 Task: Open a Blog Post Template save the file as bibliographyAdd Heading 'Love' ,with the main content Love is a powerful emotion that connects individuals and shapes relationships. It encompasses affection, compassion, and deep bonds between people. Love can bring joy, happiness, and a sense of fulfillment, making it a fundamental aspect of human existence. ,with the main content Love is a powerful emotion that connects individuals and shapes relationships. It encompasses affection, compassion, and deep bonds between people. Love can bring joy, happiness, and a sense of fulfillment, making it a fundamental aspect of human existence.and font size to the main content 16 Apply Font Style Old English Text MTand font size to the heading 24 Change heading alignment to  Left
Action: Mouse moved to (24, 24)
Screenshot: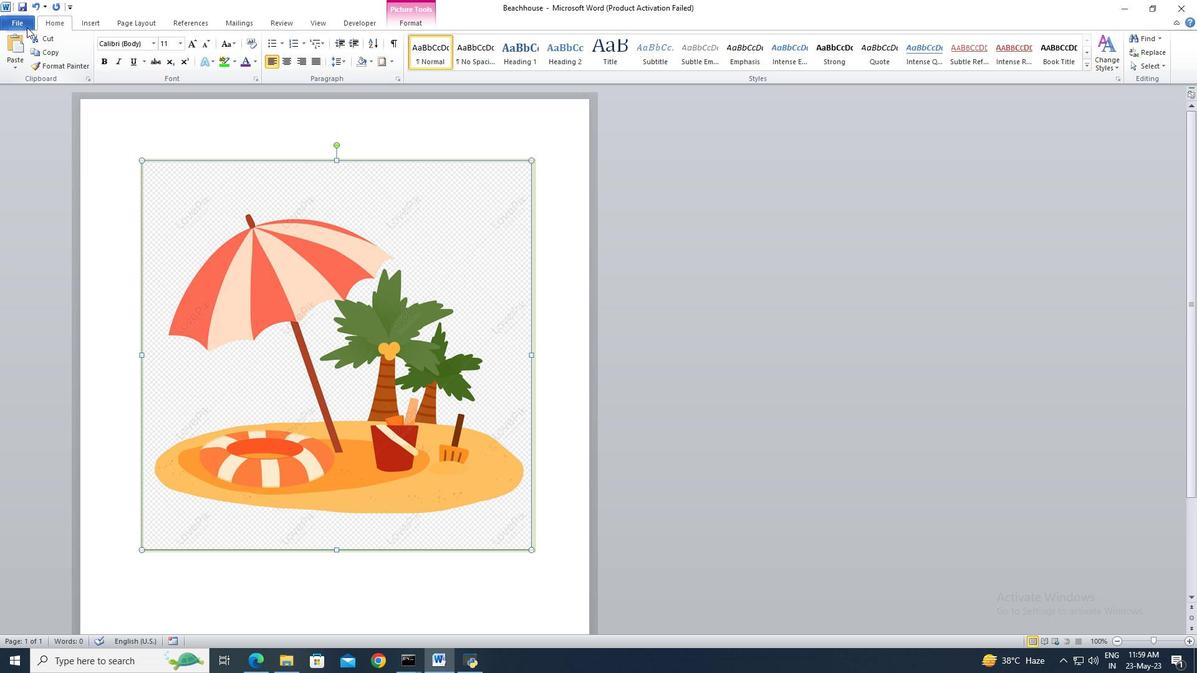 
Action: Mouse pressed left at (24, 24)
Screenshot: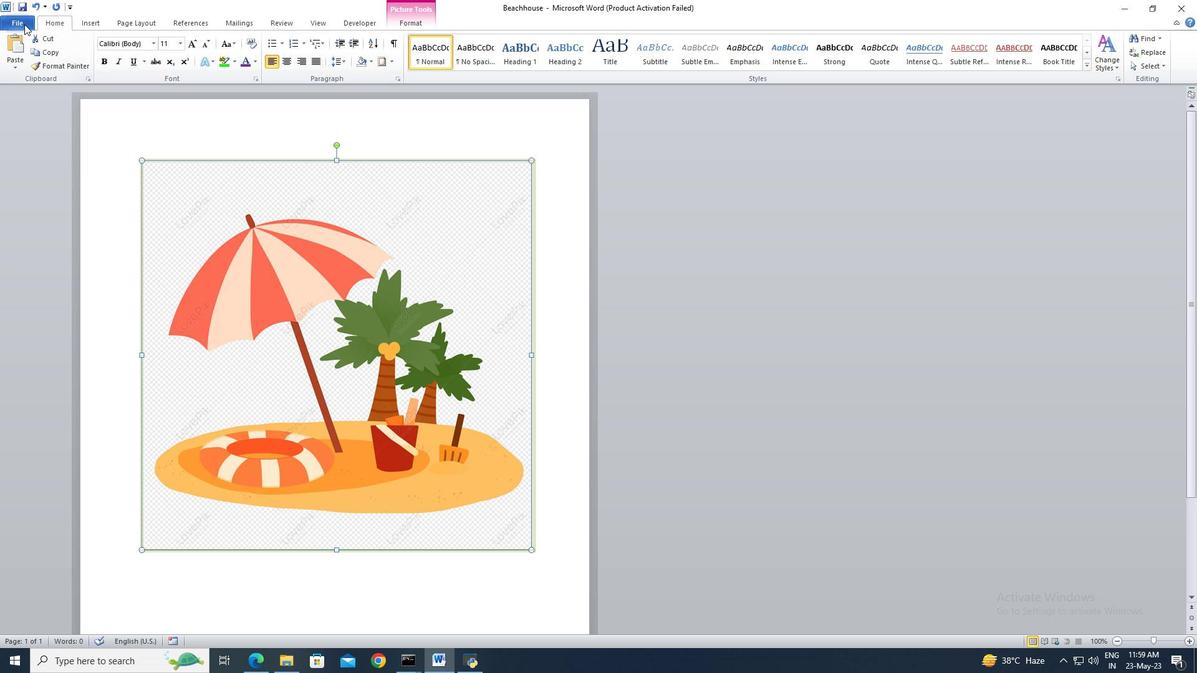 
Action: Mouse moved to (23, 162)
Screenshot: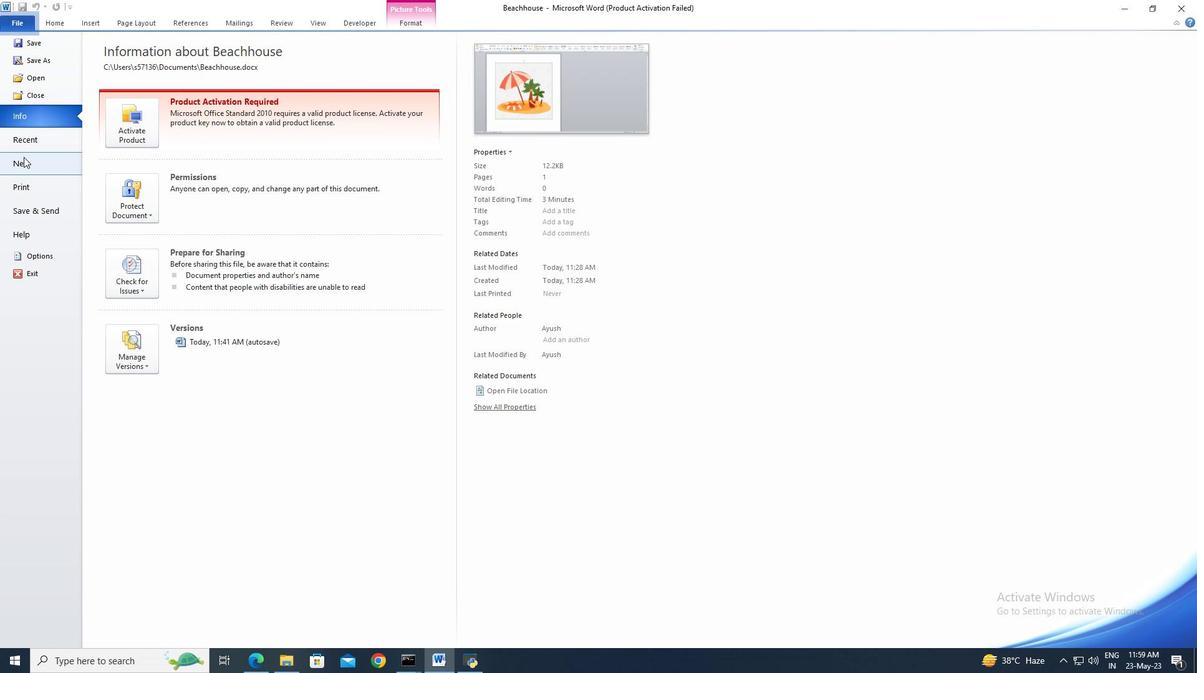 
Action: Mouse pressed left at (23, 162)
Screenshot: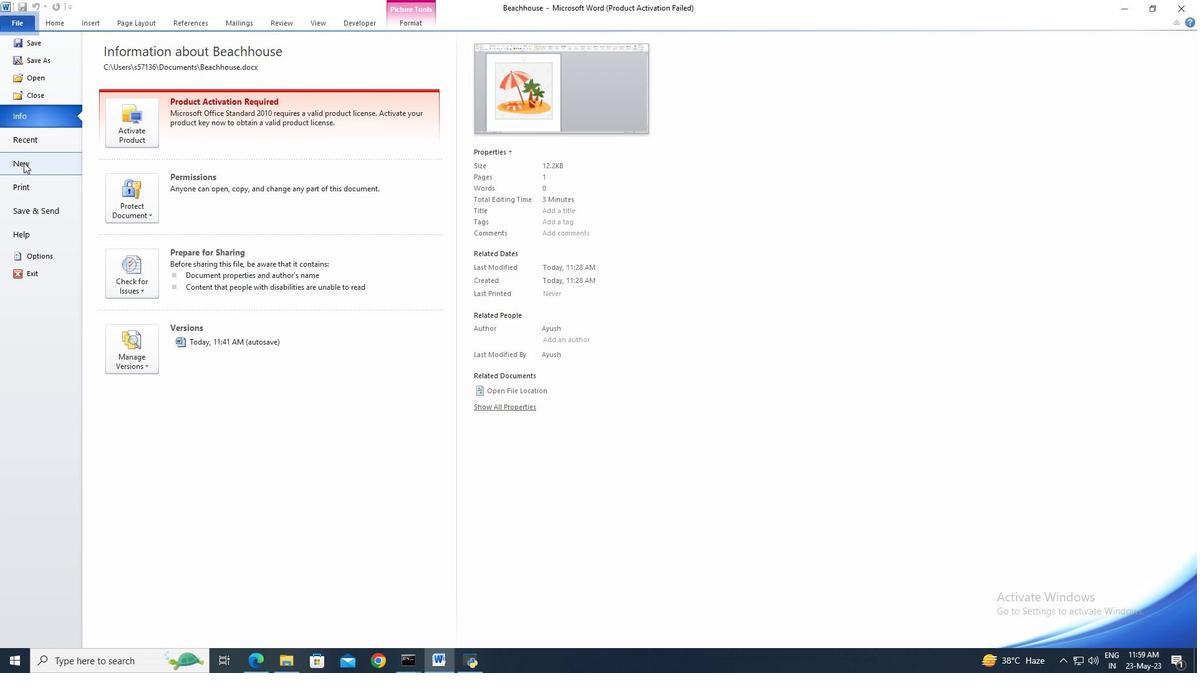 
Action: Mouse moved to (159, 132)
Screenshot: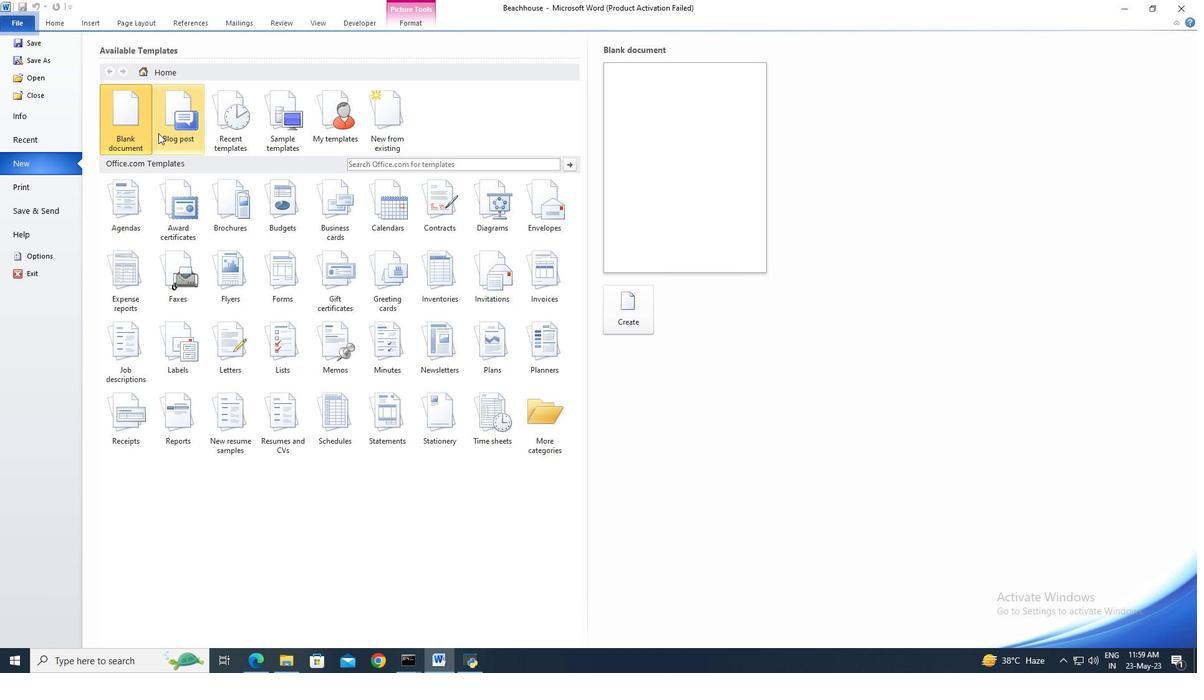
Action: Mouse pressed left at (159, 132)
Screenshot: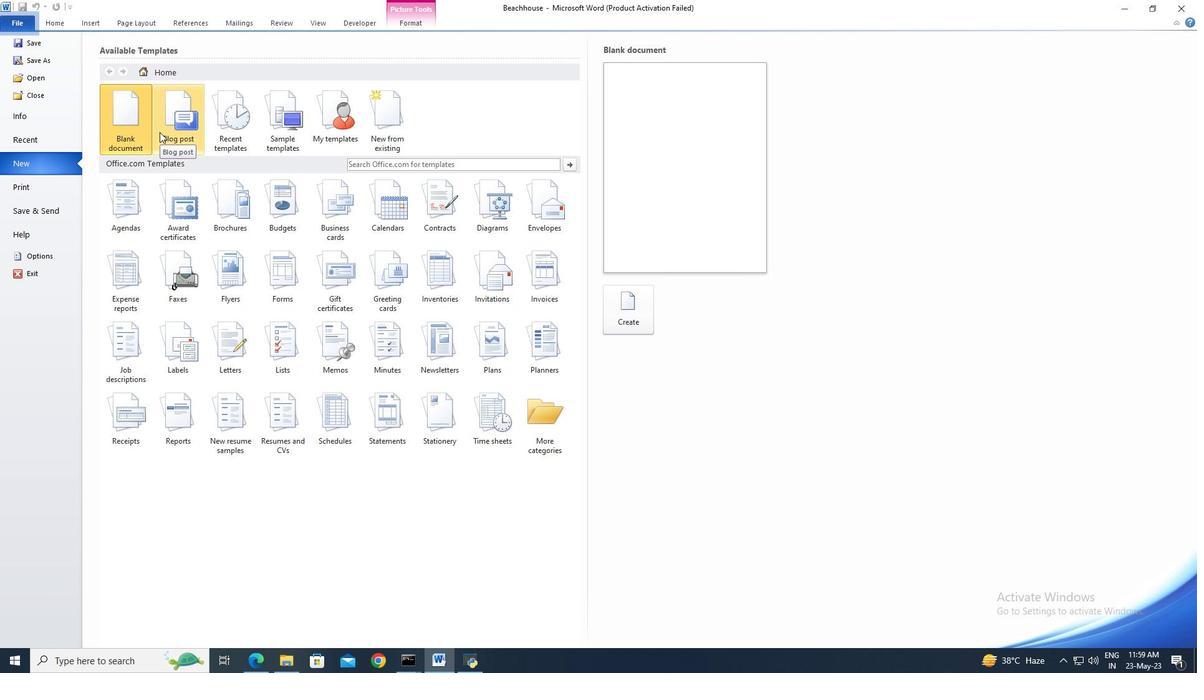 
Action: Mouse moved to (619, 294)
Screenshot: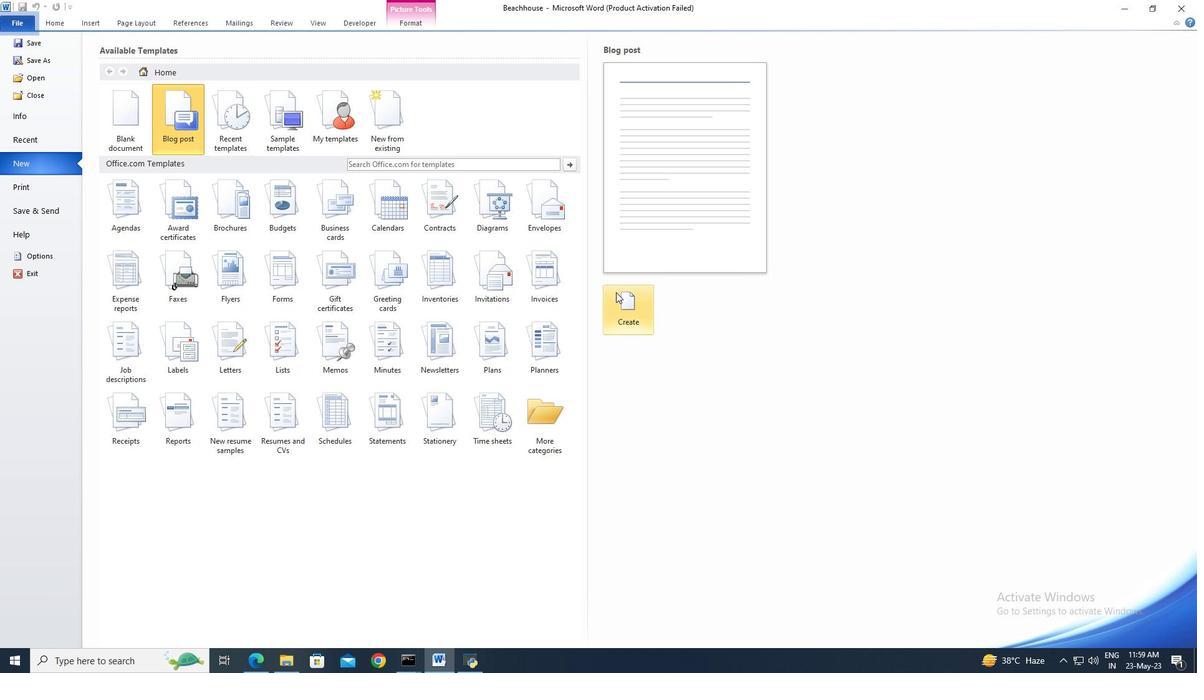 
Action: Mouse pressed left at (619, 294)
Screenshot: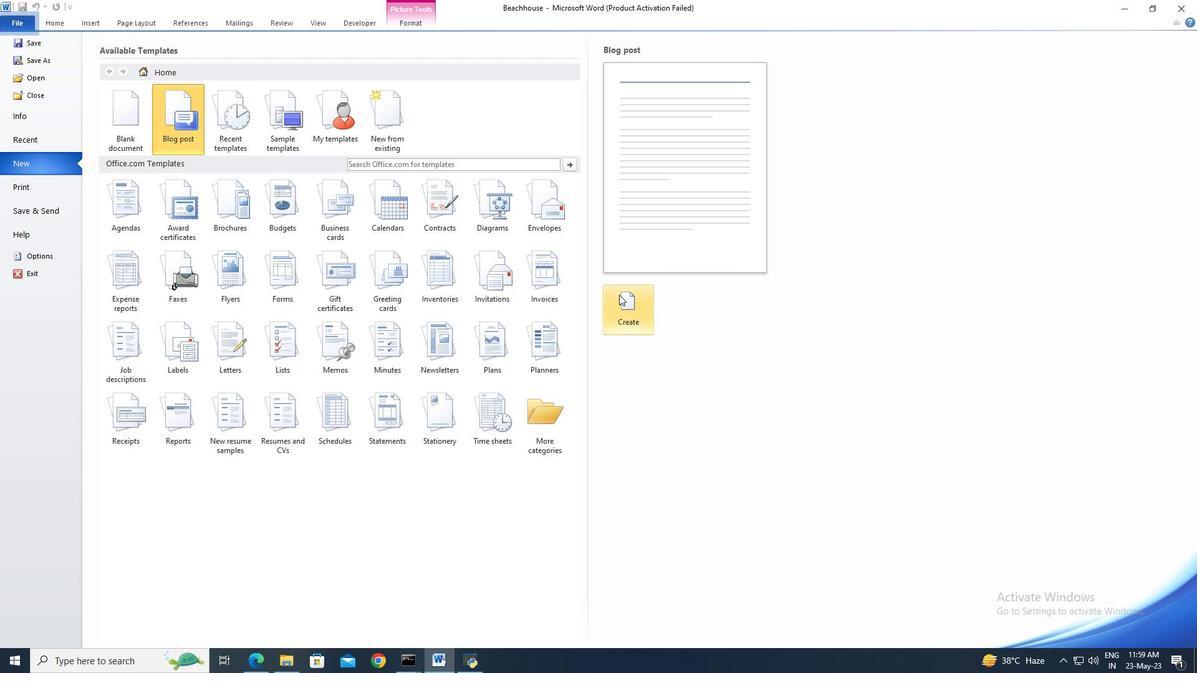 
Action: Mouse moved to (670, 354)
Screenshot: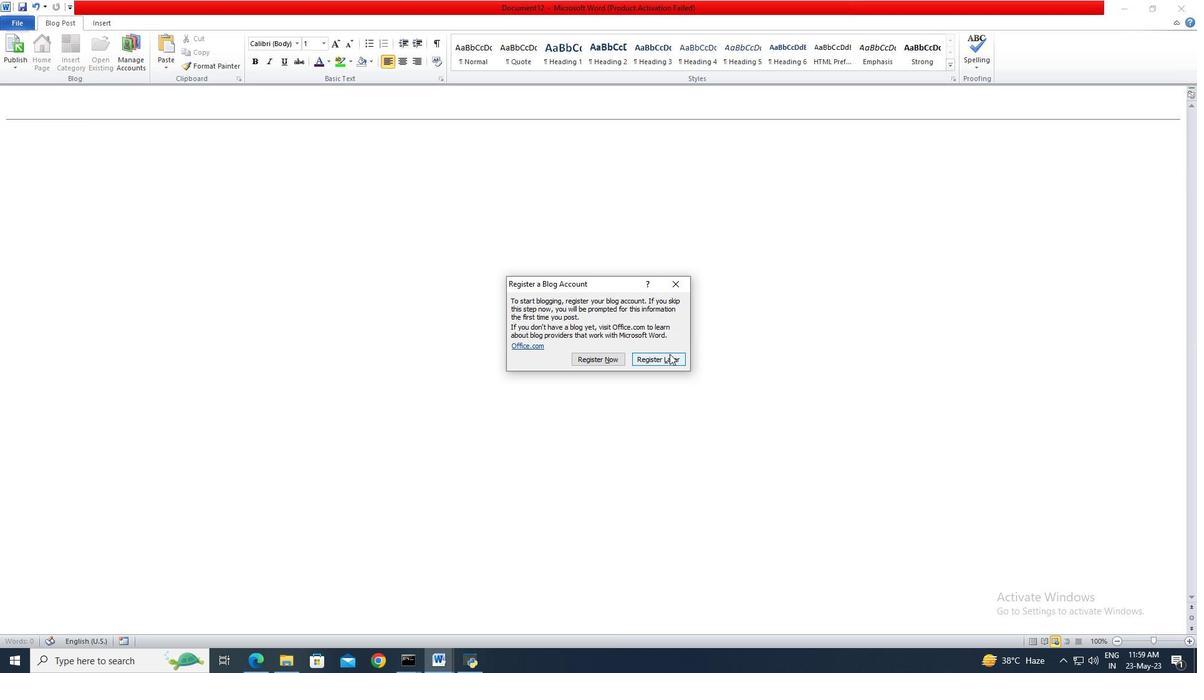 
Action: Mouse pressed left at (670, 354)
Screenshot: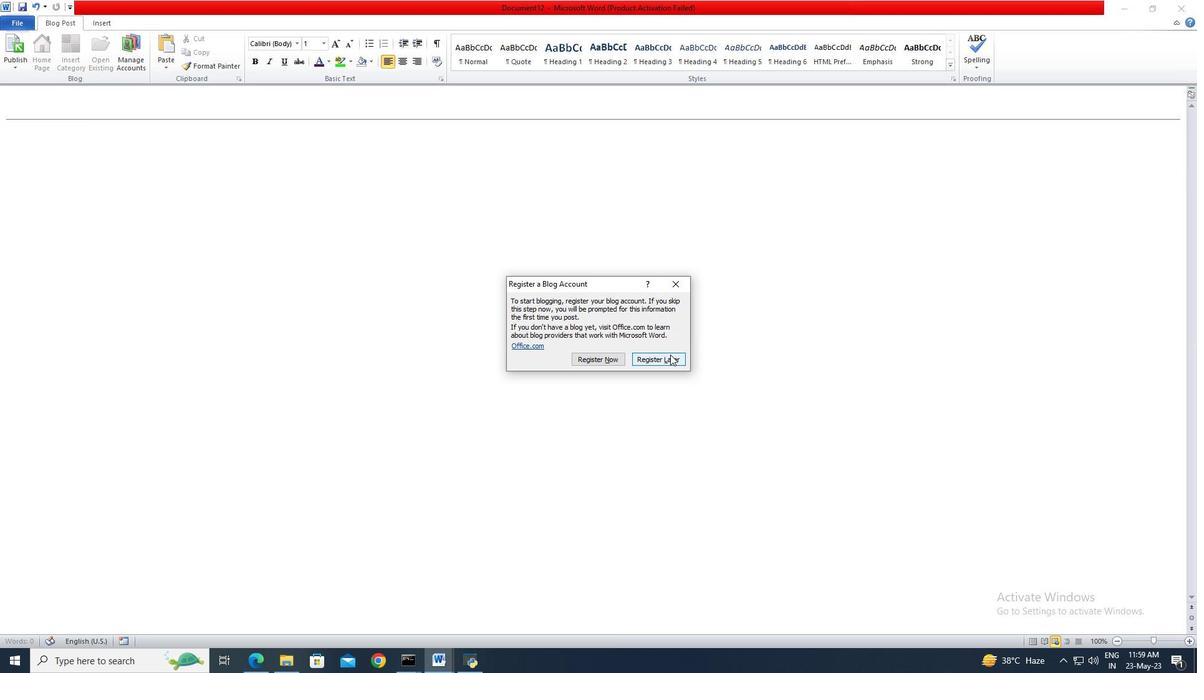 
Action: Mouse moved to (24, 25)
Screenshot: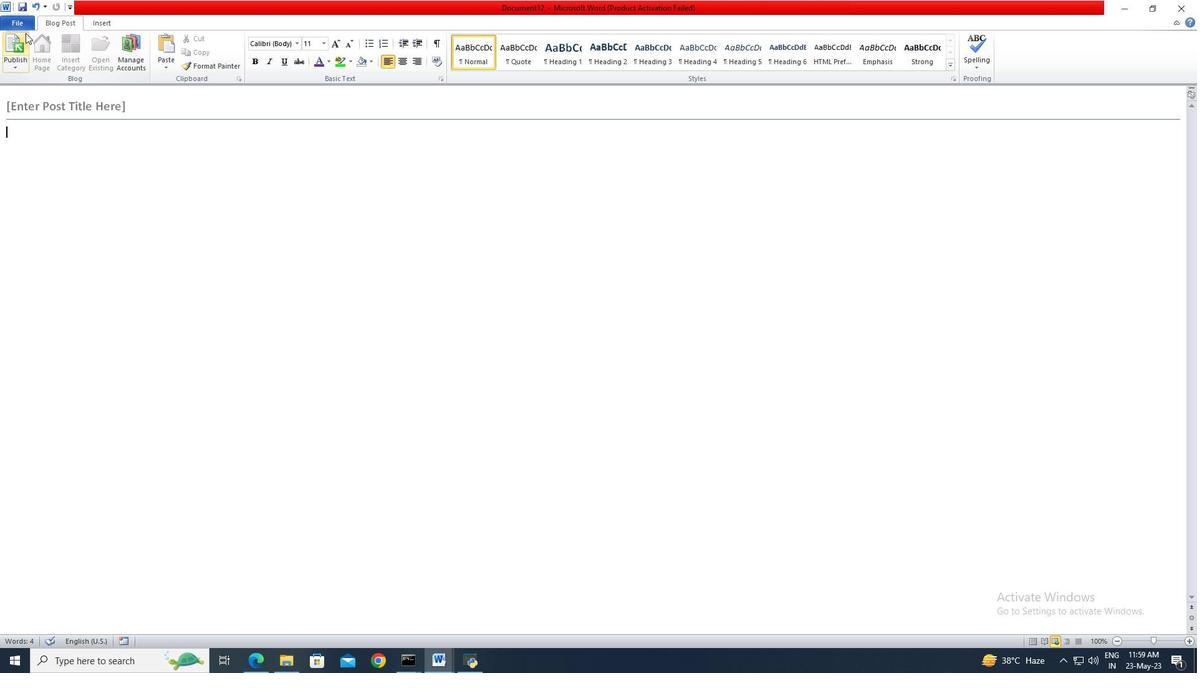
Action: Mouse pressed left at (24, 25)
Screenshot: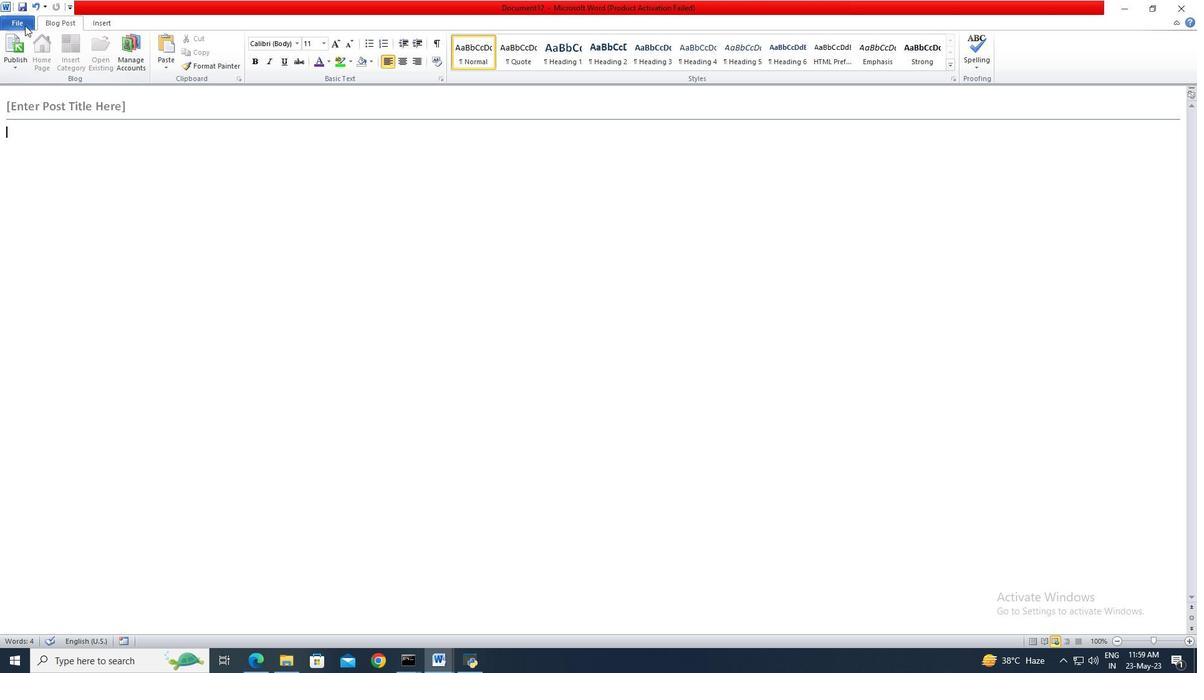 
Action: Mouse moved to (24, 59)
Screenshot: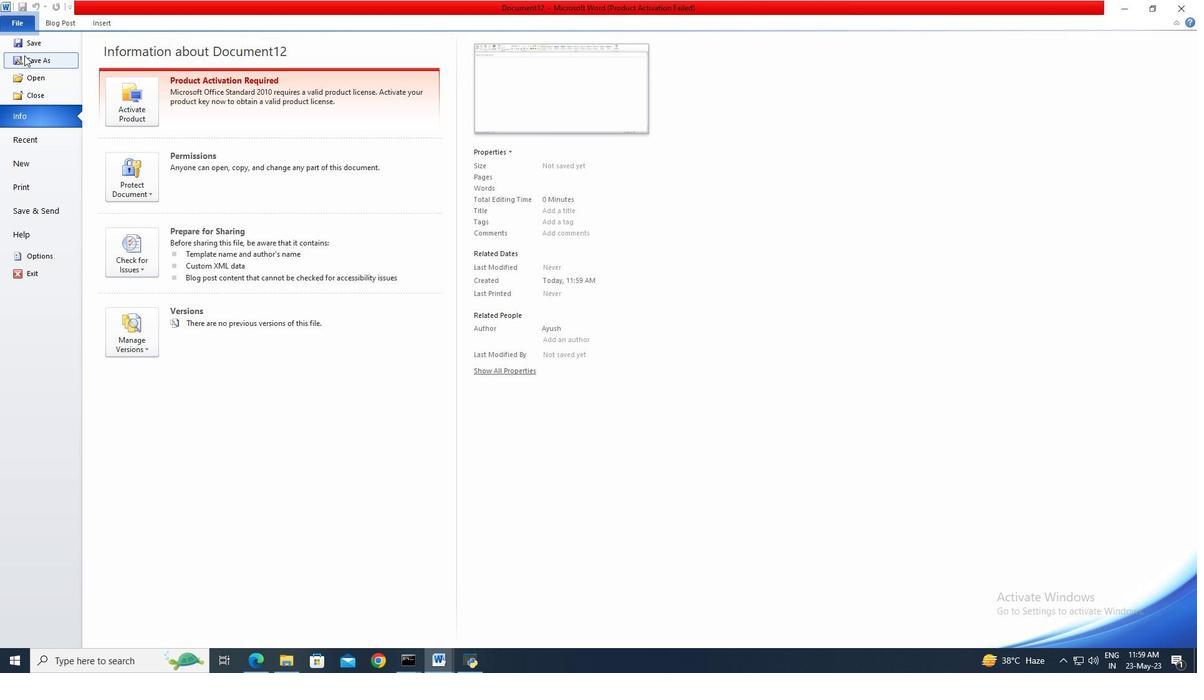 
Action: Mouse pressed left at (24, 59)
Screenshot: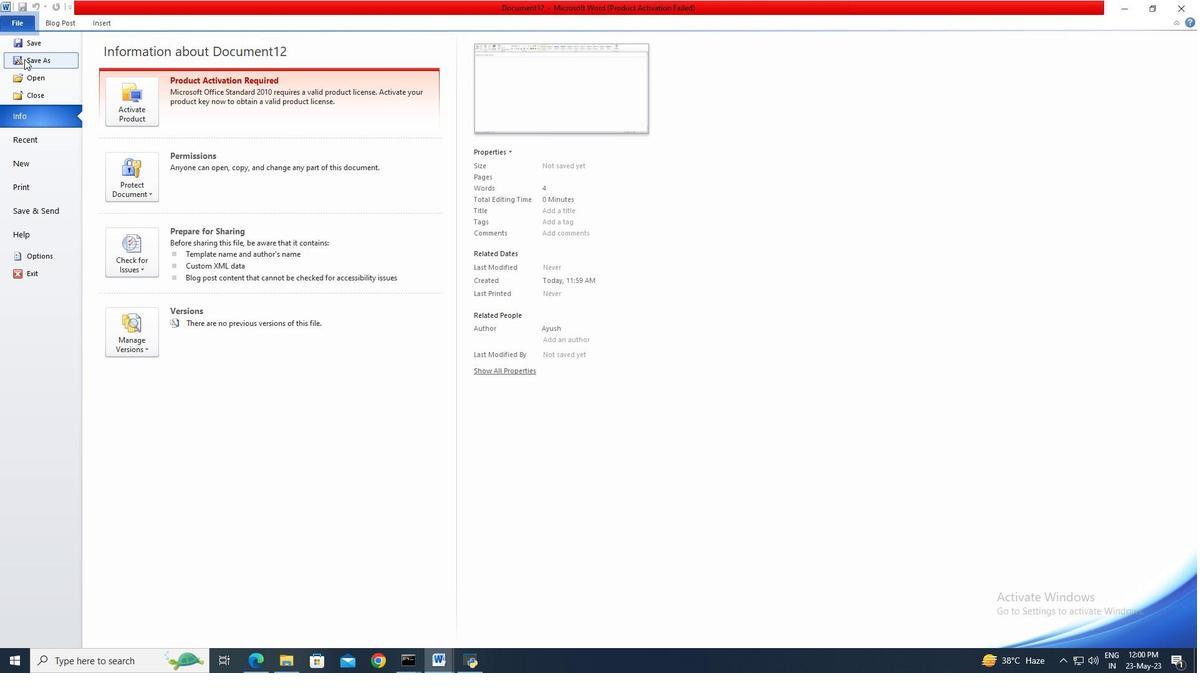 
Action: Key pressed bibliography
Screenshot: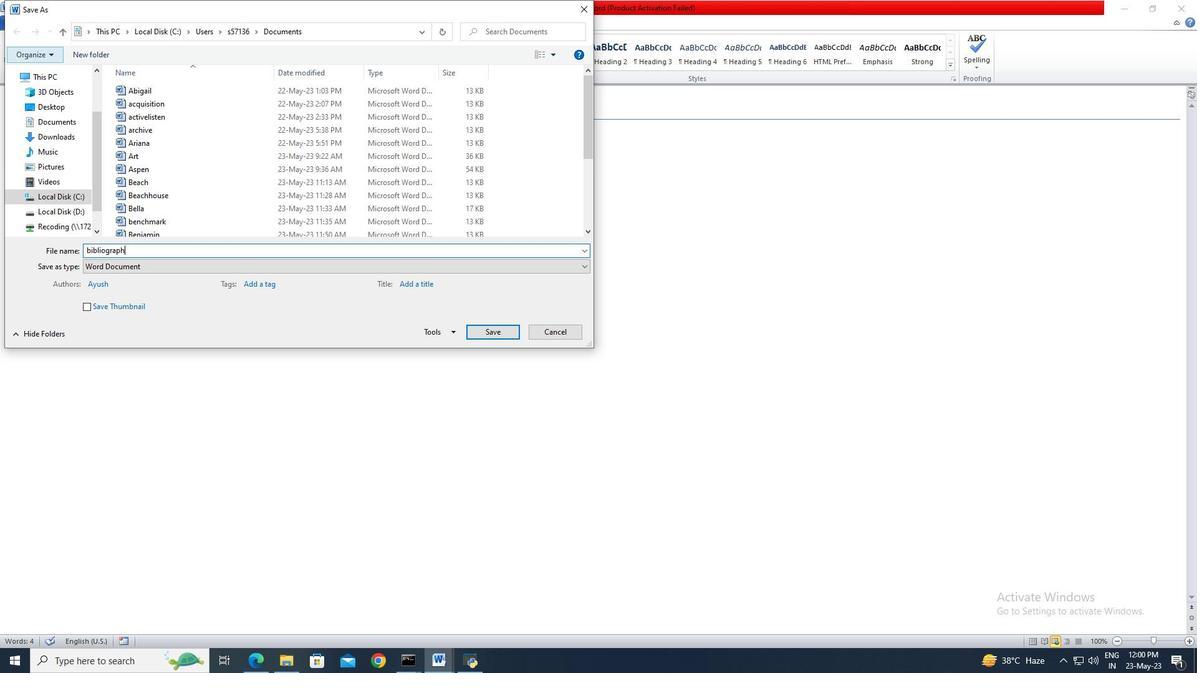 
Action: Mouse moved to (472, 333)
Screenshot: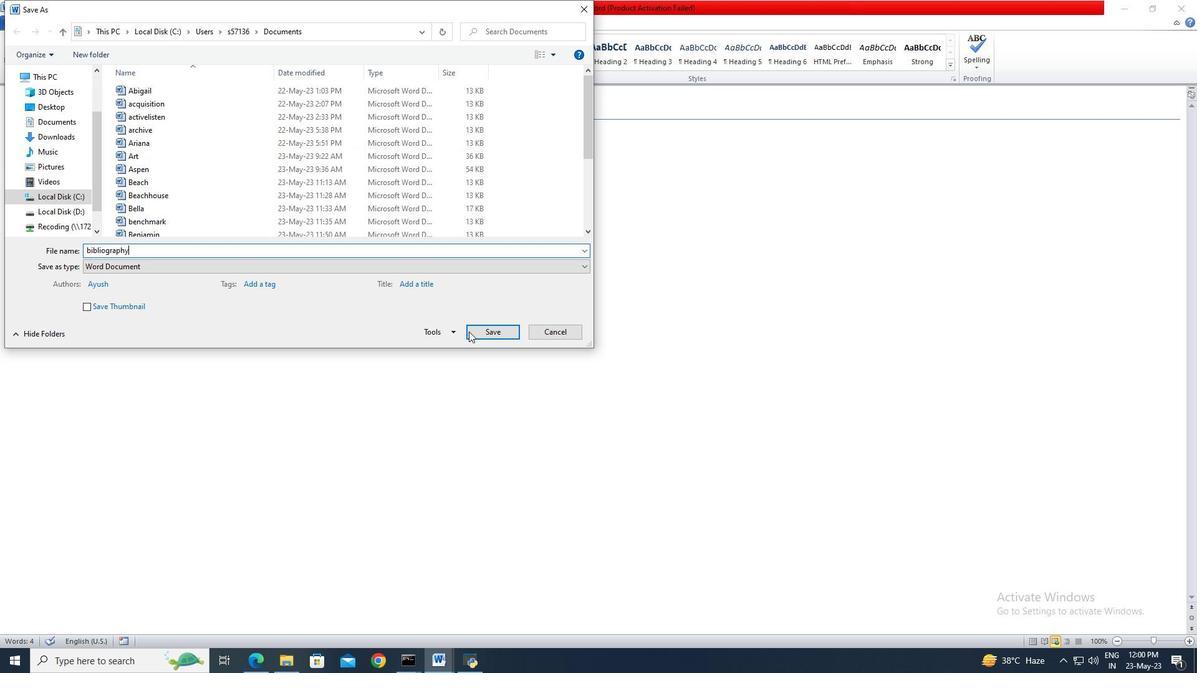 
Action: Mouse pressed left at (472, 333)
Screenshot: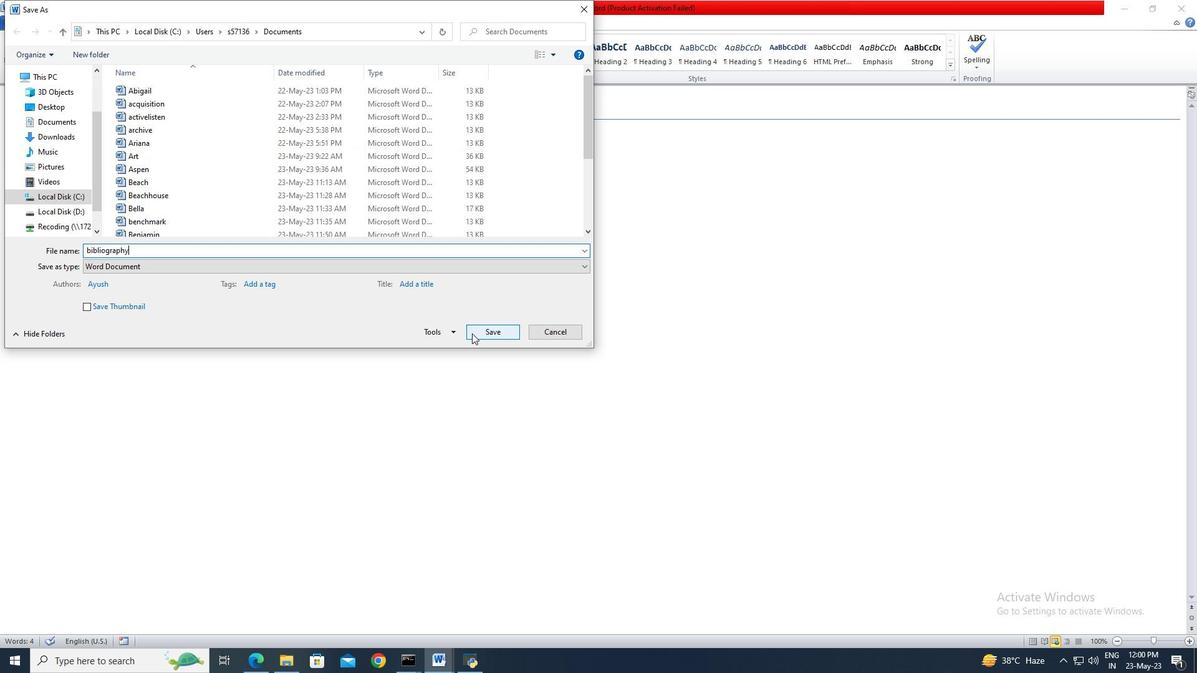 
Action: Mouse moved to (130, 106)
Screenshot: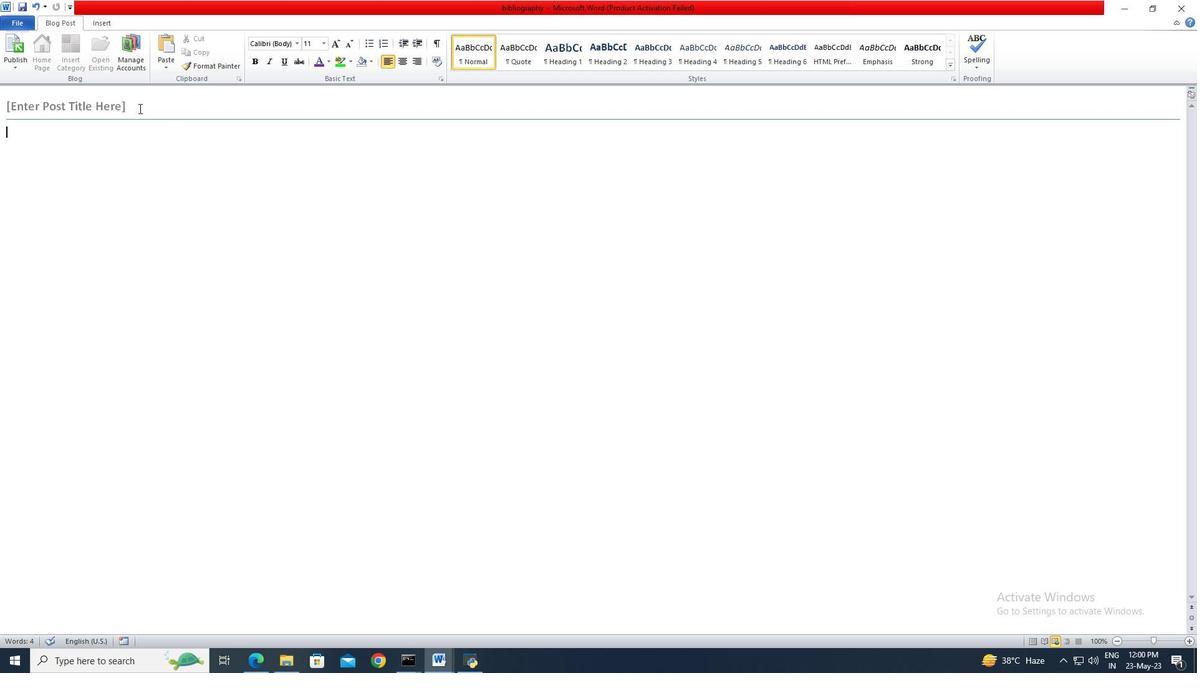 
Action: Mouse pressed left at (130, 106)
Screenshot: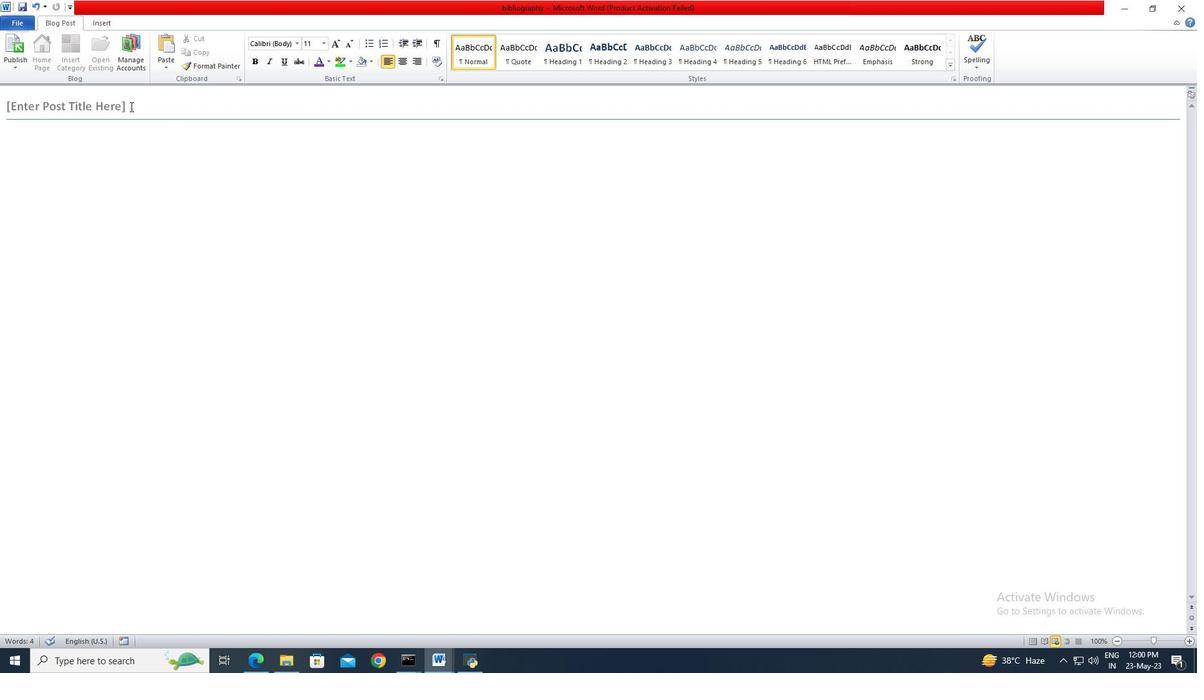 
Action: Key pressed <Key.shift>Love
Screenshot: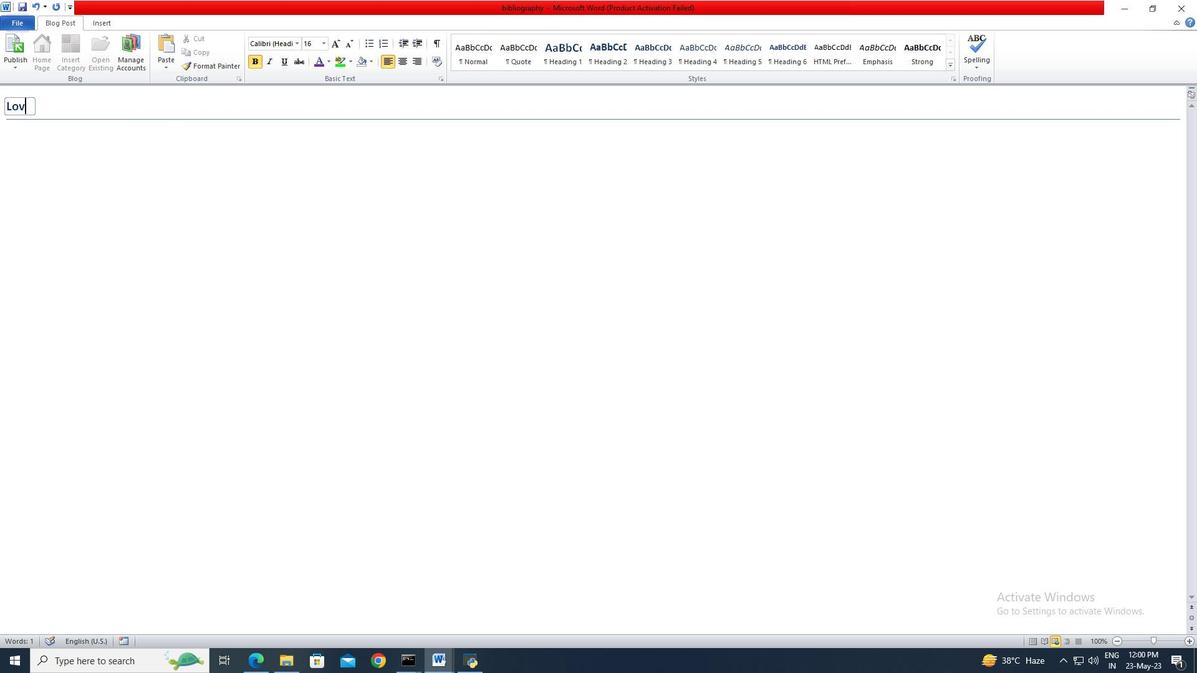 
Action: Mouse moved to (111, 135)
Screenshot: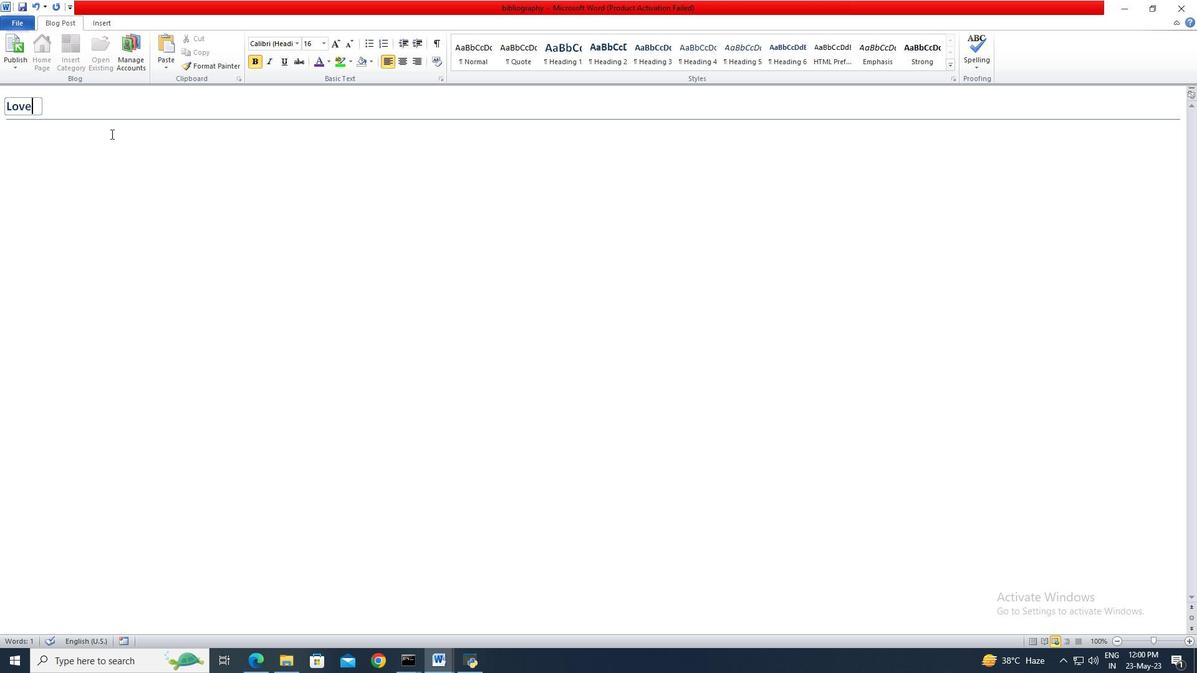 
Action: Mouse pressed left at (111, 135)
Screenshot: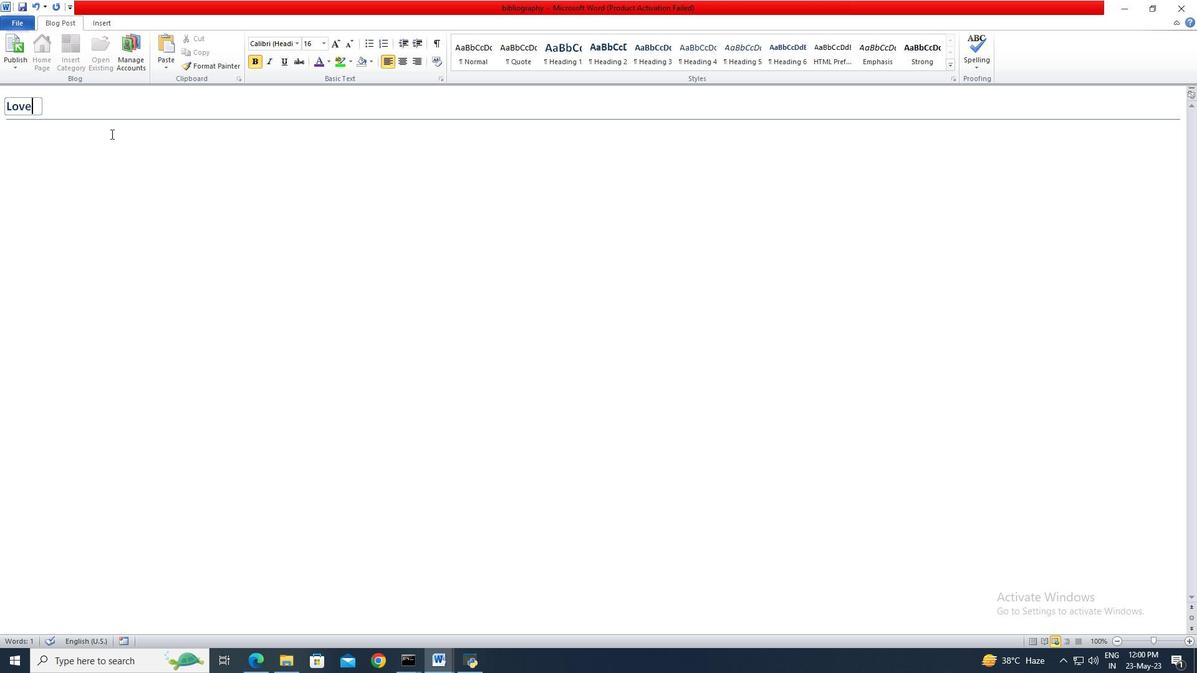 
Action: Key pressed <Key.shift>:<Key.backspace><Key.shift>Love<Key.space>is<Key.space>a<Key.space>powerful<Key.space>emotion<Key.space>that<Key.space>connects<Key.space>individuals<Key.space>and<Key.space>shapes<Key.space>relationships.<Key.space><Key.shift>It<Key.space>encompasses<Key.space>affection,<Key.space>compassion,<Key.space>and<Key.space>deep<Key.space>bonds<Key.space>between<Key.space>people.<Key.space><Key.shift>Love<Key.space>can<Key.space>bring<Key.space>joy,<Key.space>happiness,<Key.space>and<Key.space>a<Key.space>sense<Key.space>of<Key.space>fulfillment,<Key.space>making<Key.space>it<Key.space>a<Key.space>fundamental<Key.space>aspect<Key.space>of<Key.space>human<Key.space>existence.
Screenshot: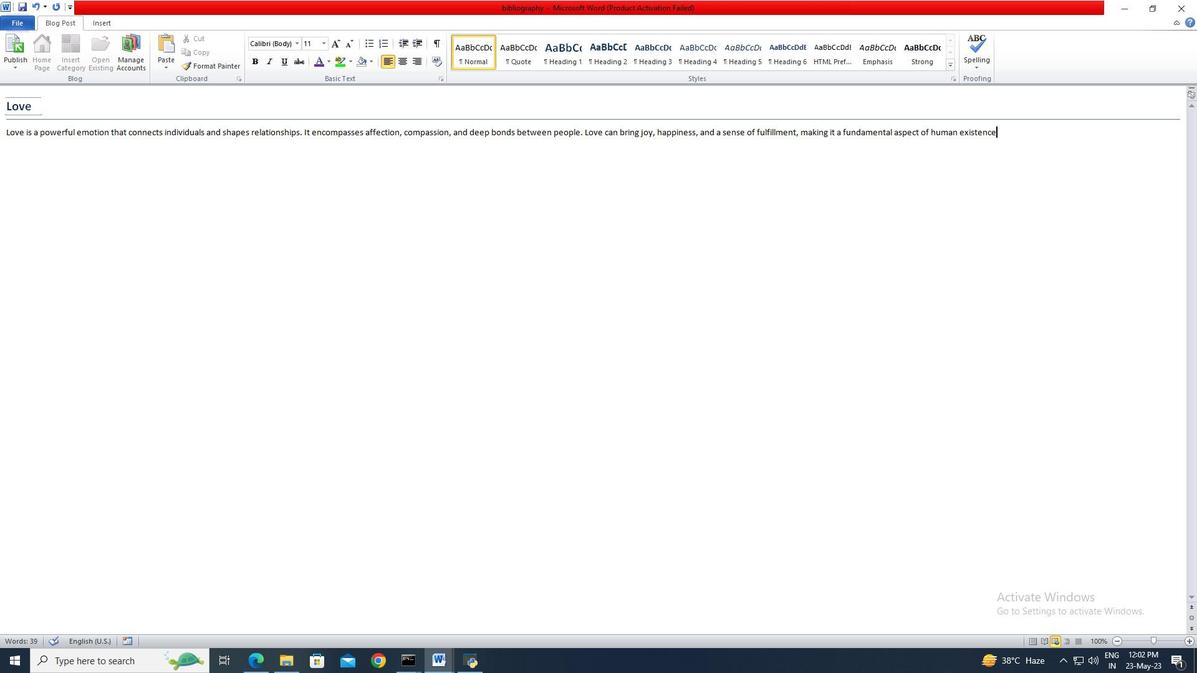 
Action: Mouse moved to (8, 134)
Screenshot: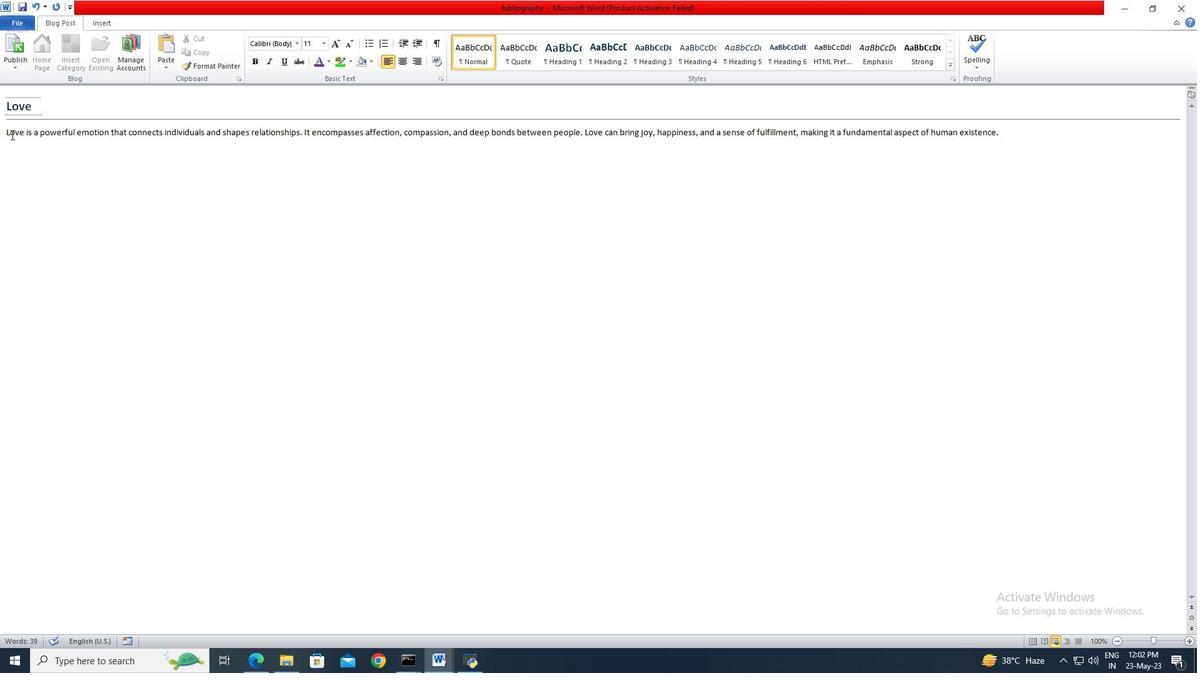 
Action: Key pressed <Key.shift>
Screenshot: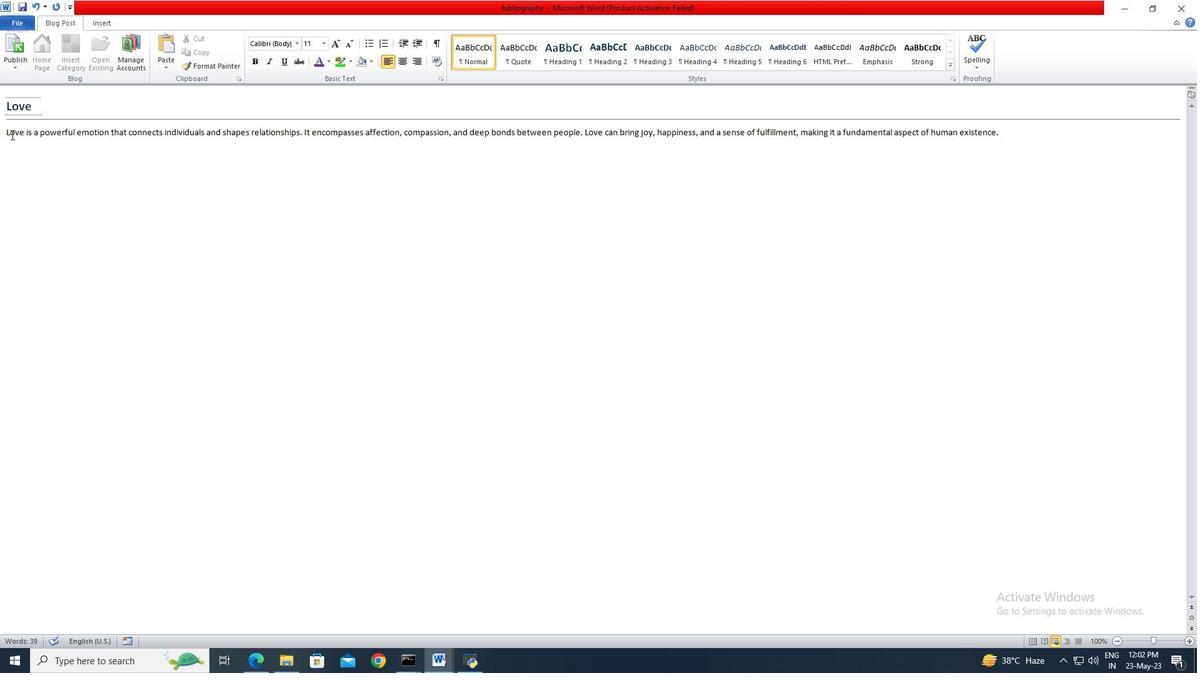 
Action: Mouse moved to (3, 132)
Screenshot: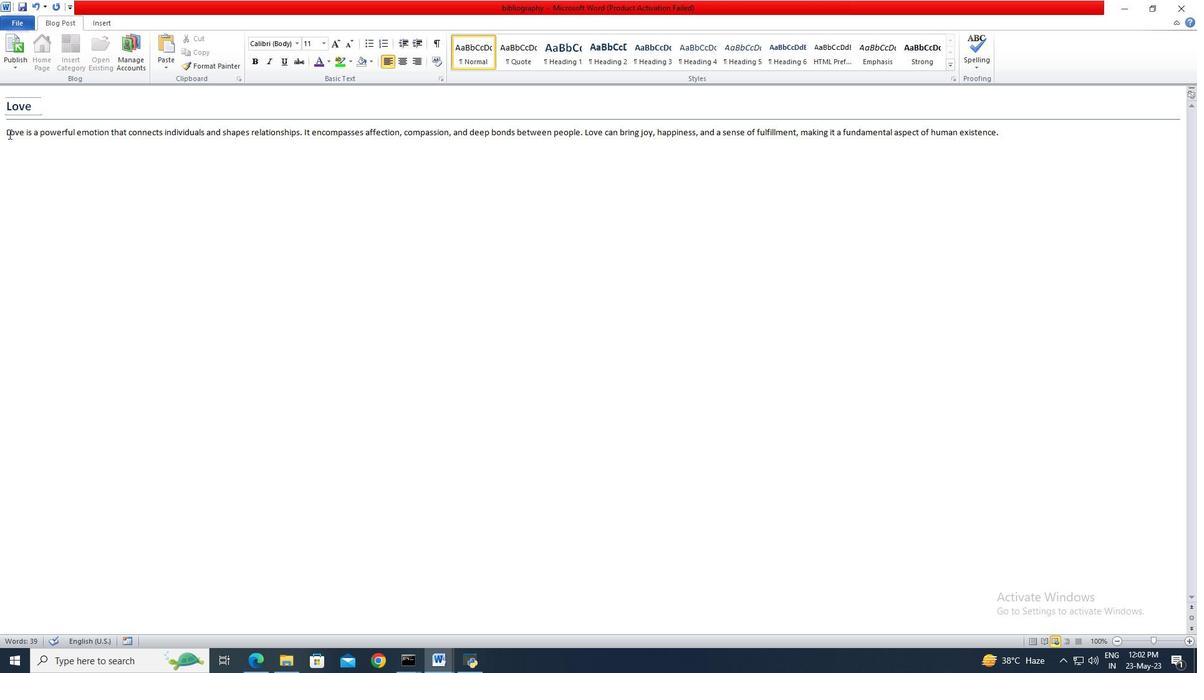
Action: Mouse pressed left at (3, 132)
Screenshot: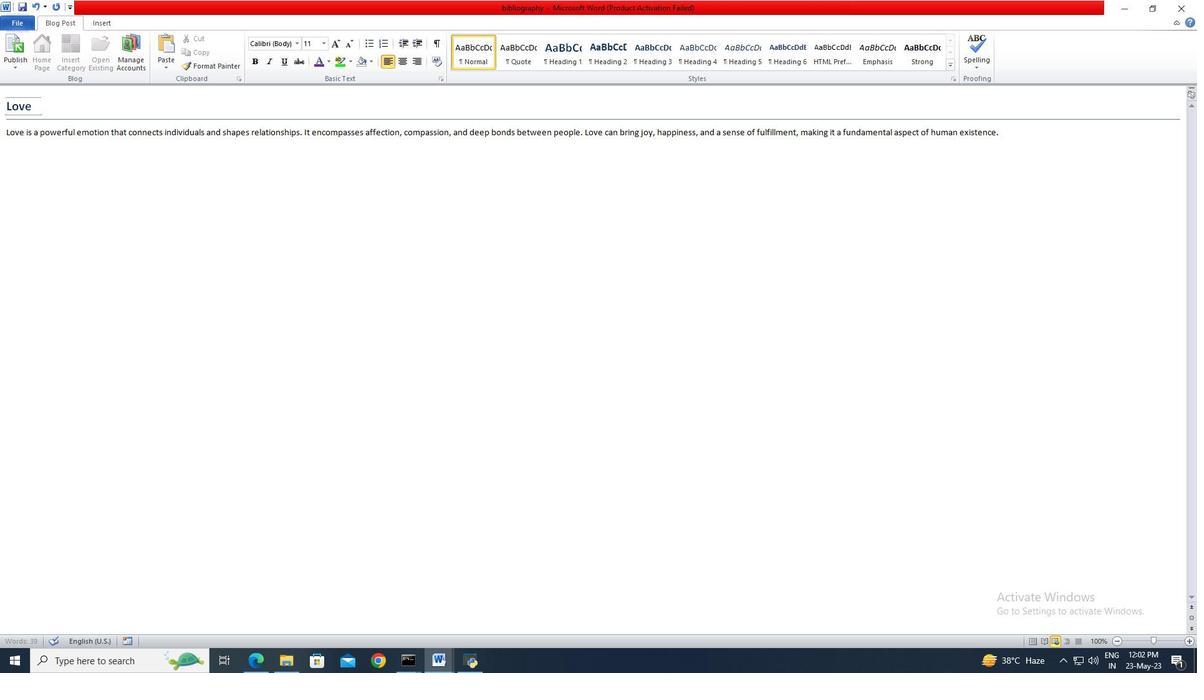 
Action: Mouse moved to (322, 44)
Screenshot: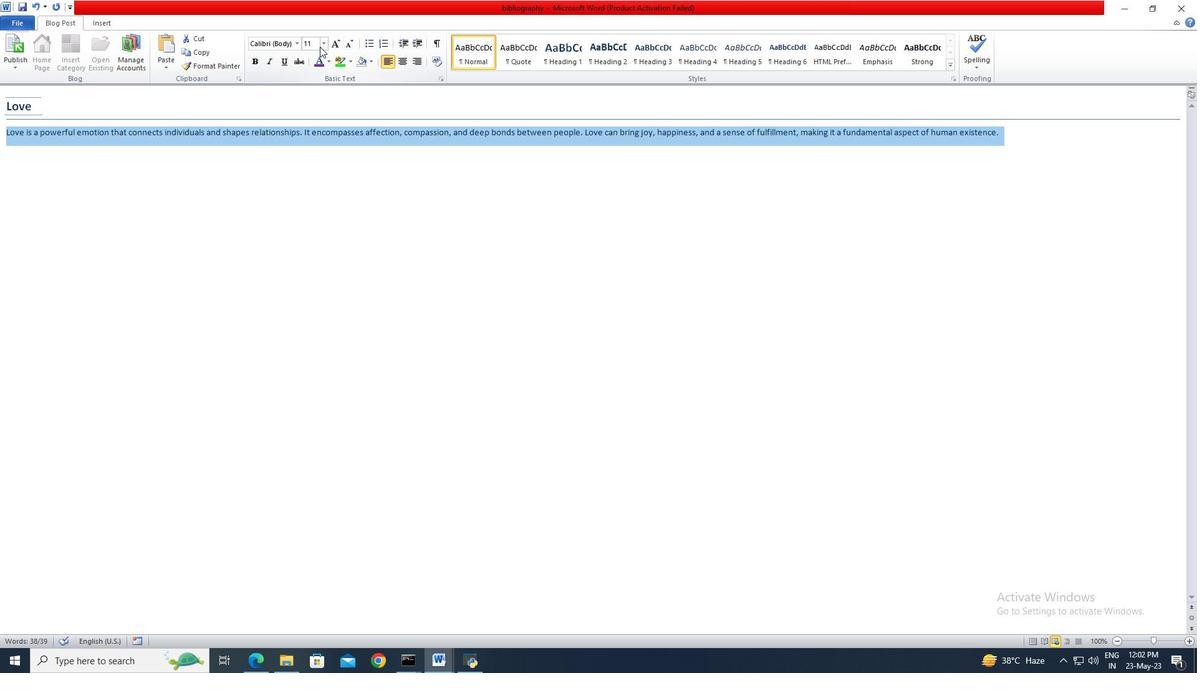 
Action: Mouse pressed left at (322, 44)
Screenshot: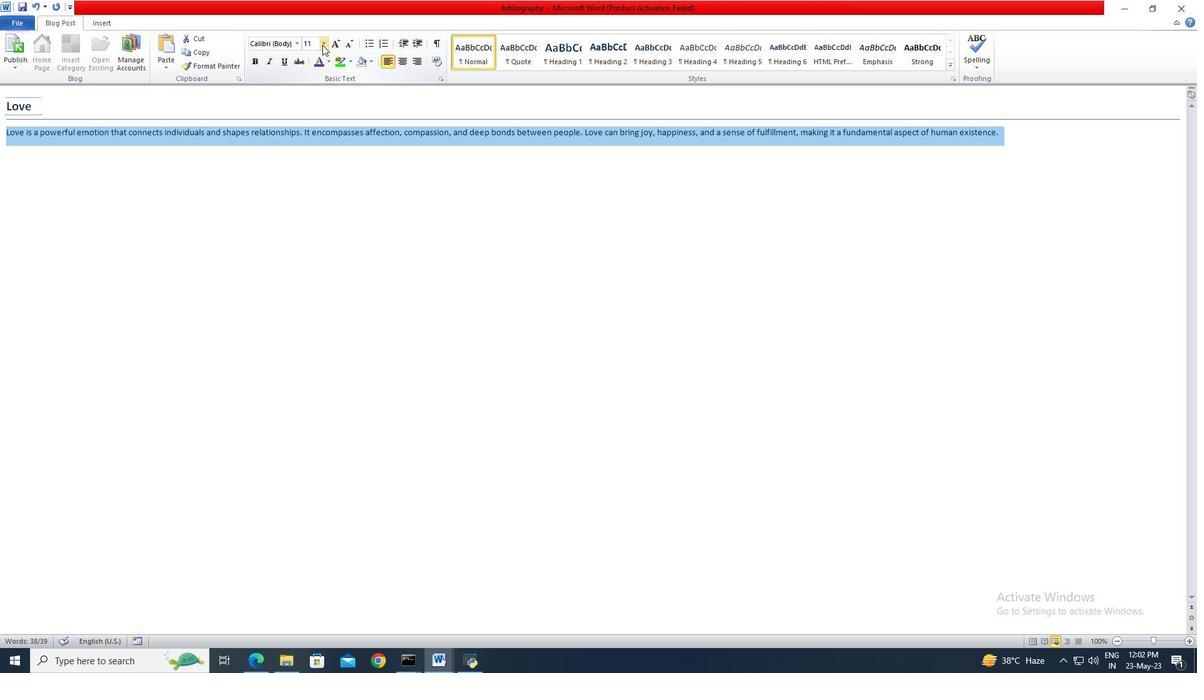 
Action: Mouse moved to (308, 119)
Screenshot: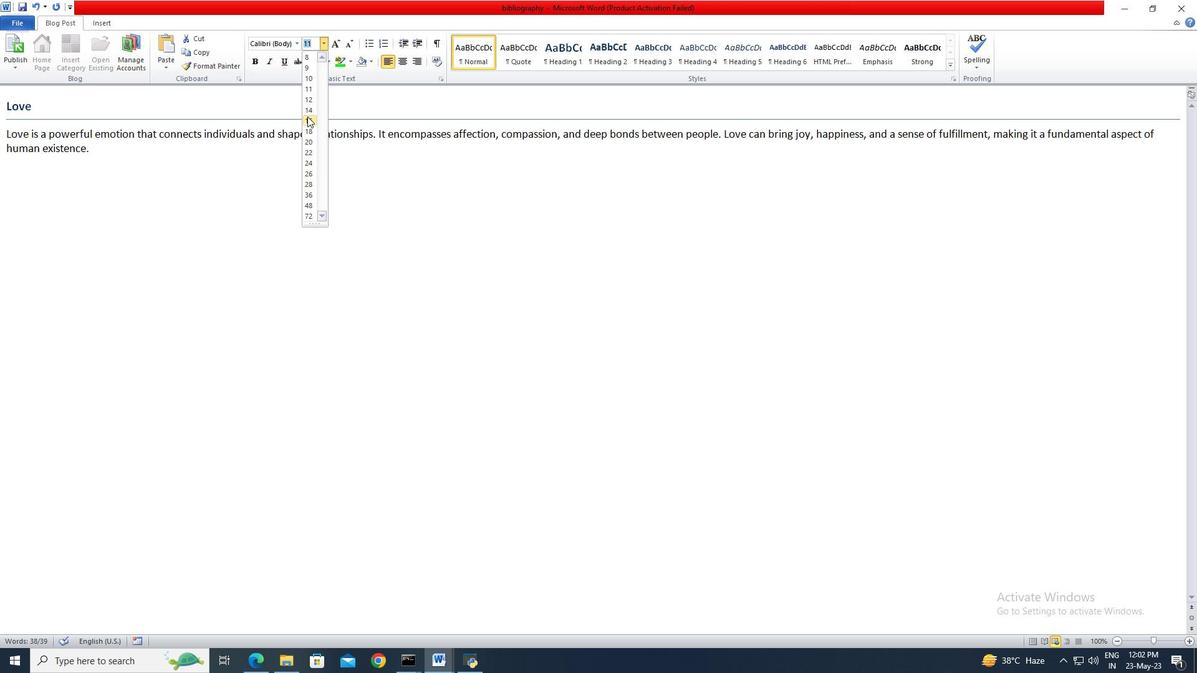
Action: Mouse pressed left at (308, 119)
Screenshot: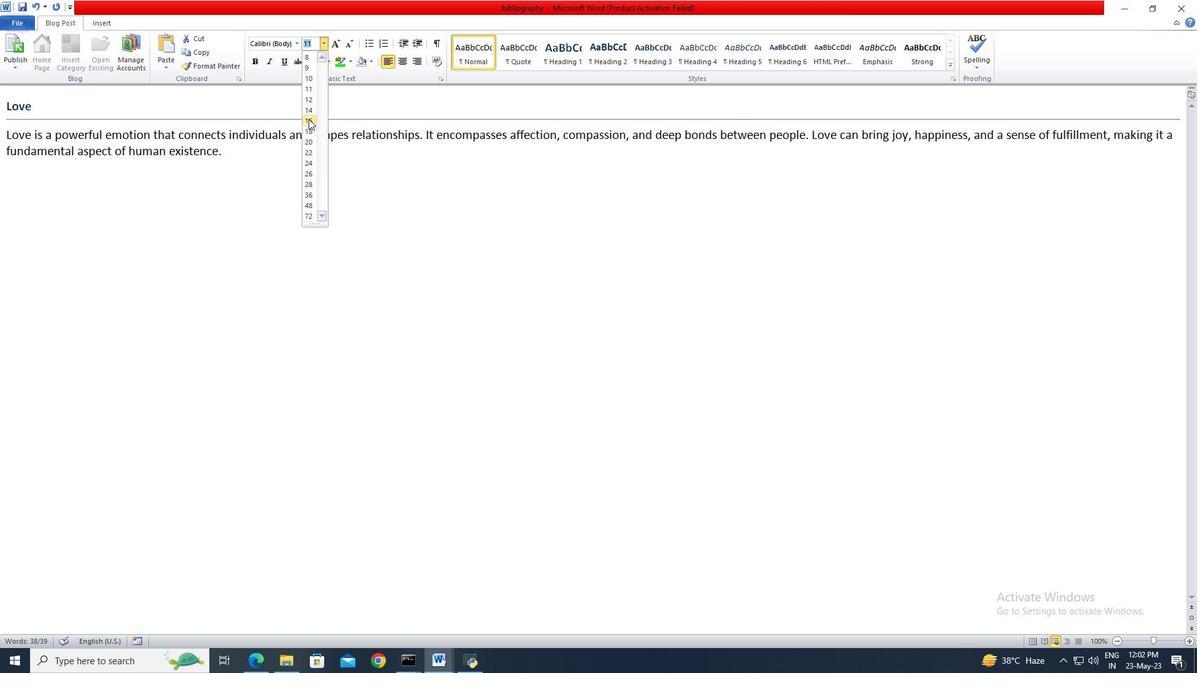 
Action: Mouse moved to (296, 46)
Screenshot: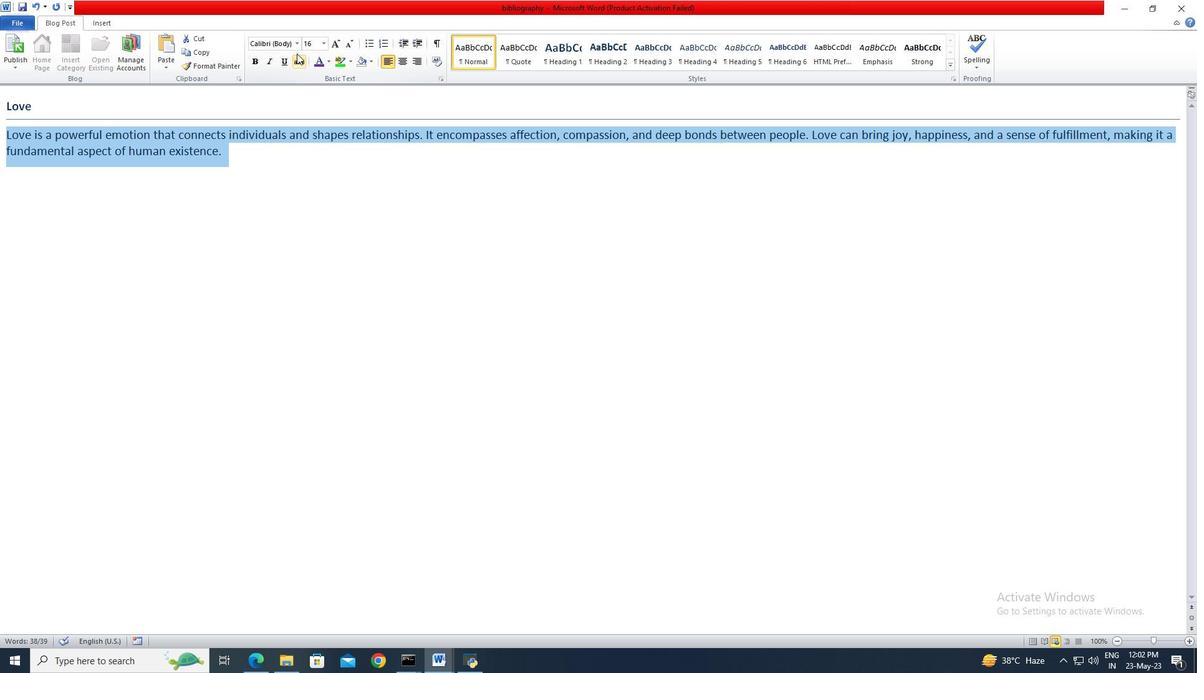 
Action: Mouse pressed left at (296, 46)
Screenshot: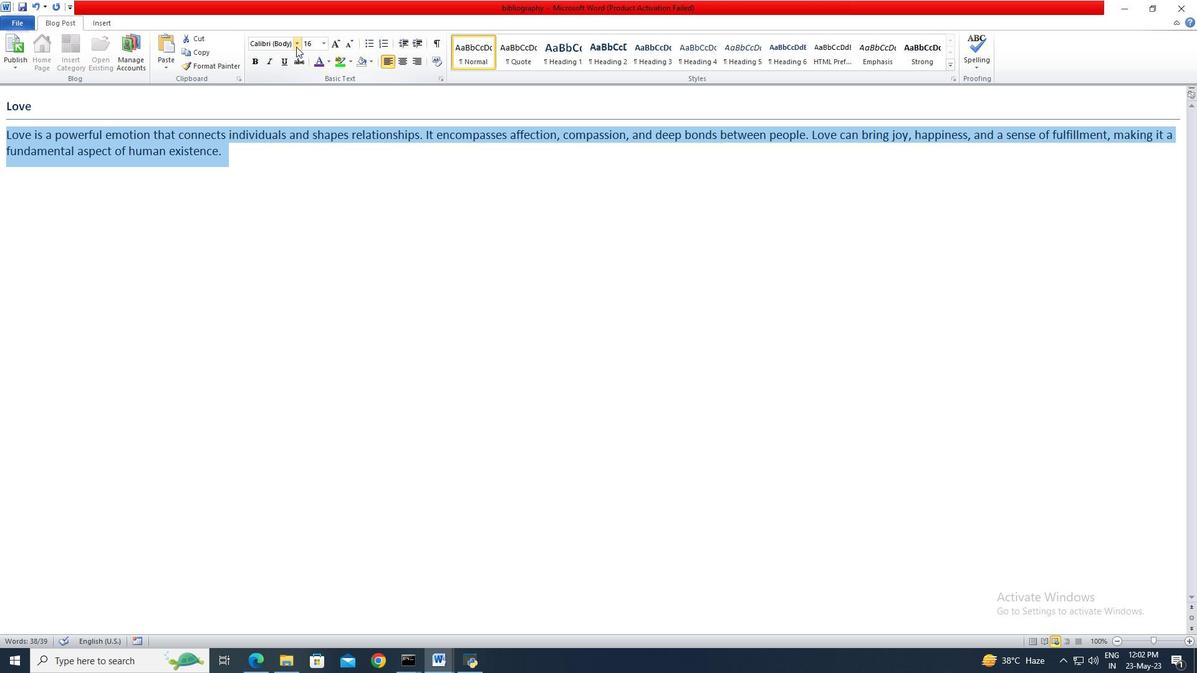 
Action: Mouse moved to (306, 310)
Screenshot: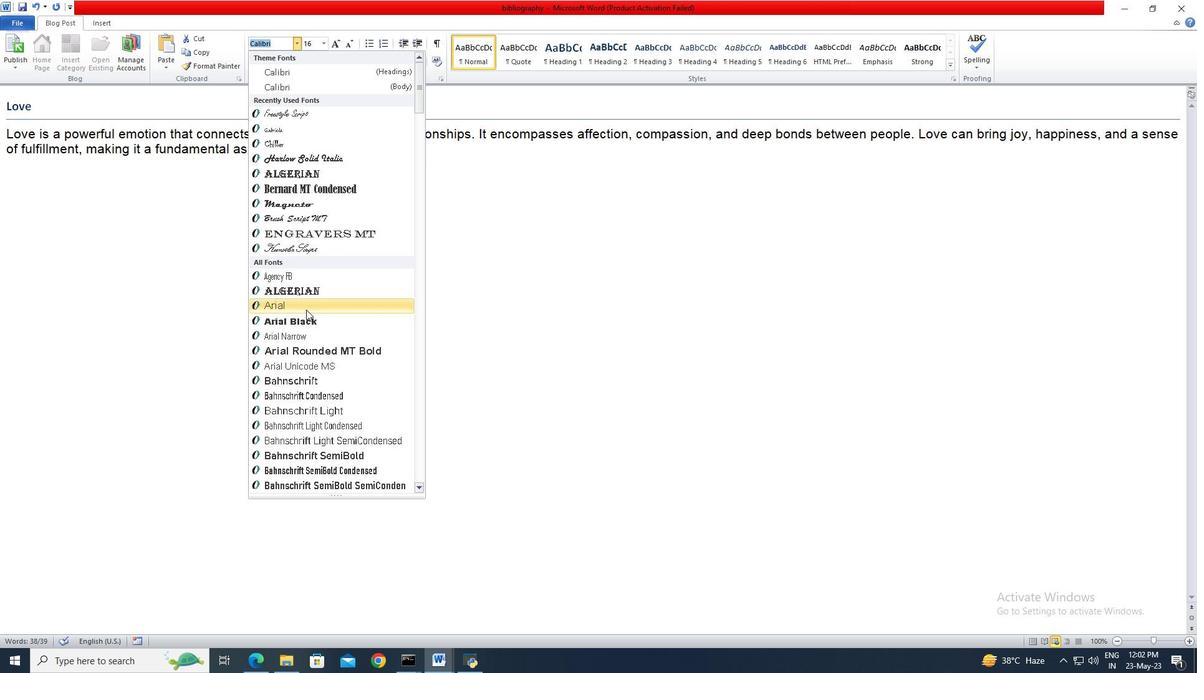 
Action: Mouse scrolled (306, 309) with delta (0, 0)
Screenshot: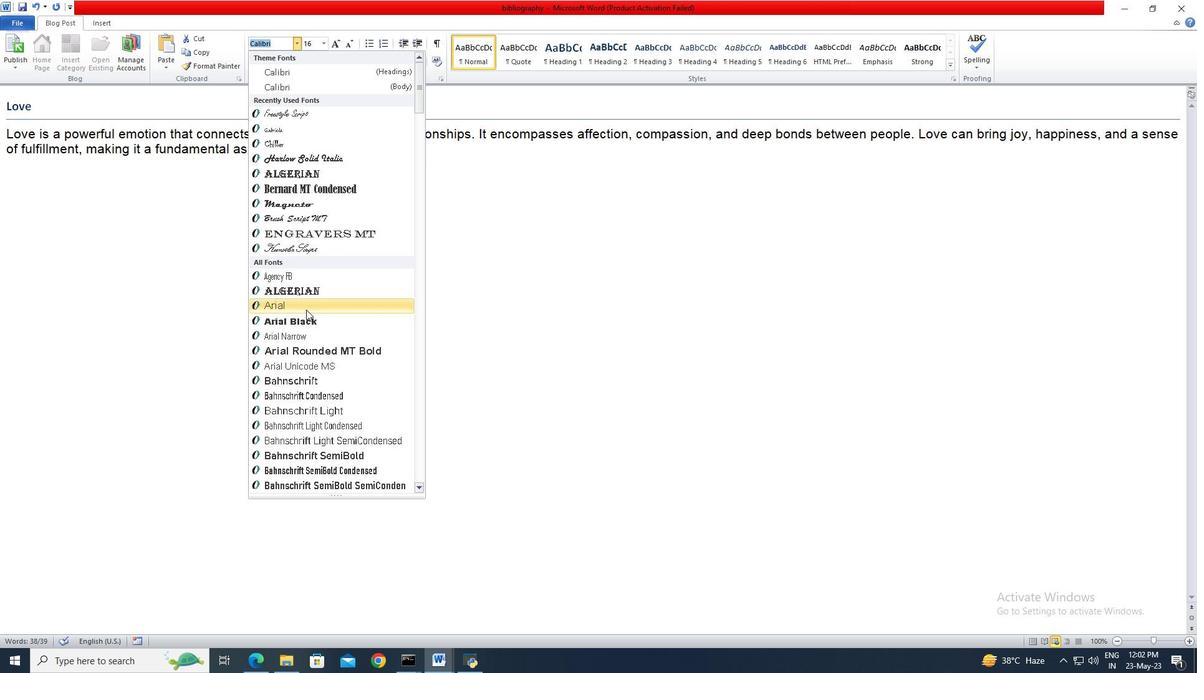 
Action: Mouse scrolled (306, 309) with delta (0, 0)
Screenshot: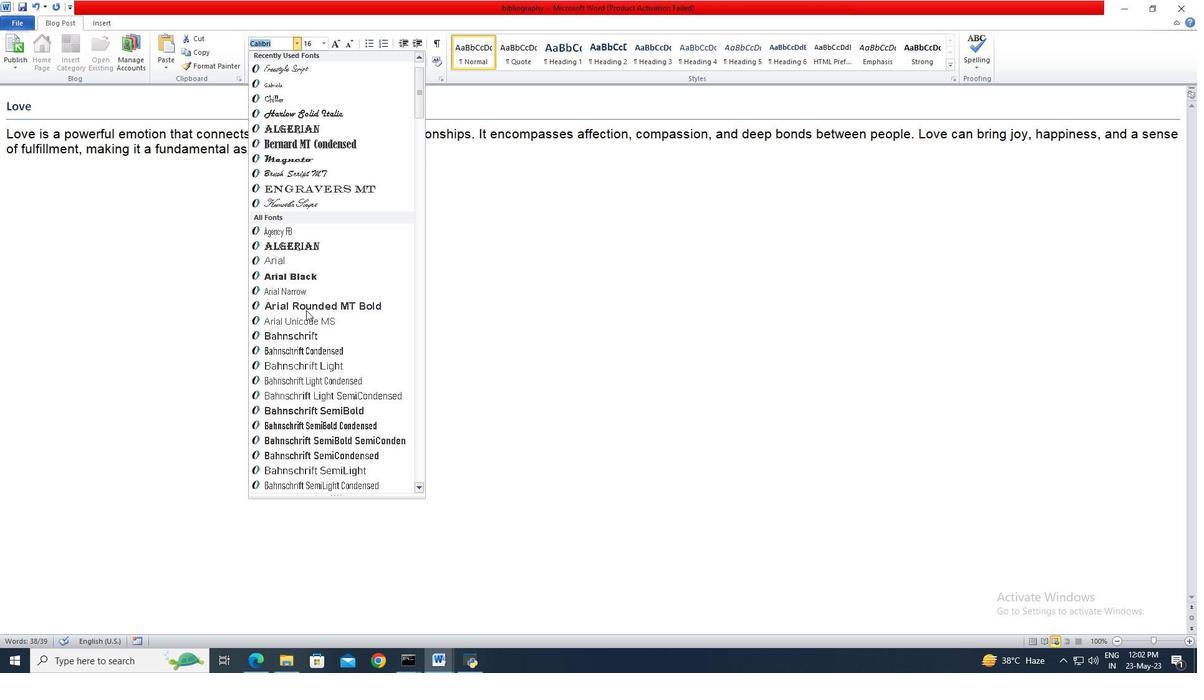 
Action: Mouse scrolled (306, 309) with delta (0, 0)
Screenshot: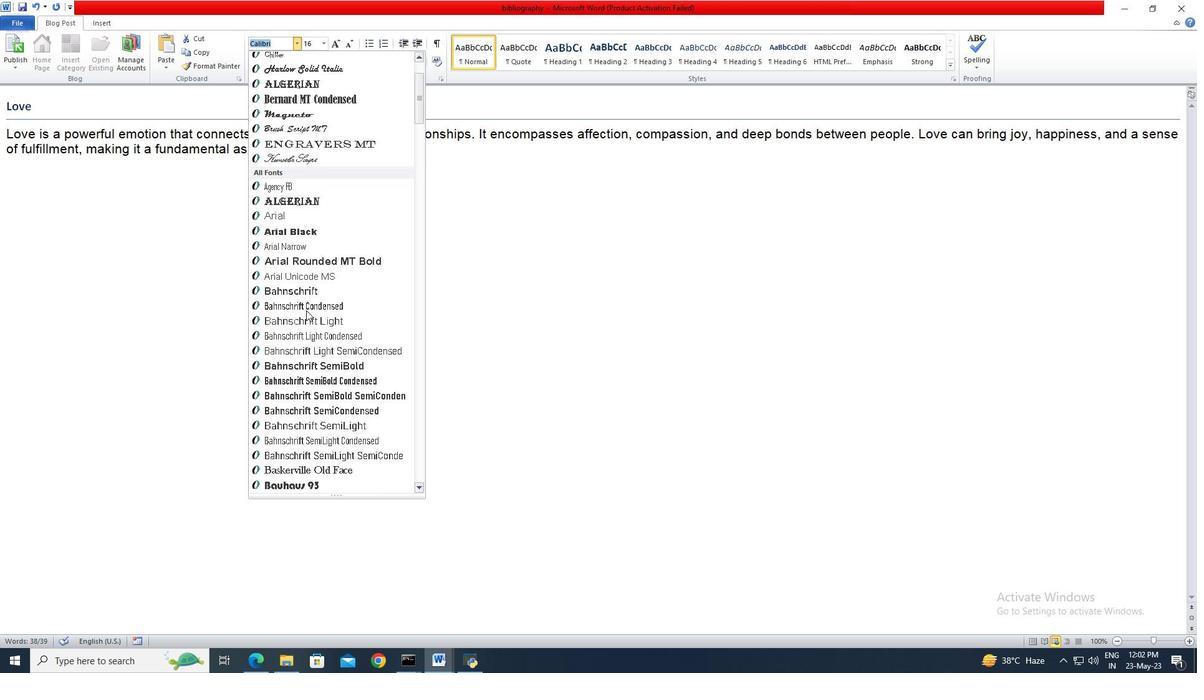 
Action: Mouse scrolled (306, 309) with delta (0, 0)
Screenshot: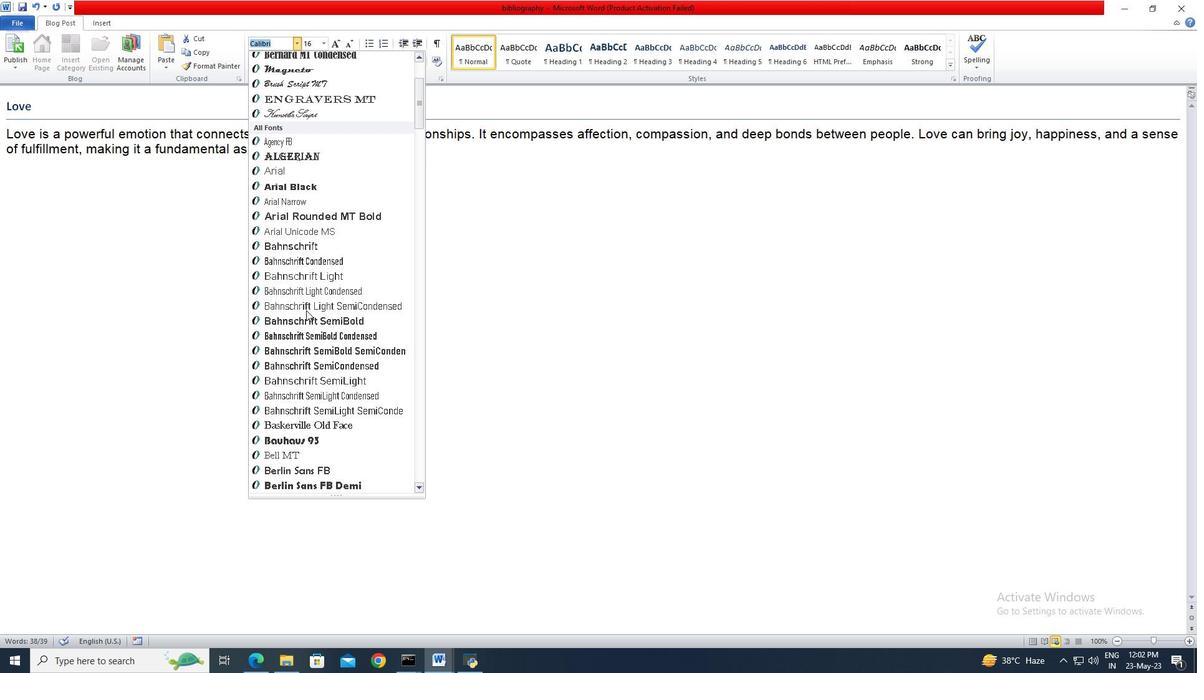 
Action: Mouse scrolled (306, 309) with delta (0, 0)
Screenshot: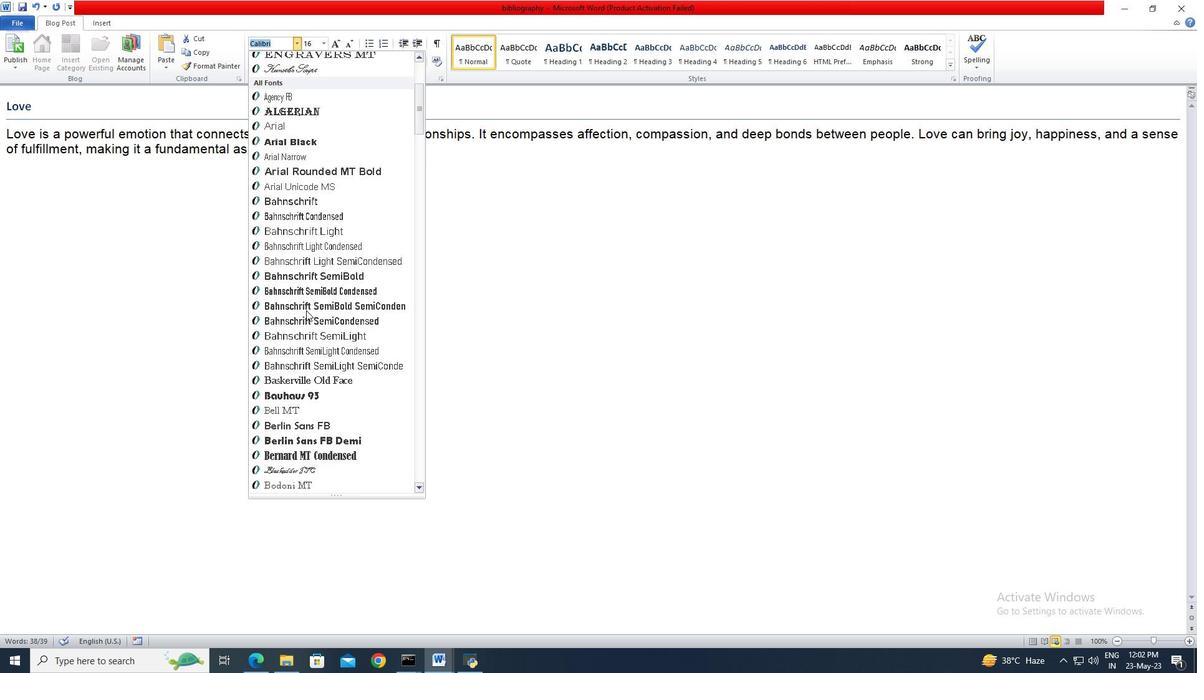 
Action: Mouse scrolled (306, 309) with delta (0, 0)
Screenshot: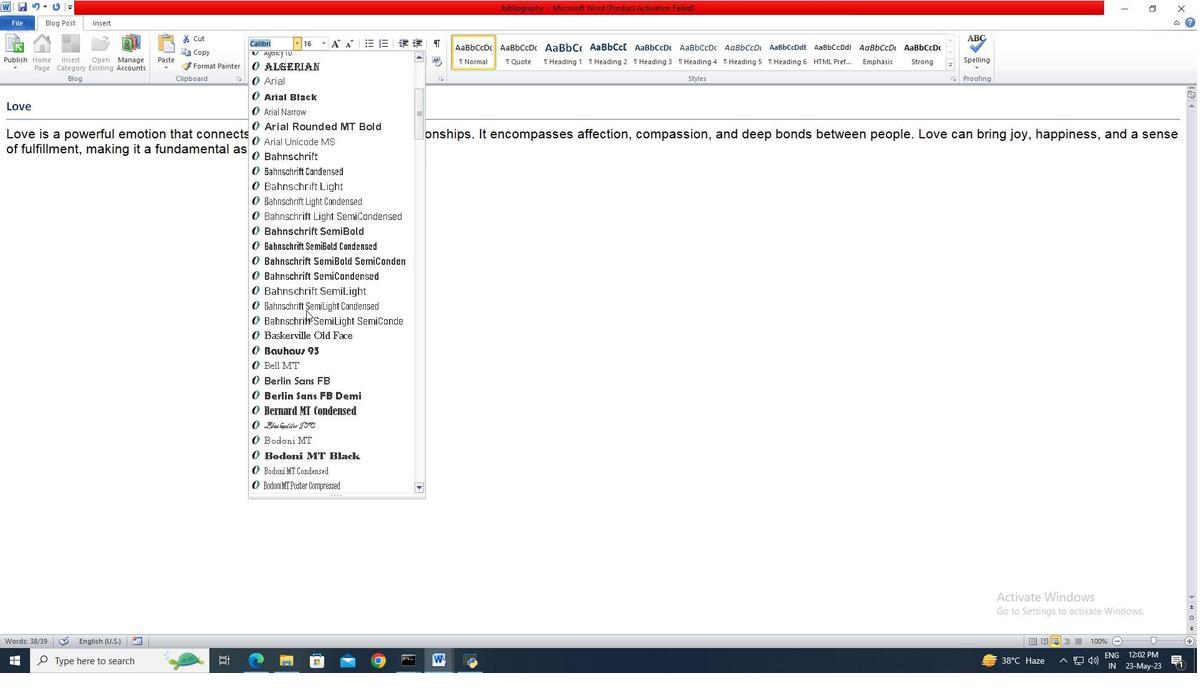 
Action: Mouse scrolled (306, 309) with delta (0, 0)
Screenshot: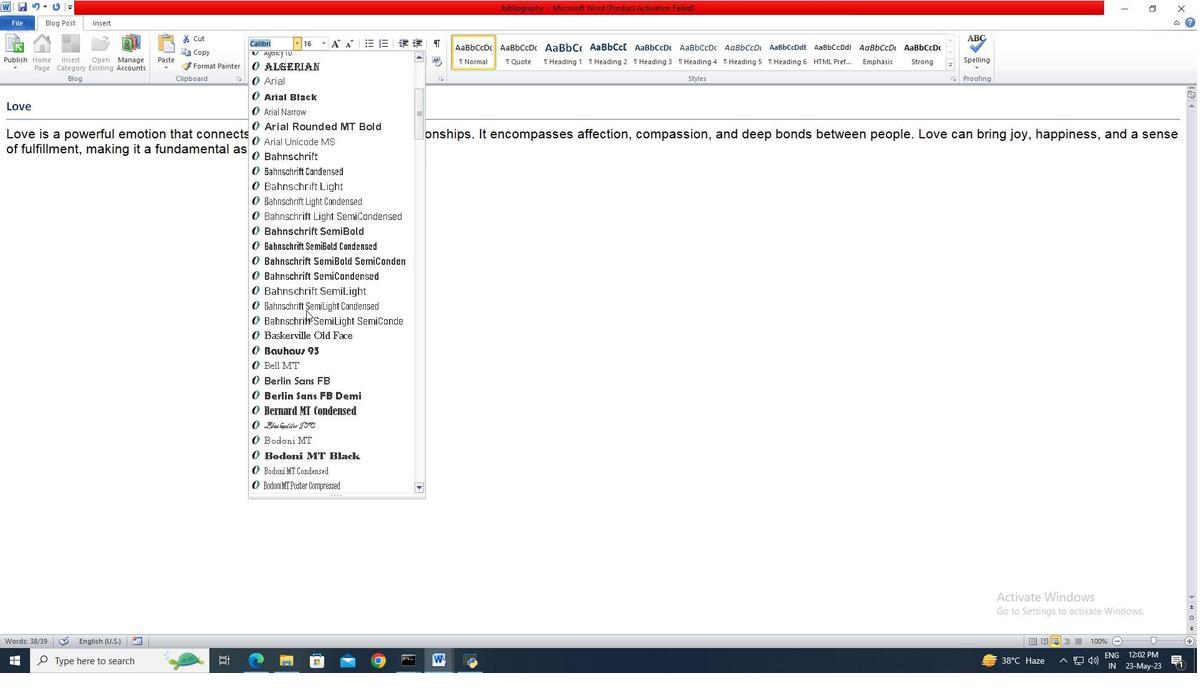 
Action: Mouse scrolled (306, 309) with delta (0, 0)
Screenshot: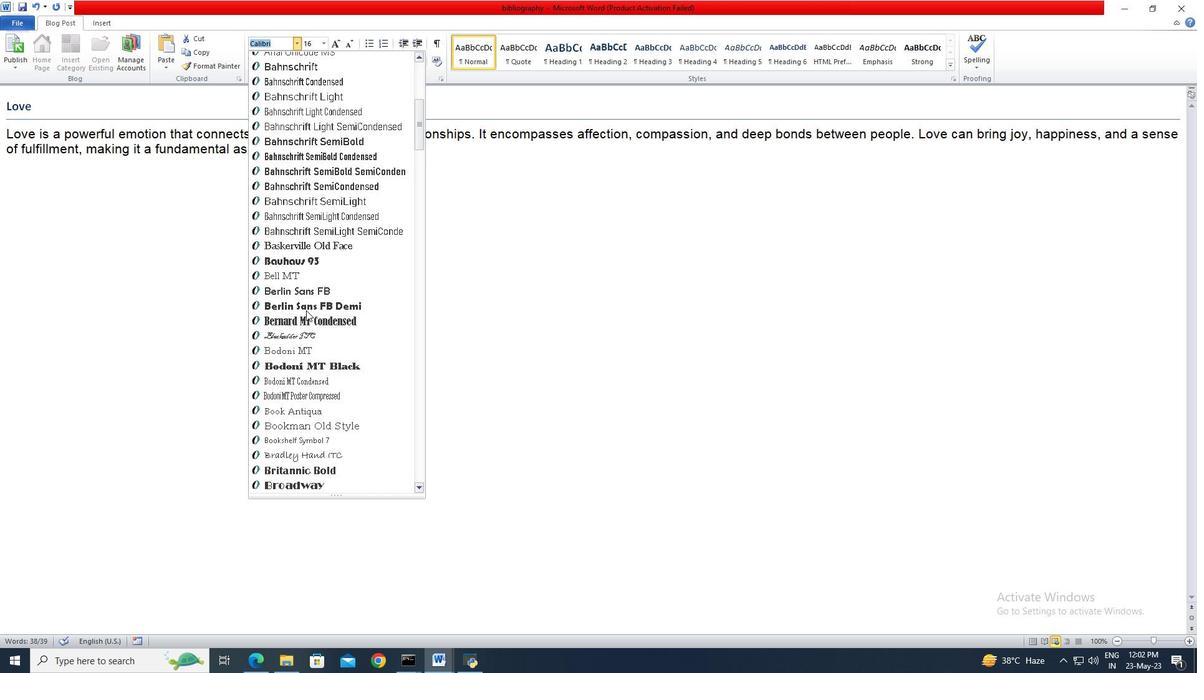 
Action: Mouse scrolled (306, 309) with delta (0, 0)
Screenshot: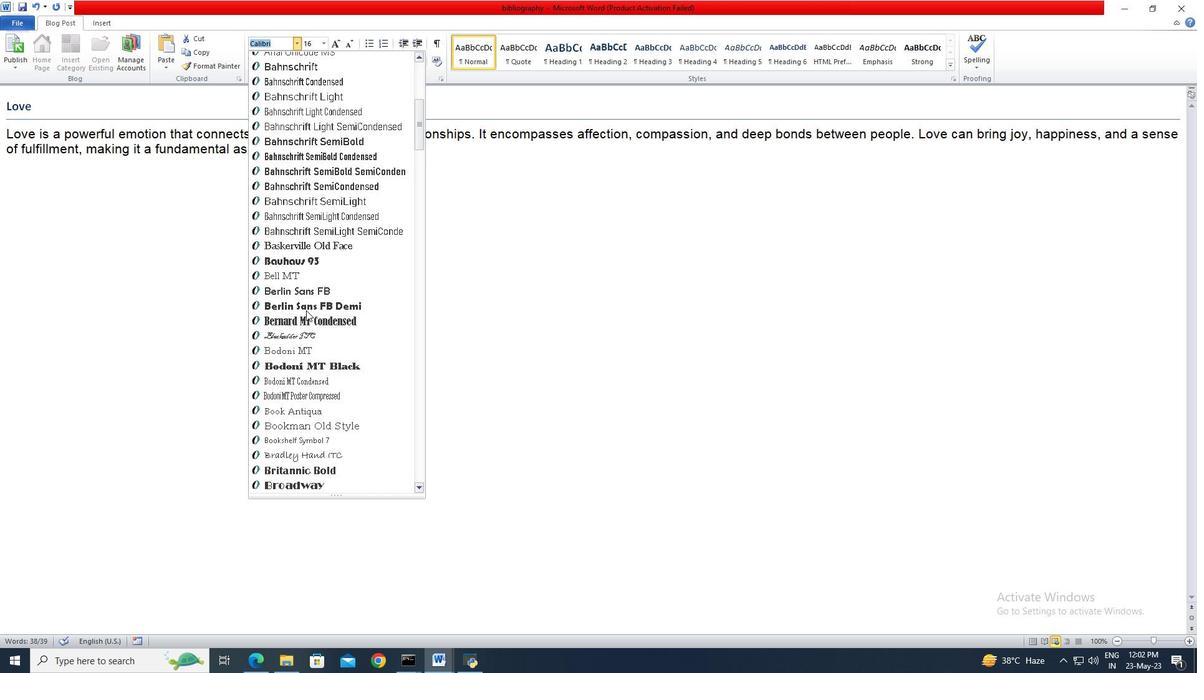 
Action: Mouse scrolled (306, 309) with delta (0, 0)
Screenshot: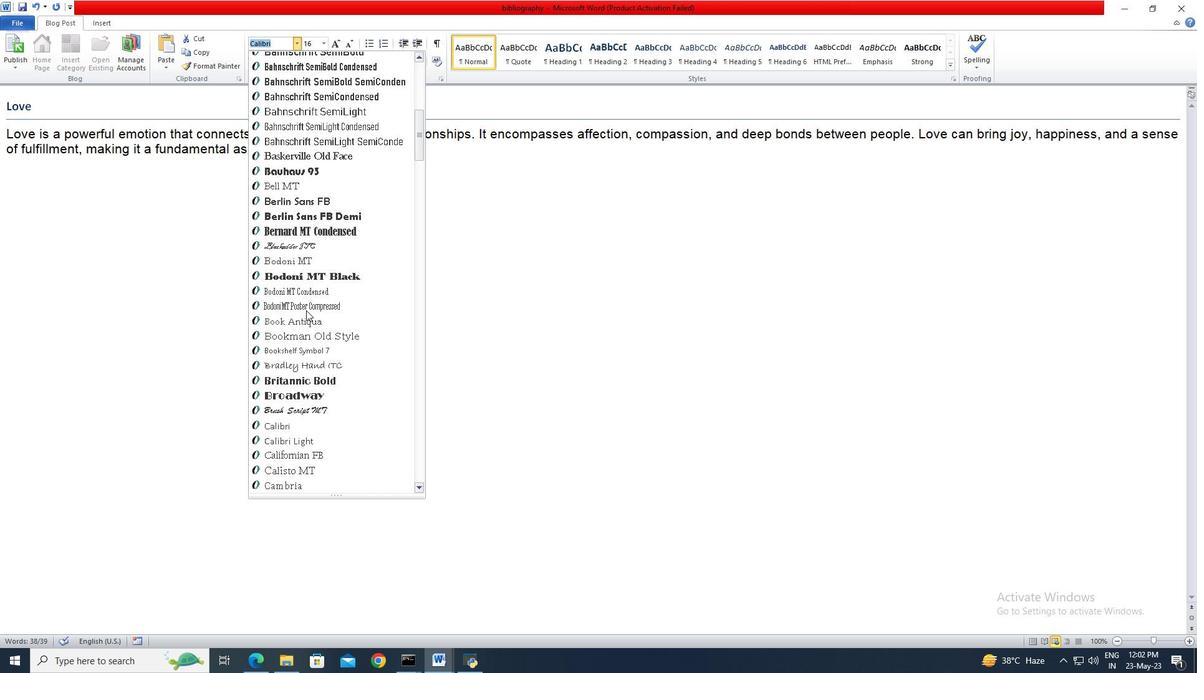 
Action: Mouse scrolled (306, 309) with delta (0, 0)
Screenshot: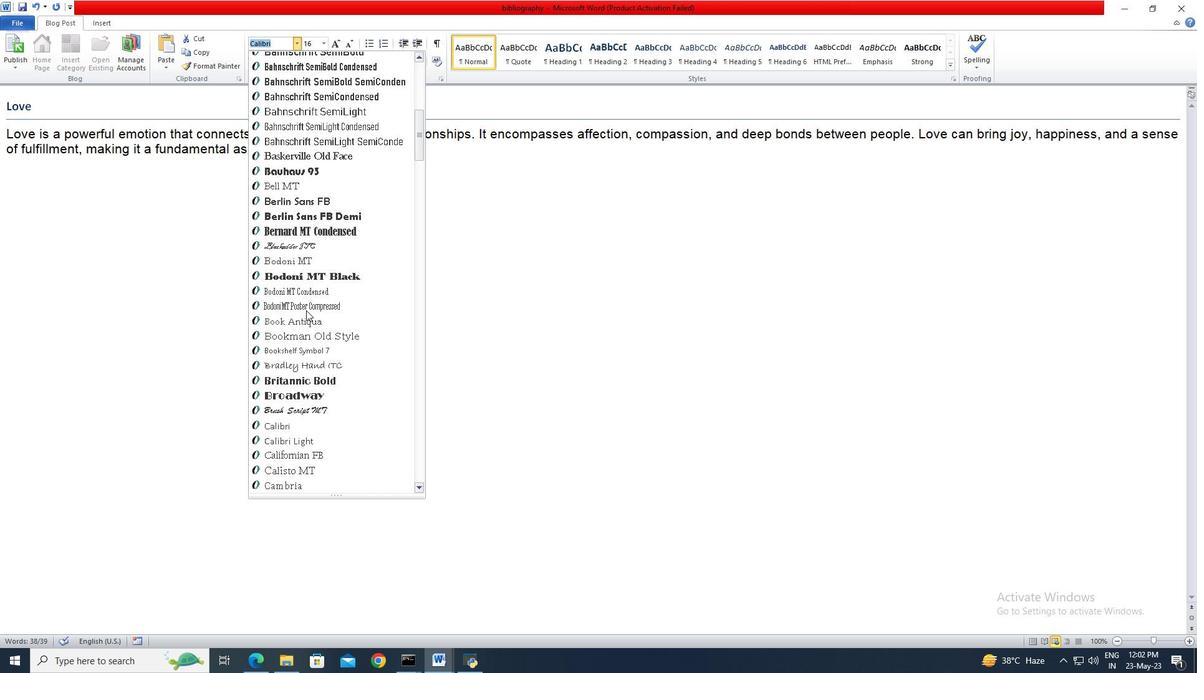 
Action: Mouse scrolled (306, 309) with delta (0, 0)
Screenshot: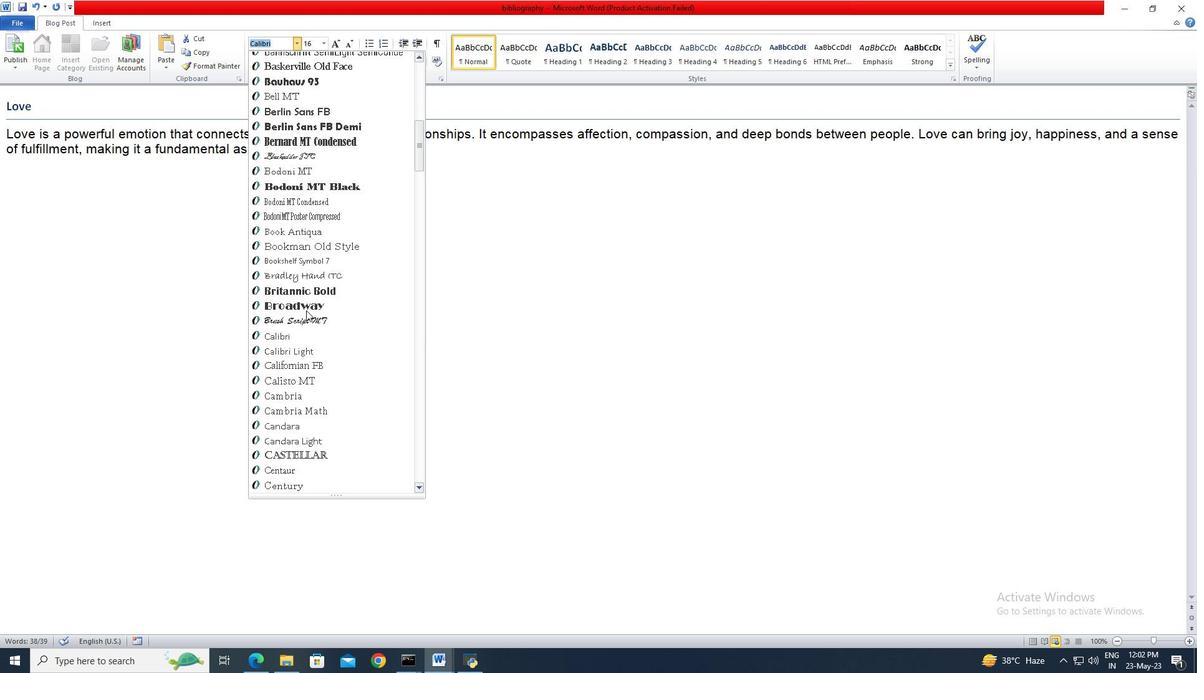 
Action: Mouse scrolled (306, 309) with delta (0, 0)
Screenshot: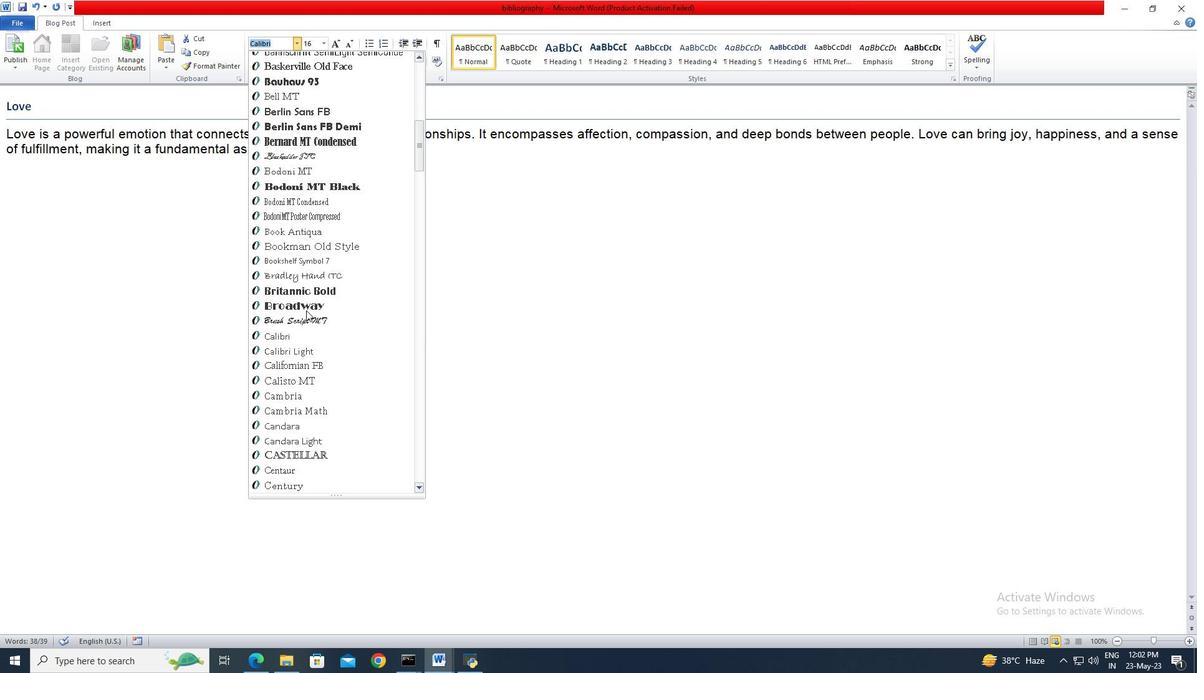 
Action: Mouse scrolled (306, 309) with delta (0, 0)
Screenshot: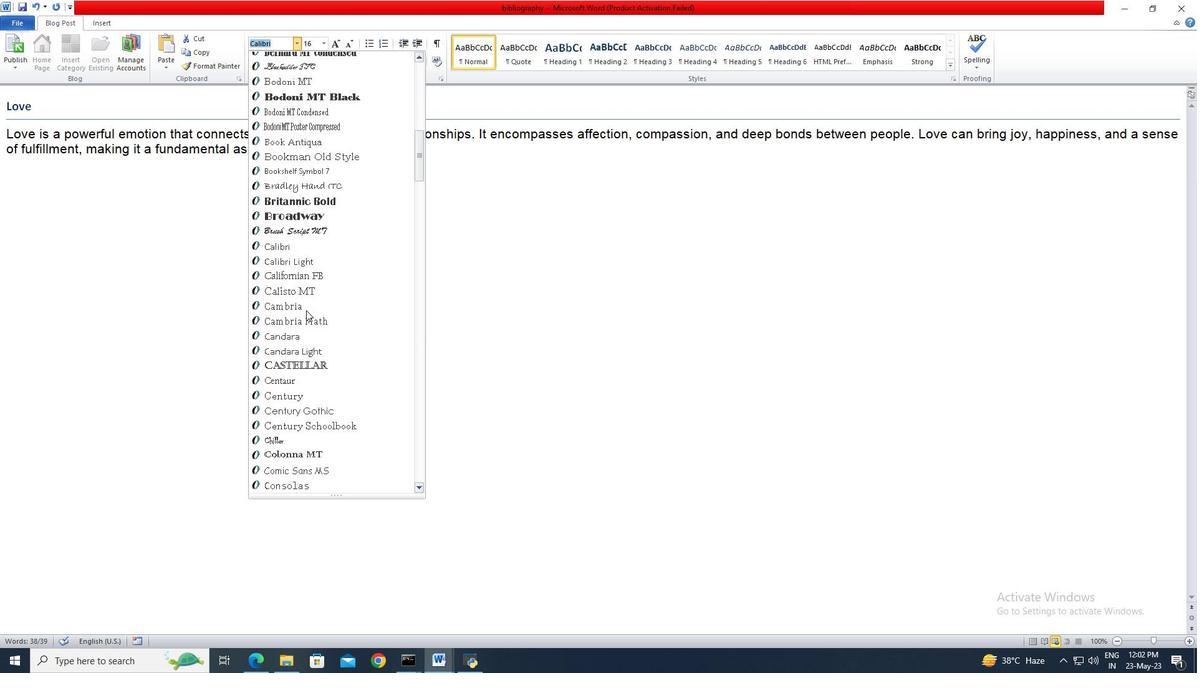 
Action: Mouse scrolled (306, 309) with delta (0, 0)
Screenshot: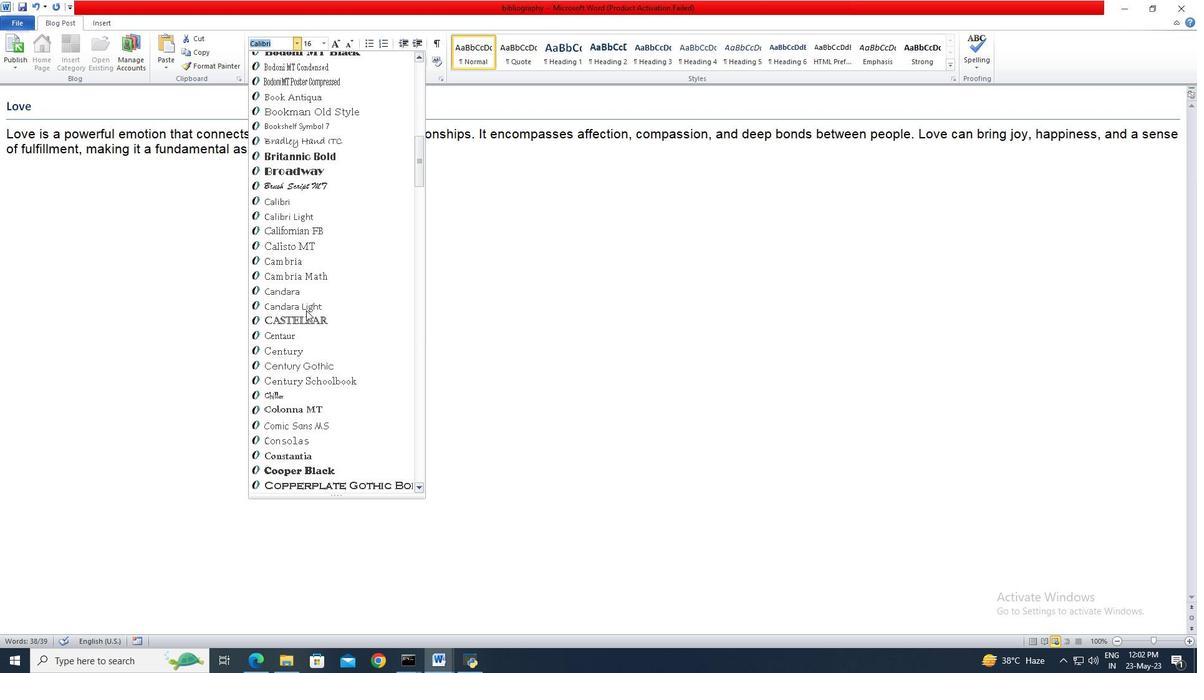 
Action: Mouse scrolled (306, 309) with delta (0, 0)
Screenshot: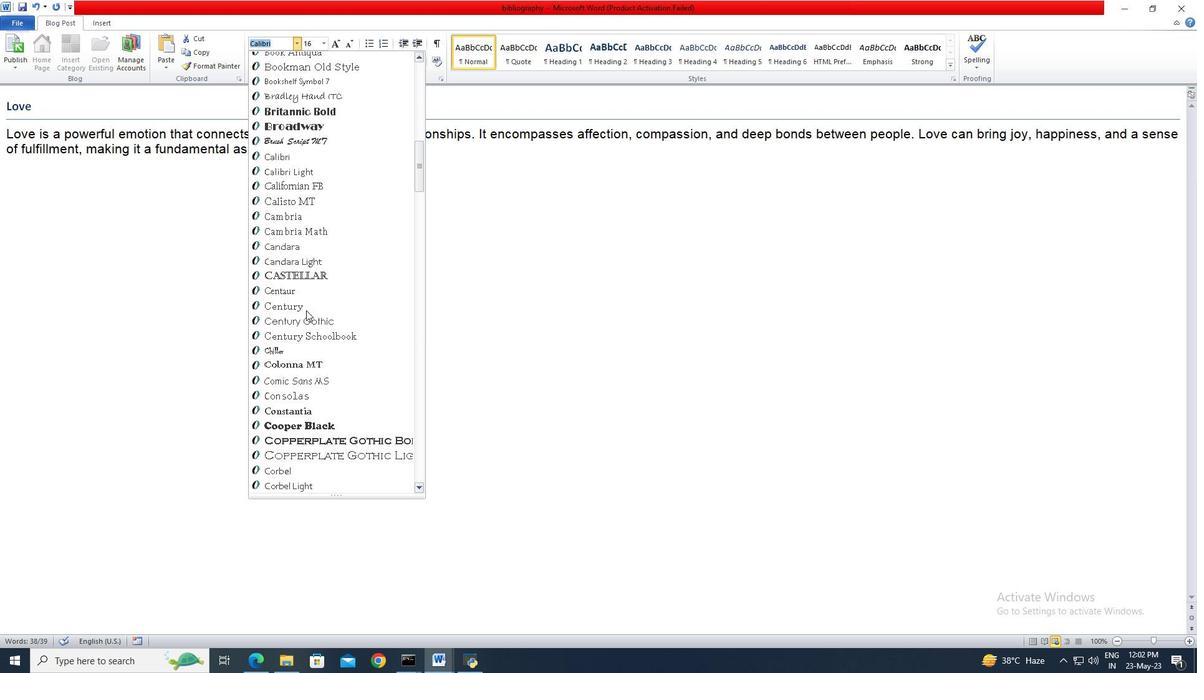 
Action: Mouse scrolled (306, 309) with delta (0, 0)
Screenshot: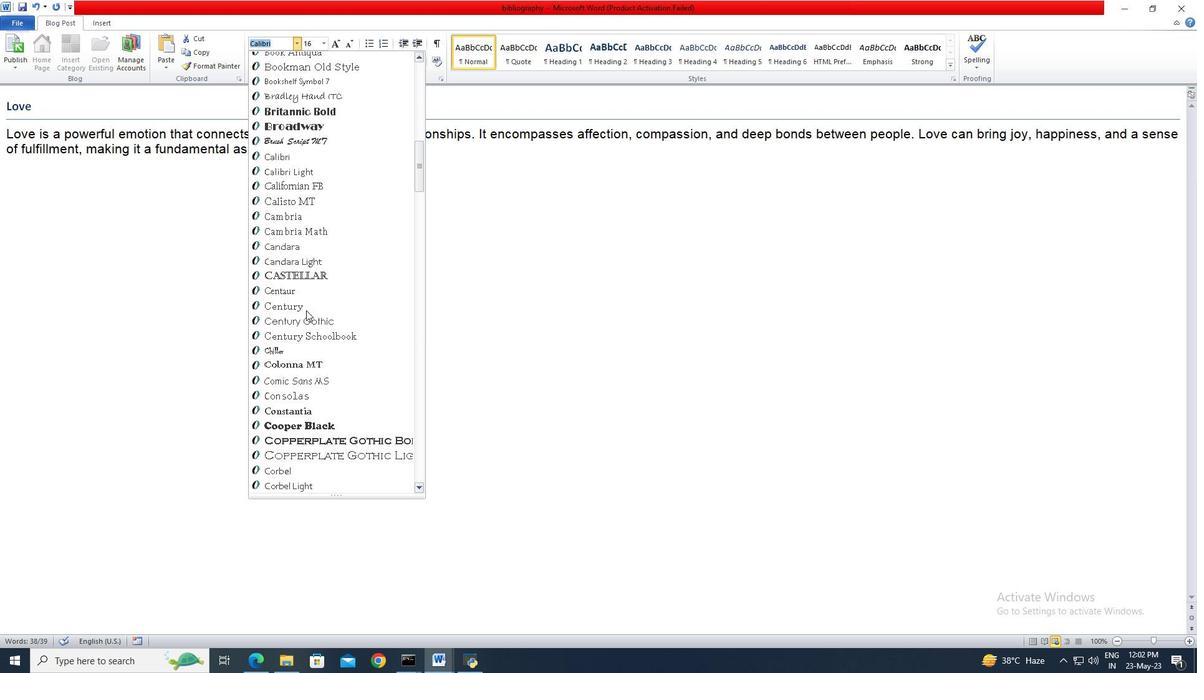 
Action: Mouse scrolled (306, 309) with delta (0, 0)
Screenshot: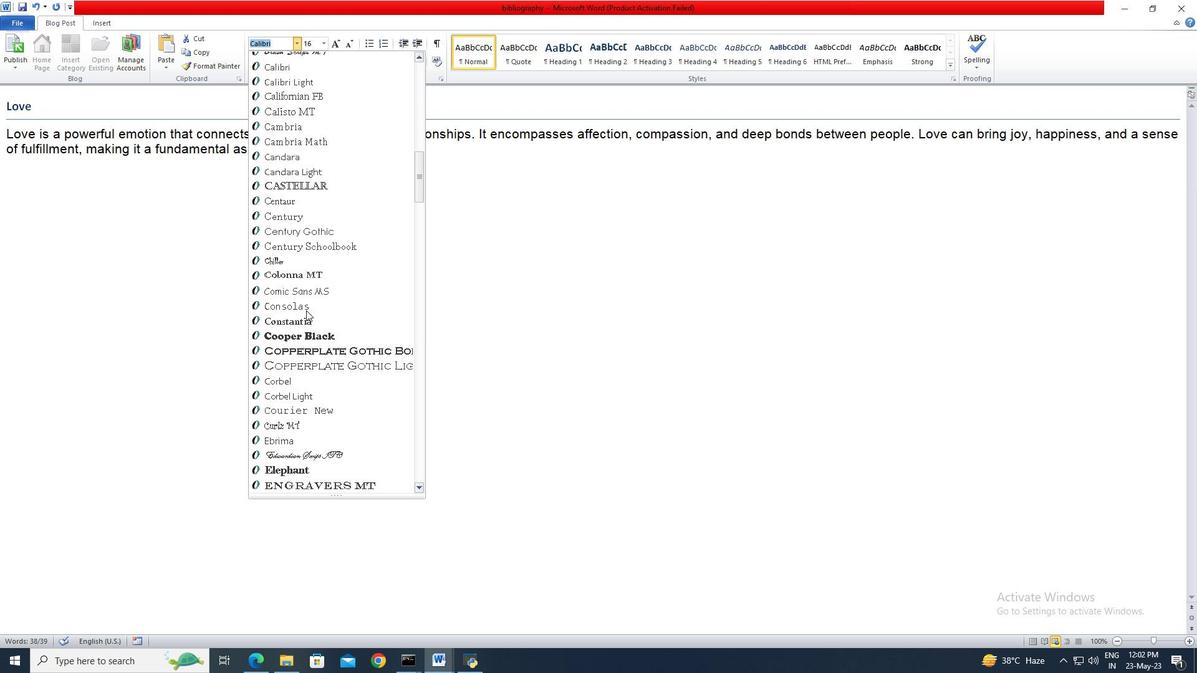 
Action: Mouse scrolled (306, 309) with delta (0, 0)
Screenshot: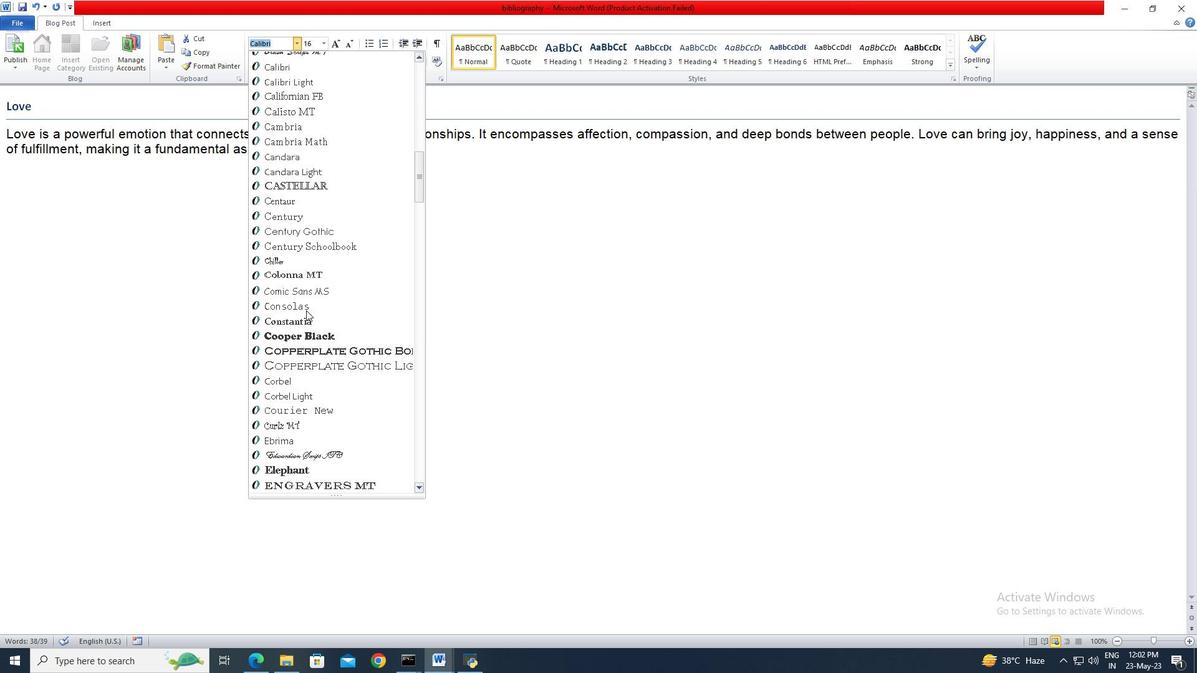 
Action: Mouse scrolled (306, 309) with delta (0, 0)
Screenshot: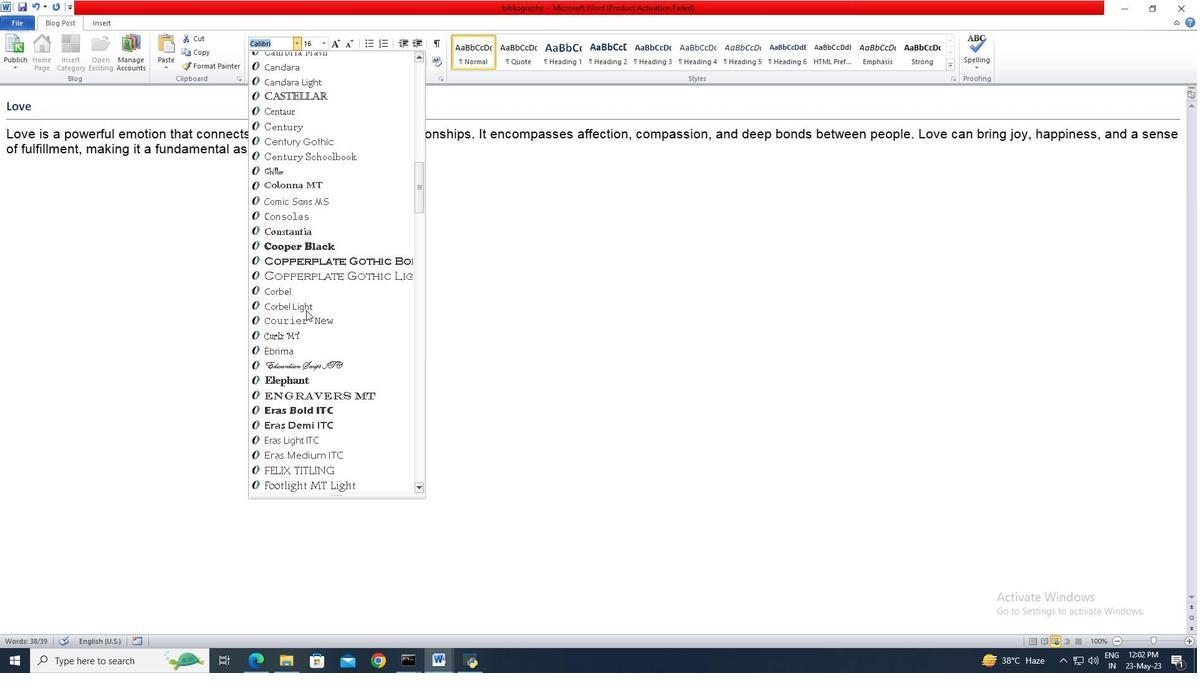 
Action: Mouse scrolled (306, 309) with delta (0, 0)
Screenshot: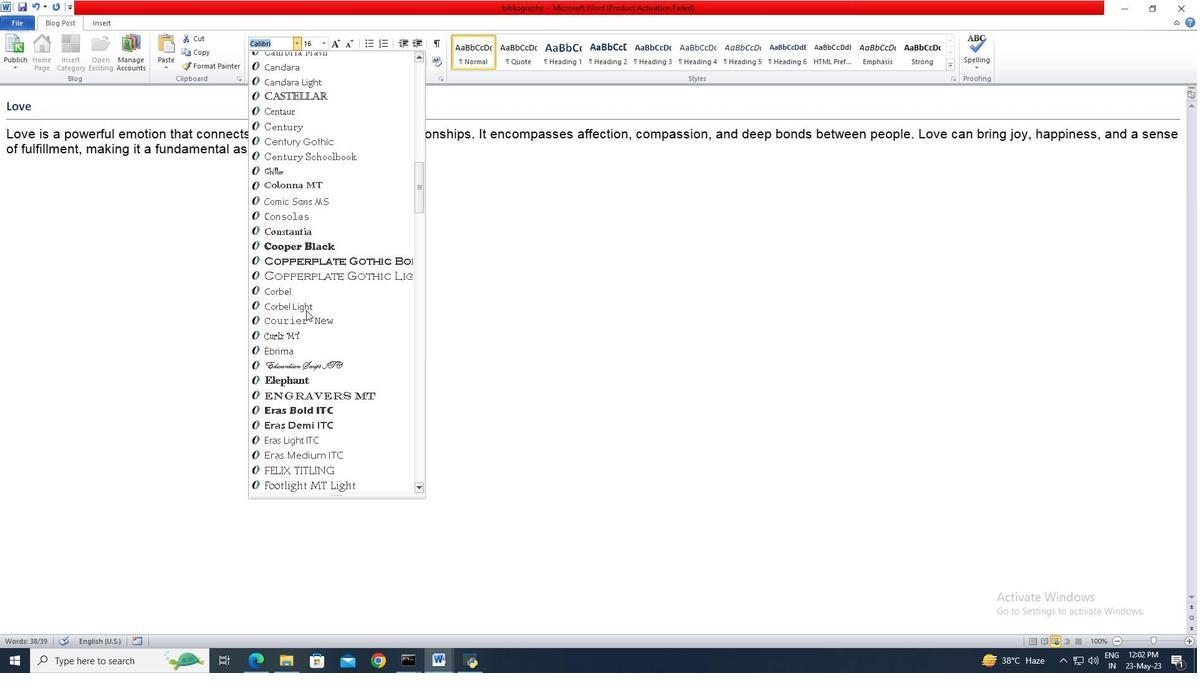 
Action: Mouse scrolled (306, 309) with delta (0, 0)
Screenshot: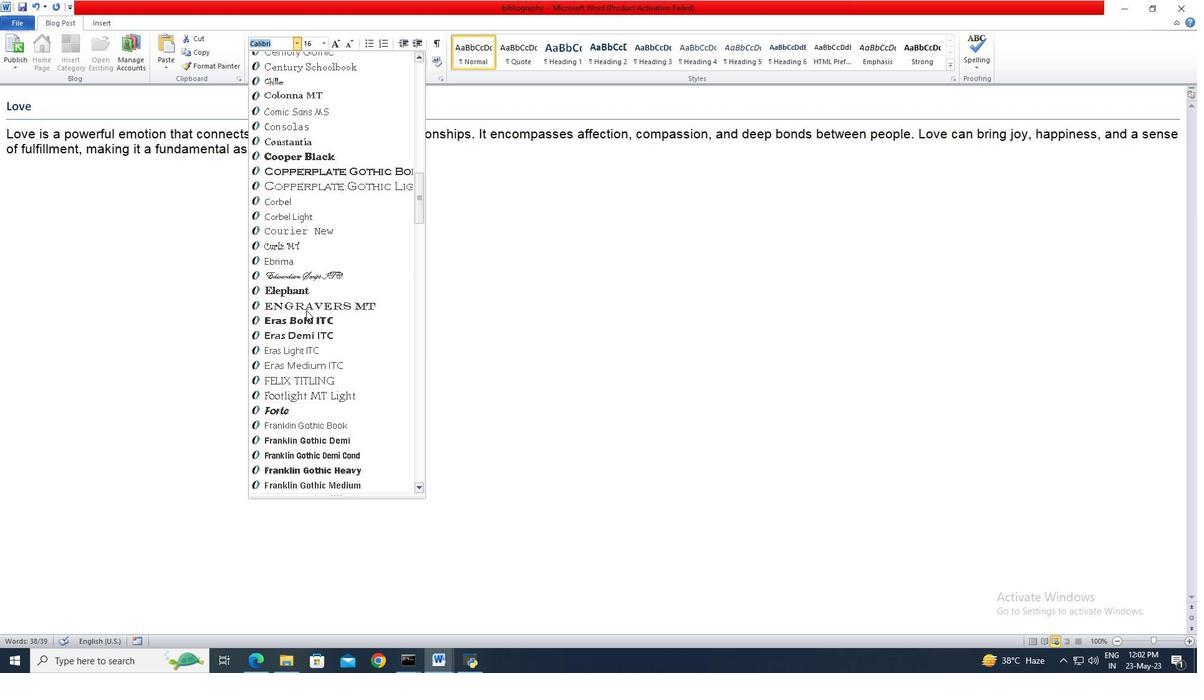 
Action: Mouse scrolled (306, 309) with delta (0, 0)
Screenshot: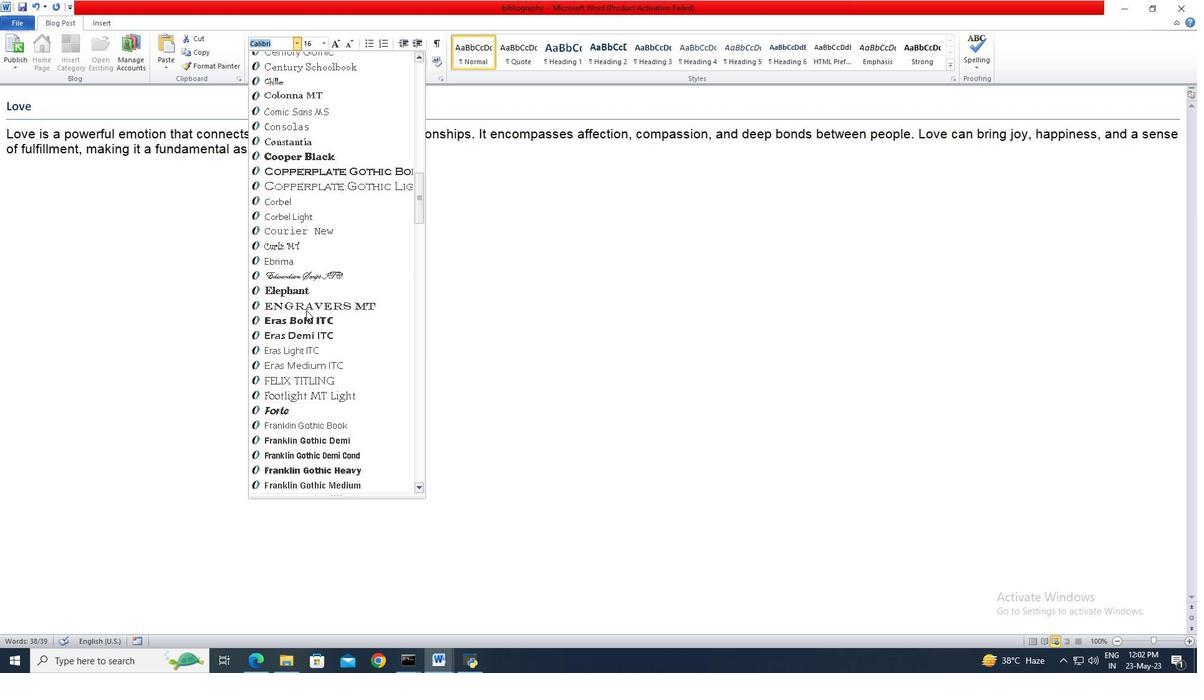 
Action: Mouse scrolled (306, 309) with delta (0, 0)
Screenshot: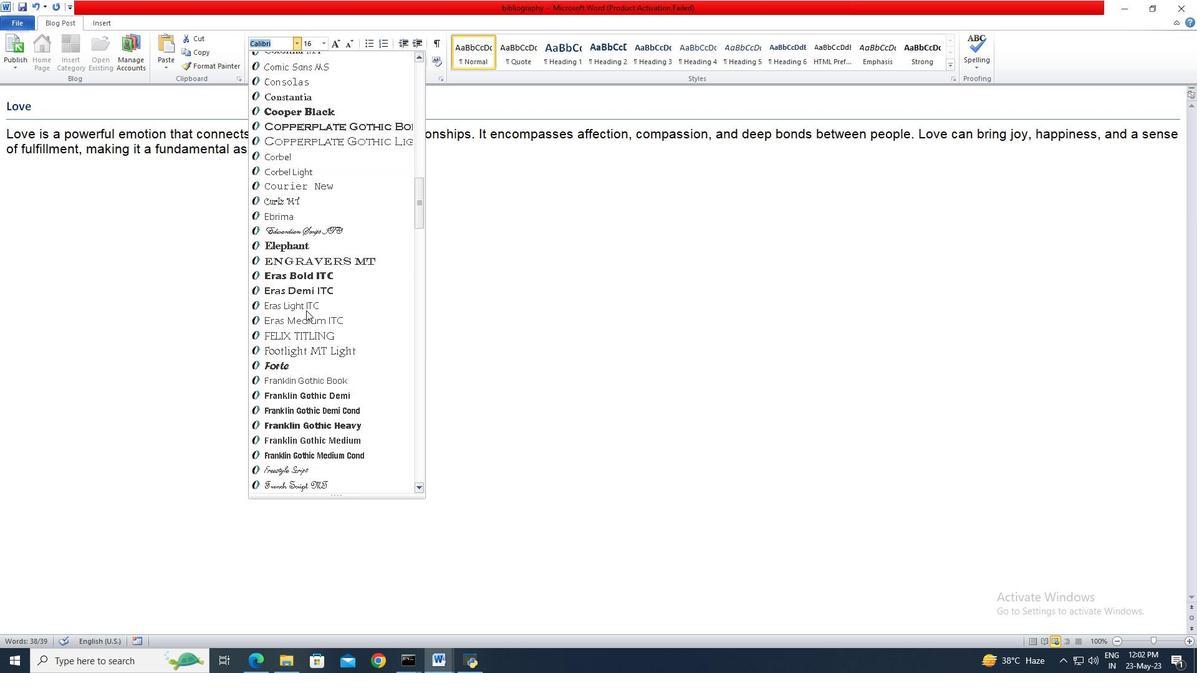 
Action: Mouse scrolled (306, 309) with delta (0, 0)
Screenshot: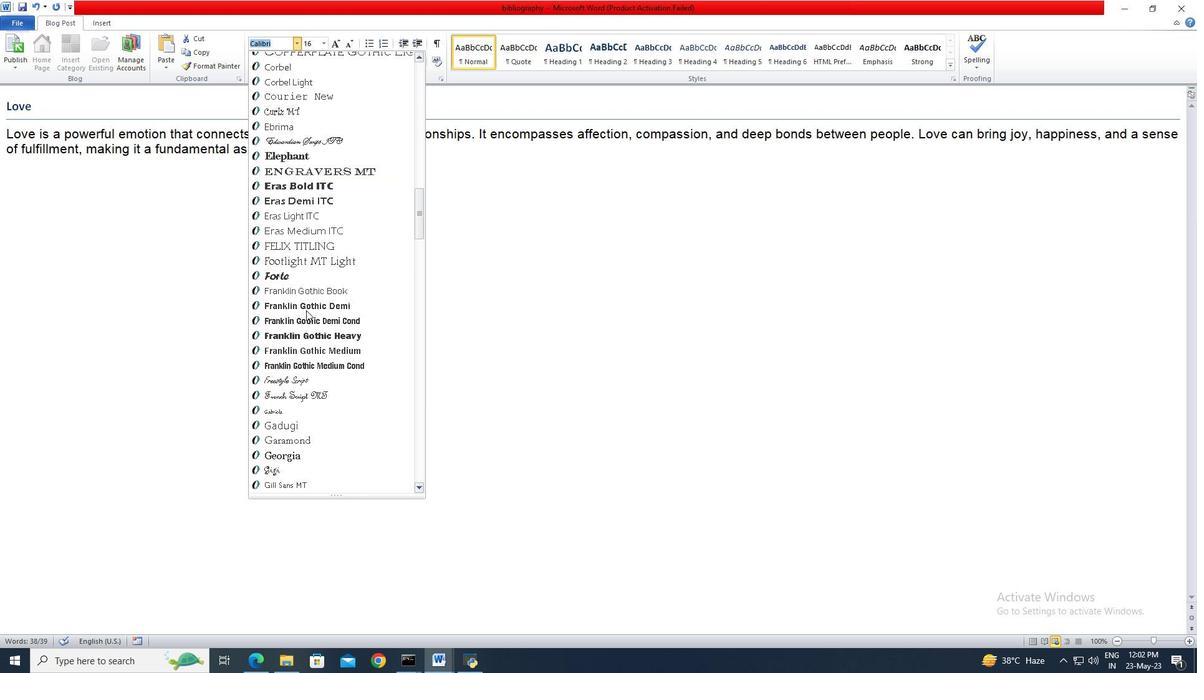 
Action: Mouse scrolled (306, 309) with delta (0, 0)
Screenshot: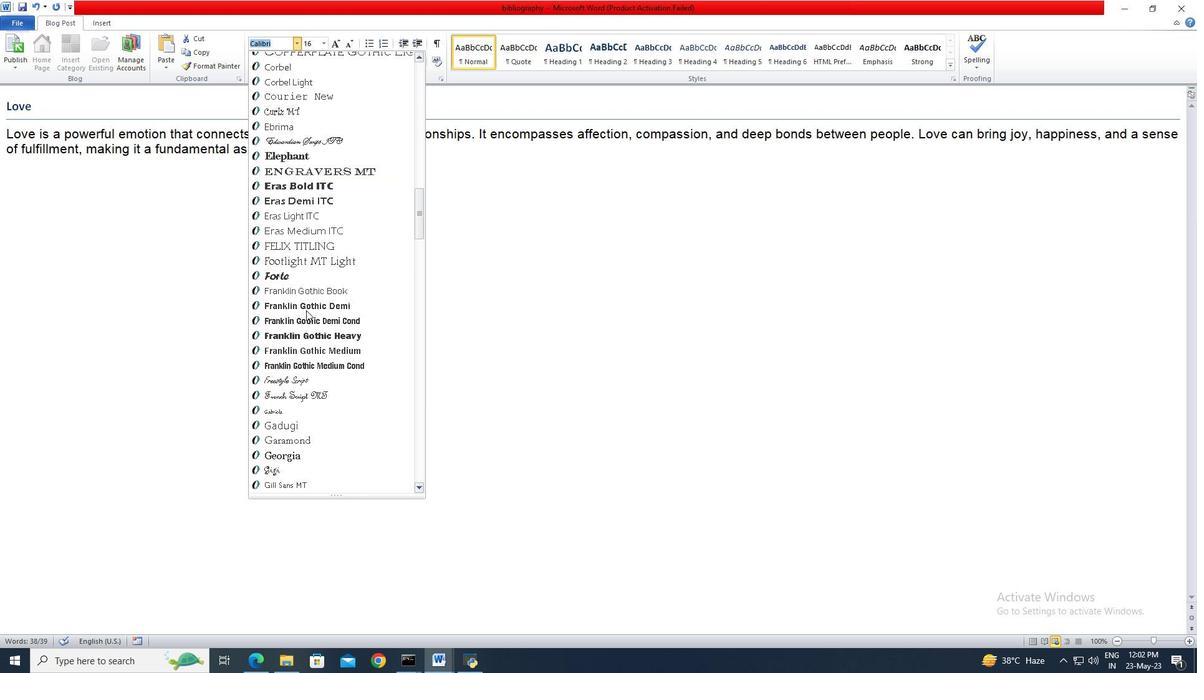 
Action: Mouse scrolled (306, 309) with delta (0, 0)
Screenshot: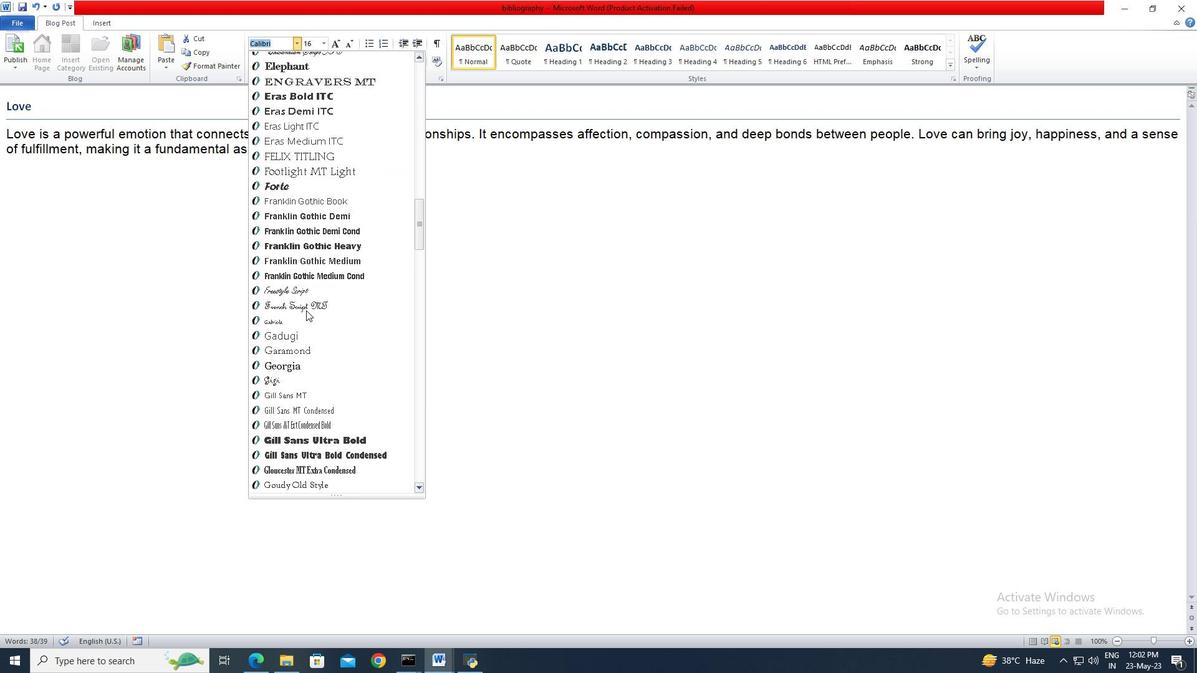 
Action: Mouse scrolled (306, 309) with delta (0, 0)
Screenshot: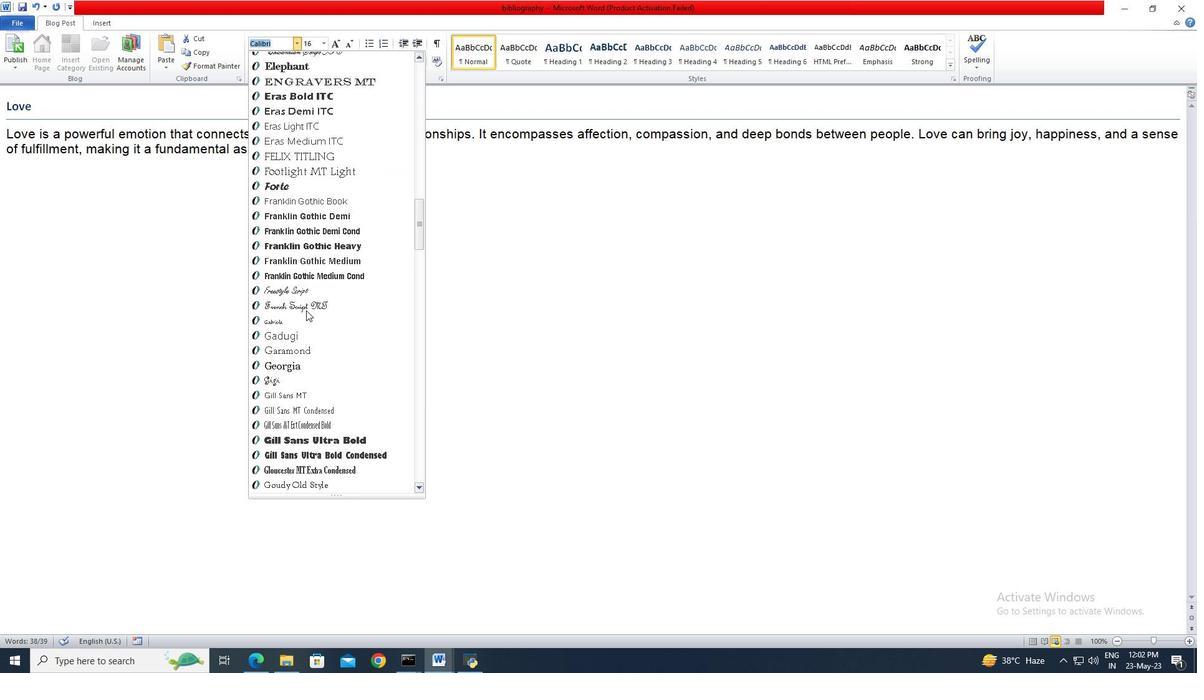 
Action: Mouse scrolled (306, 309) with delta (0, 0)
Screenshot: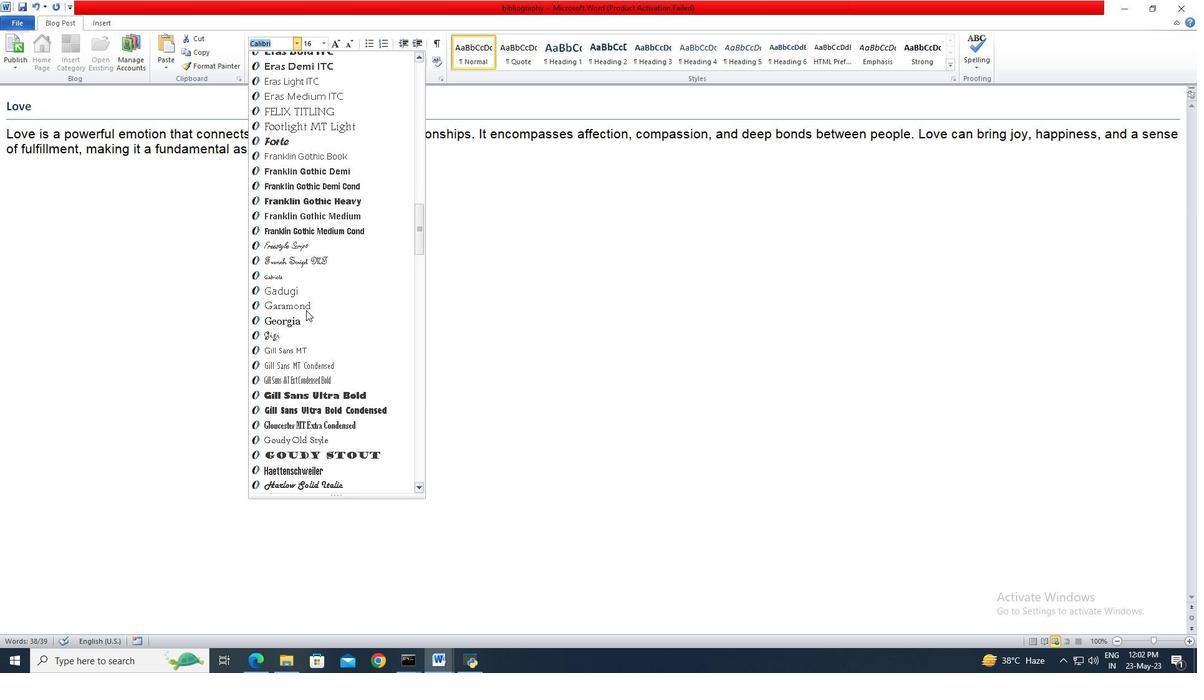 
Action: Mouse scrolled (306, 309) with delta (0, 0)
Screenshot: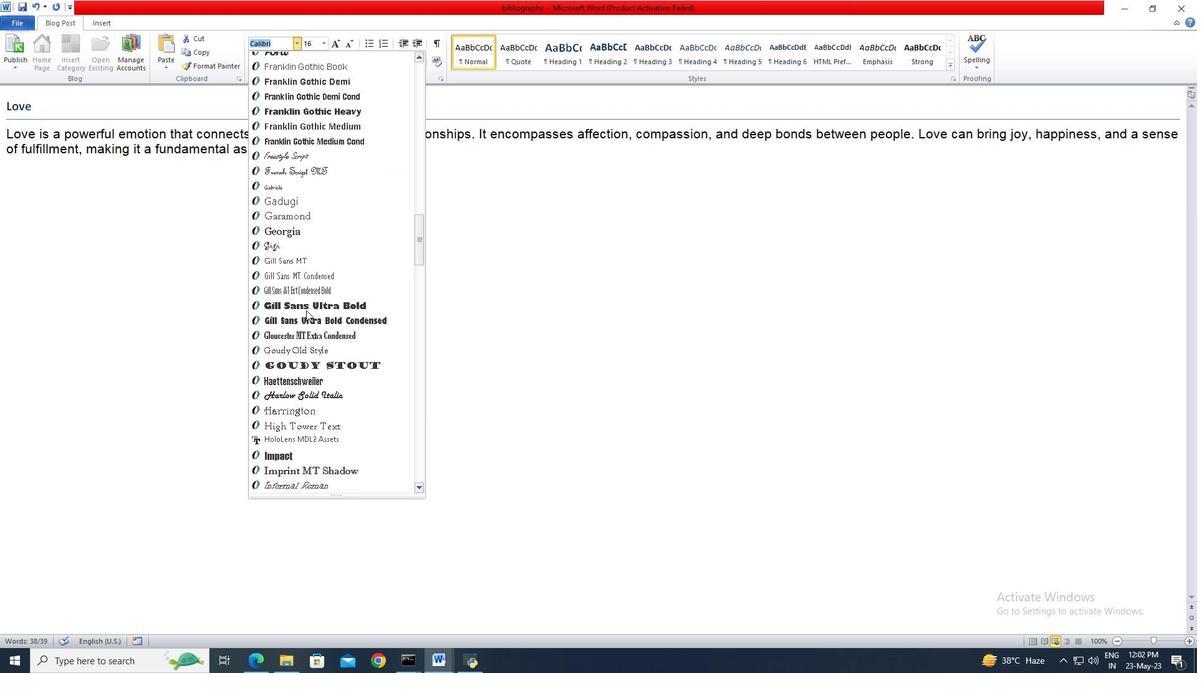 
Action: Mouse scrolled (306, 309) with delta (0, 0)
Screenshot: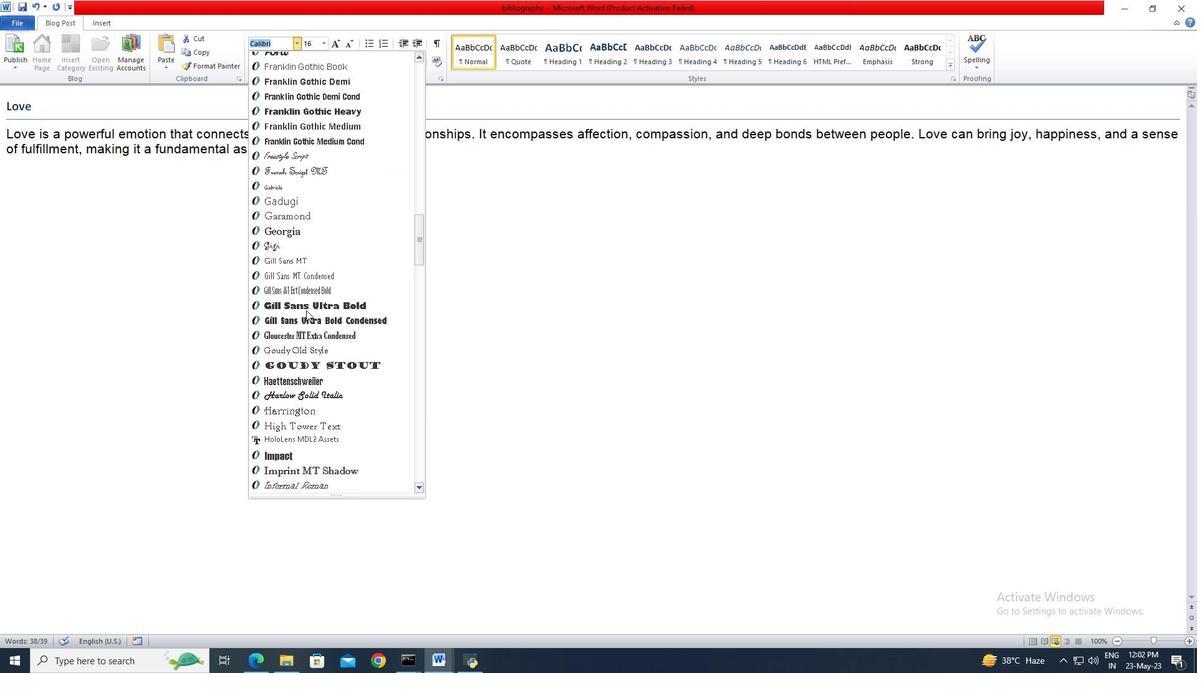 
Action: Mouse scrolled (306, 309) with delta (0, 0)
Screenshot: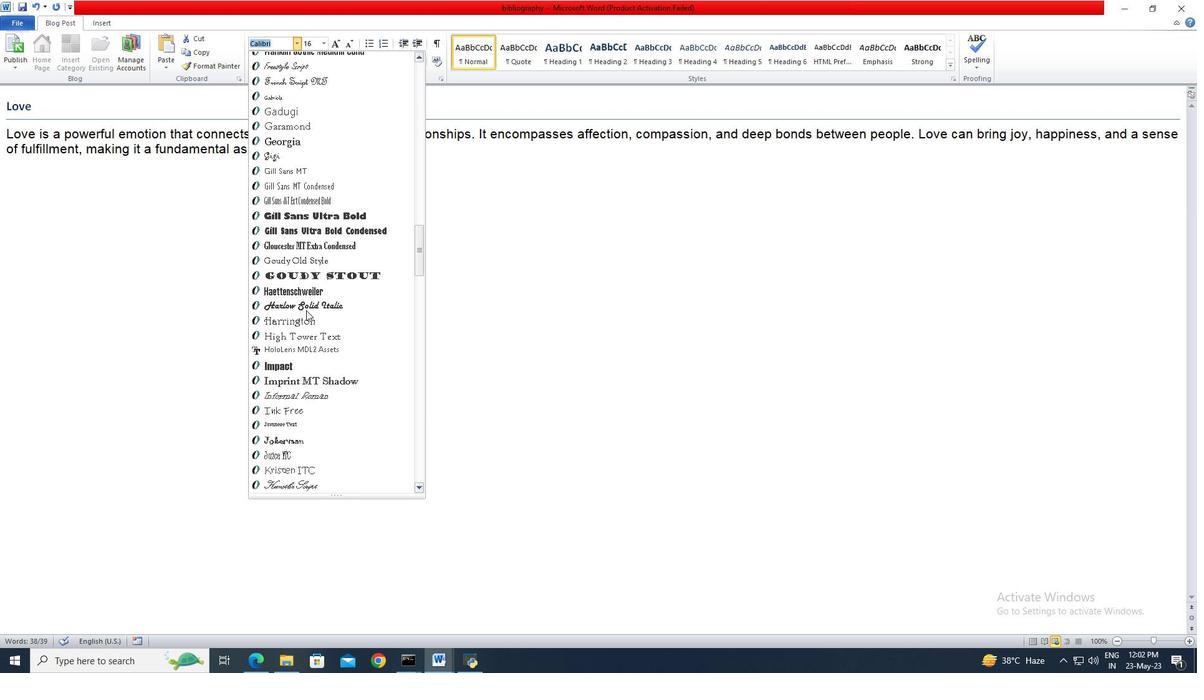 
Action: Mouse scrolled (306, 309) with delta (0, 0)
Screenshot: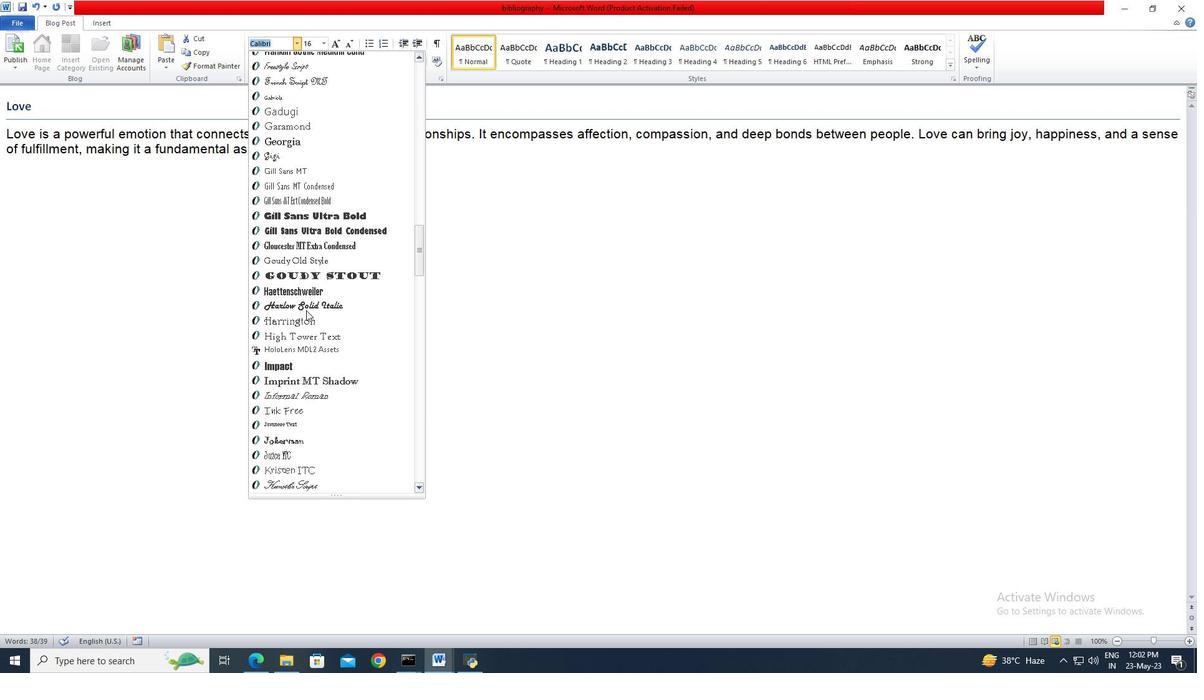 
Action: Mouse scrolled (306, 309) with delta (0, 0)
Screenshot: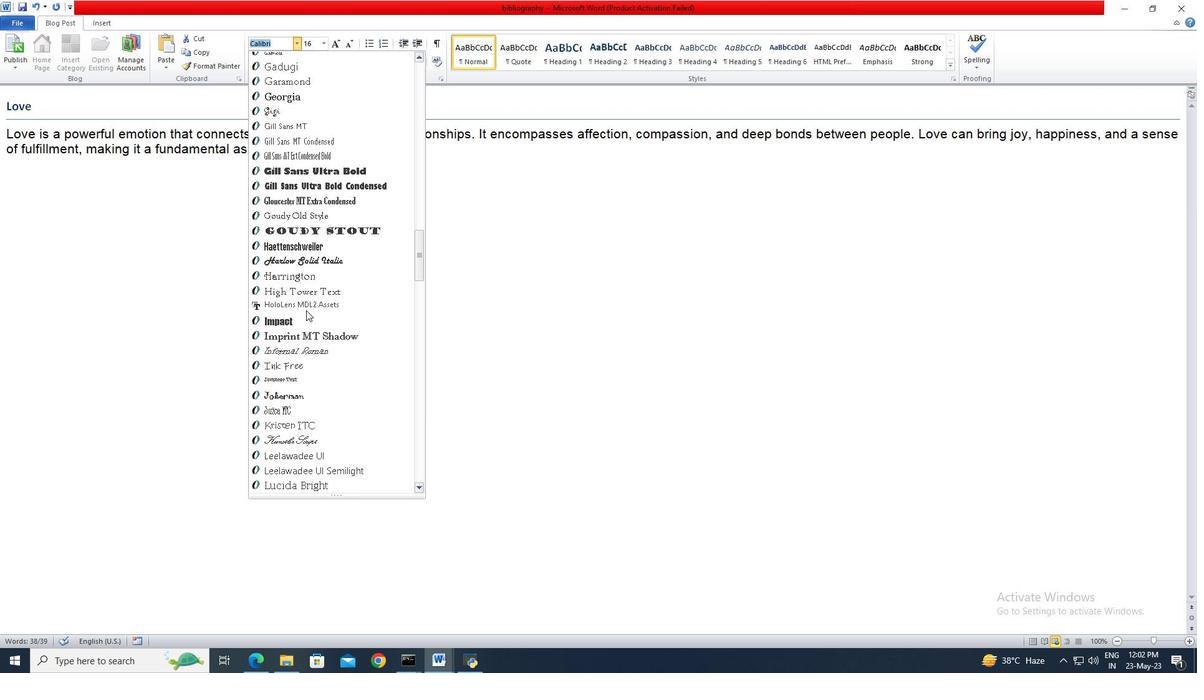 
Action: Mouse scrolled (306, 309) with delta (0, 0)
Screenshot: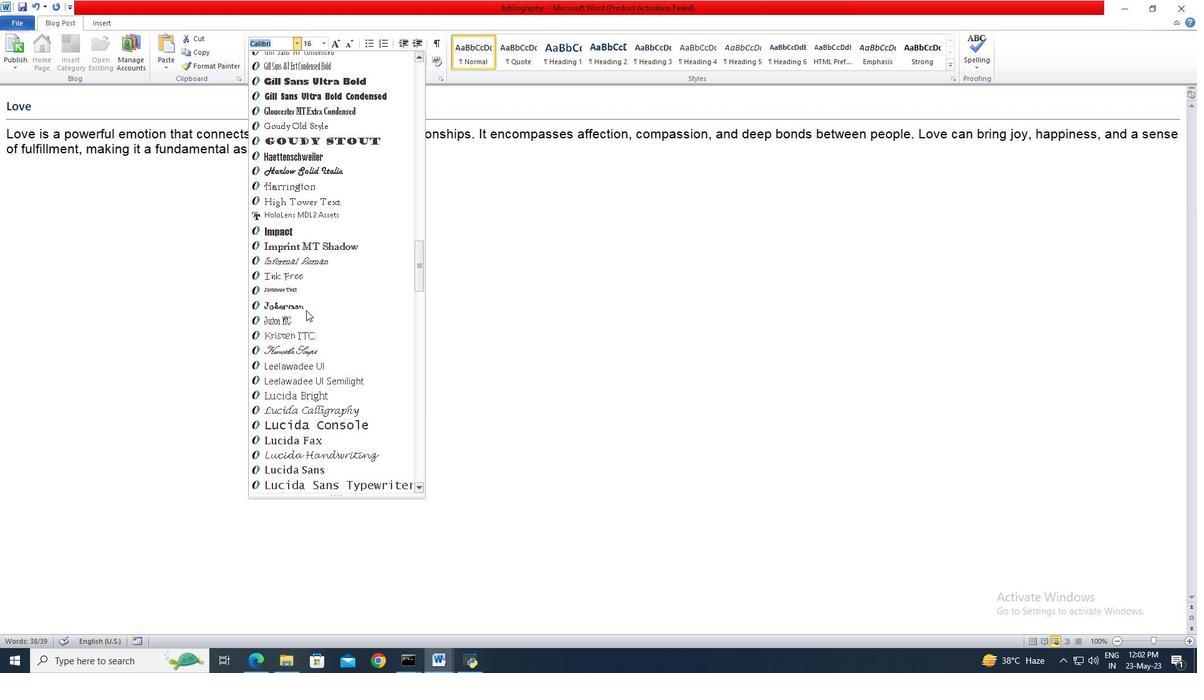
Action: Mouse scrolled (306, 309) with delta (0, 0)
Screenshot: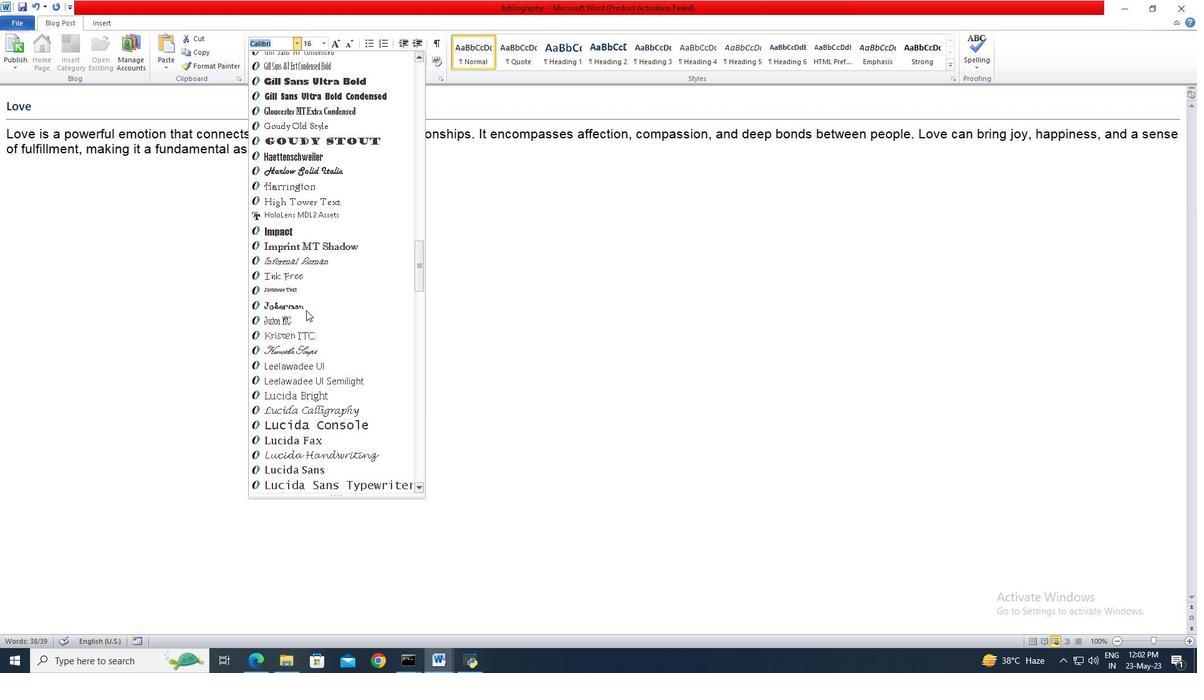 
Action: Mouse scrolled (306, 309) with delta (0, 0)
Screenshot: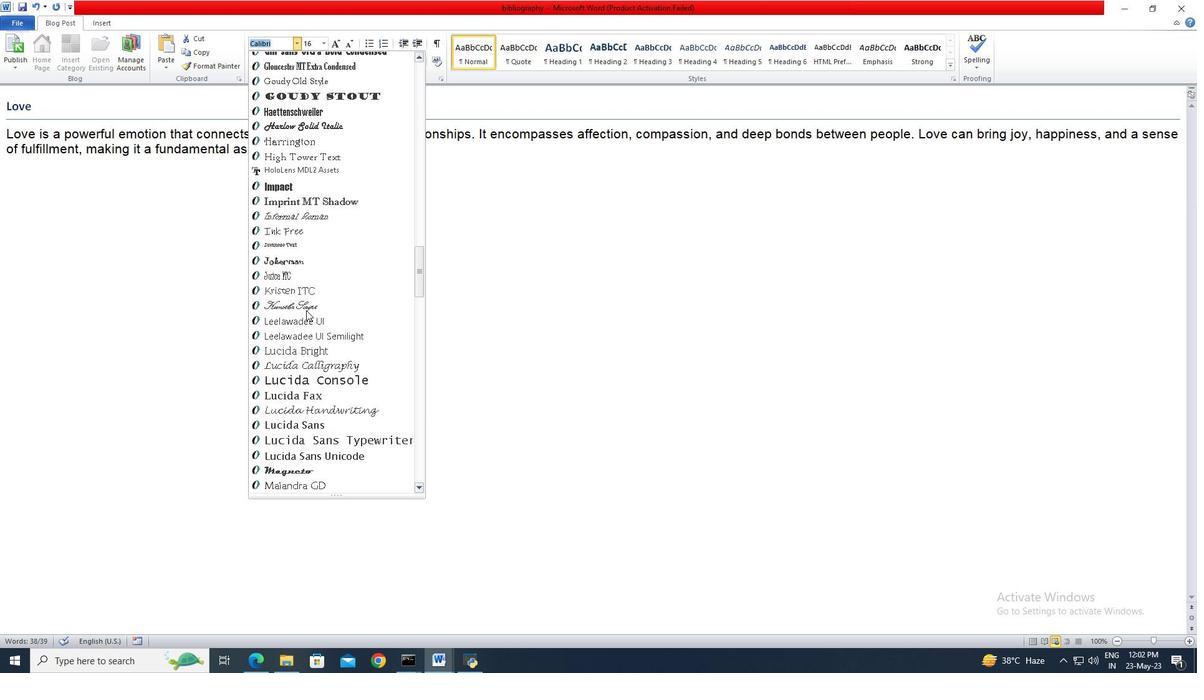 
Action: Mouse scrolled (306, 309) with delta (0, 0)
Screenshot: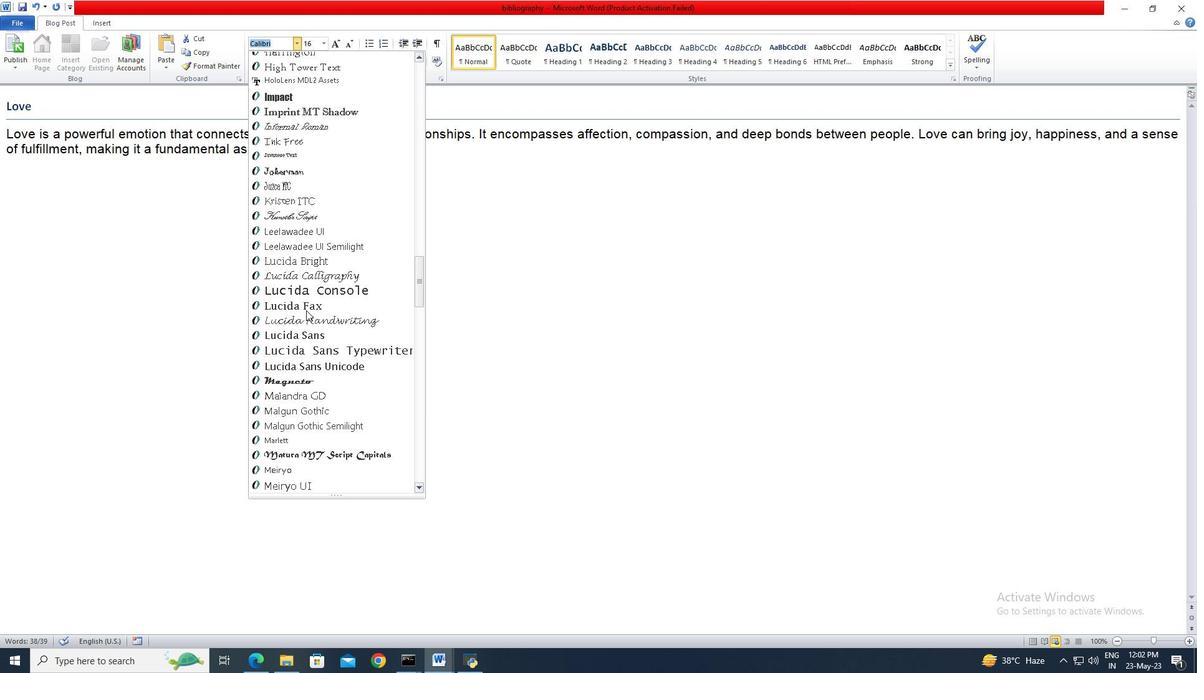 
Action: Mouse scrolled (306, 309) with delta (0, 0)
Screenshot: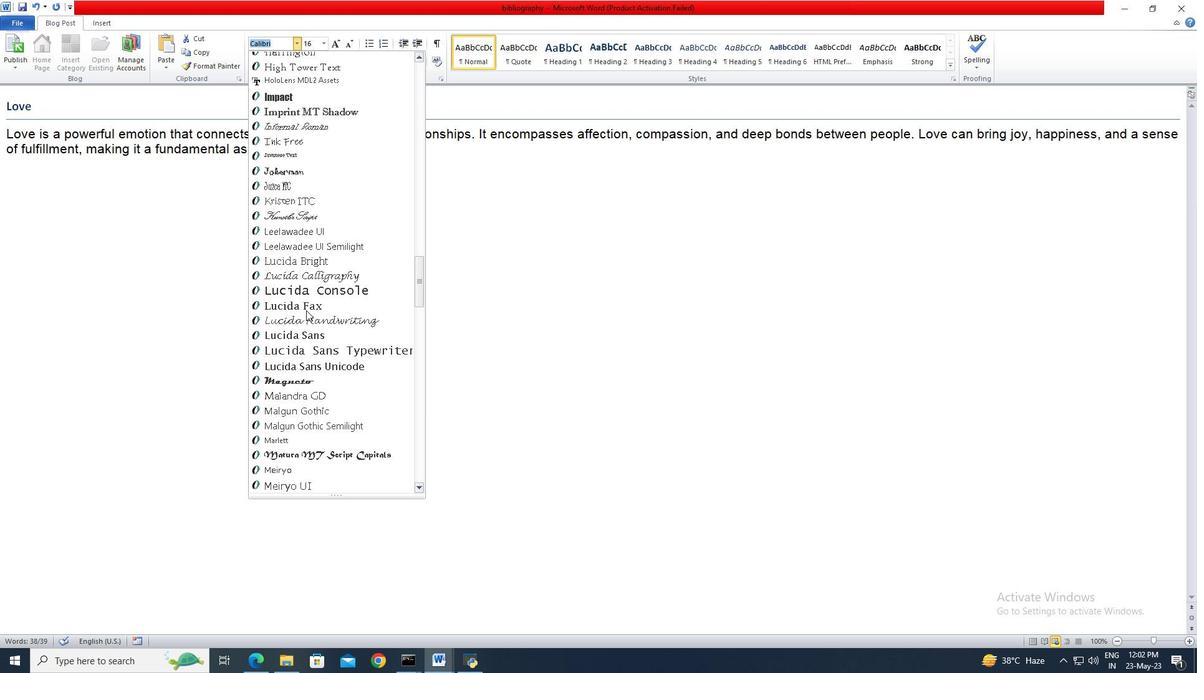 
Action: Mouse scrolled (306, 309) with delta (0, 0)
Screenshot: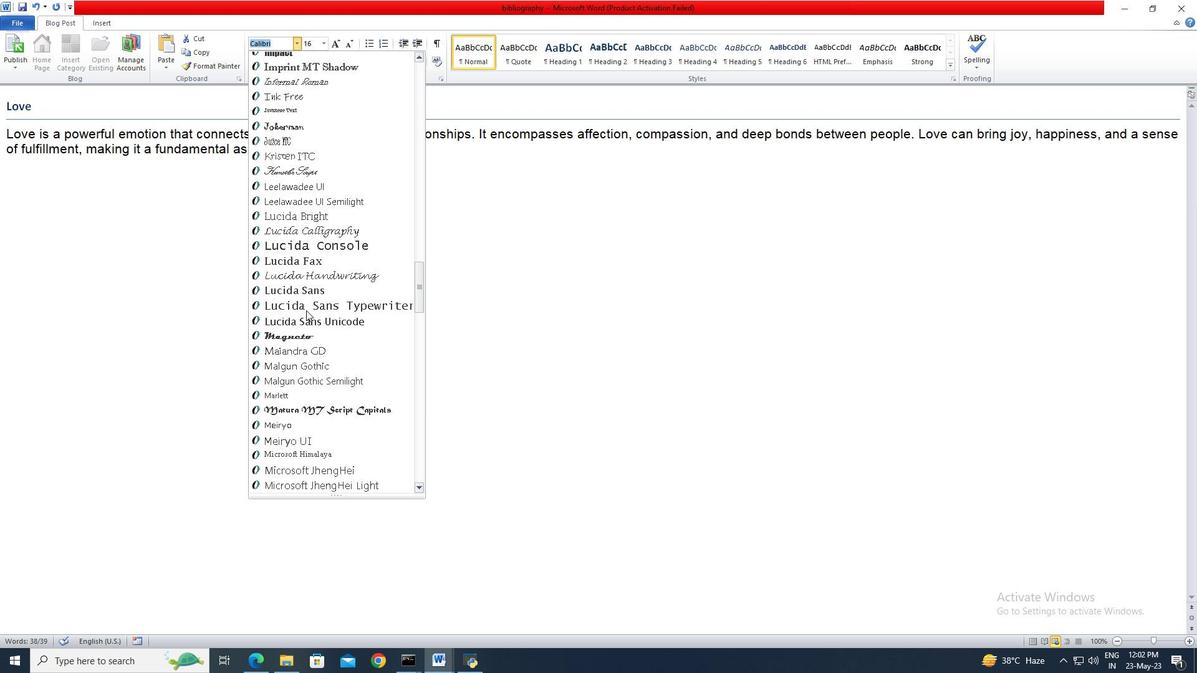 
Action: Mouse scrolled (306, 309) with delta (0, 0)
Screenshot: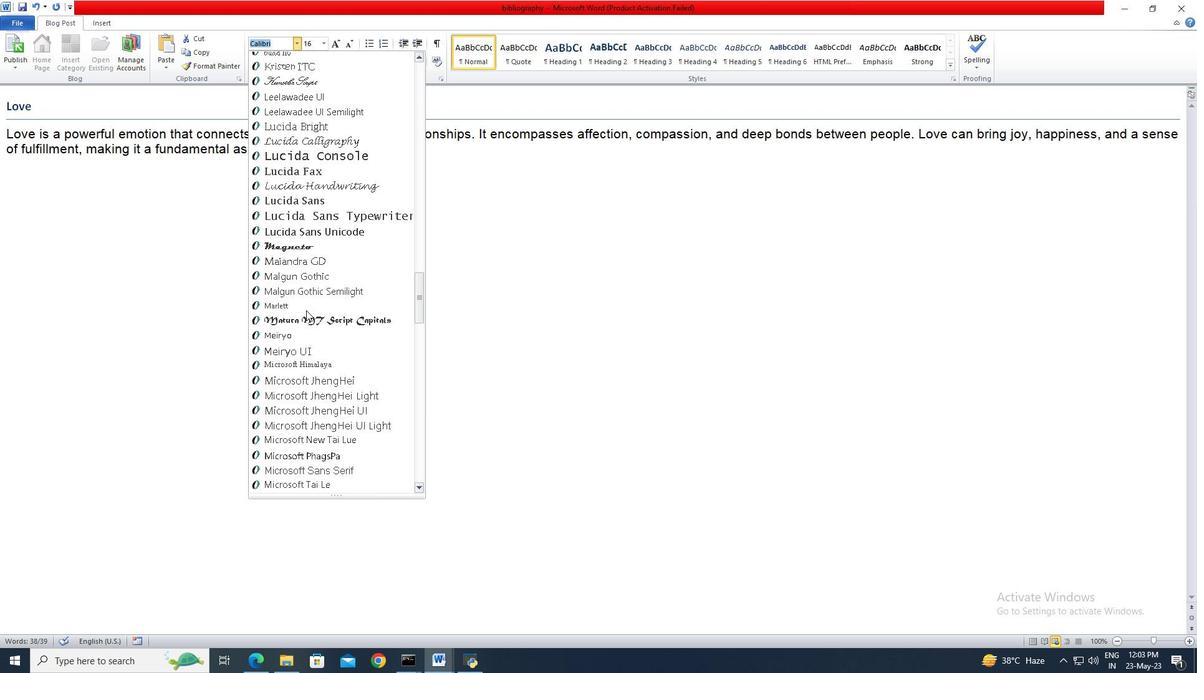 
Action: Mouse scrolled (306, 309) with delta (0, 0)
Screenshot: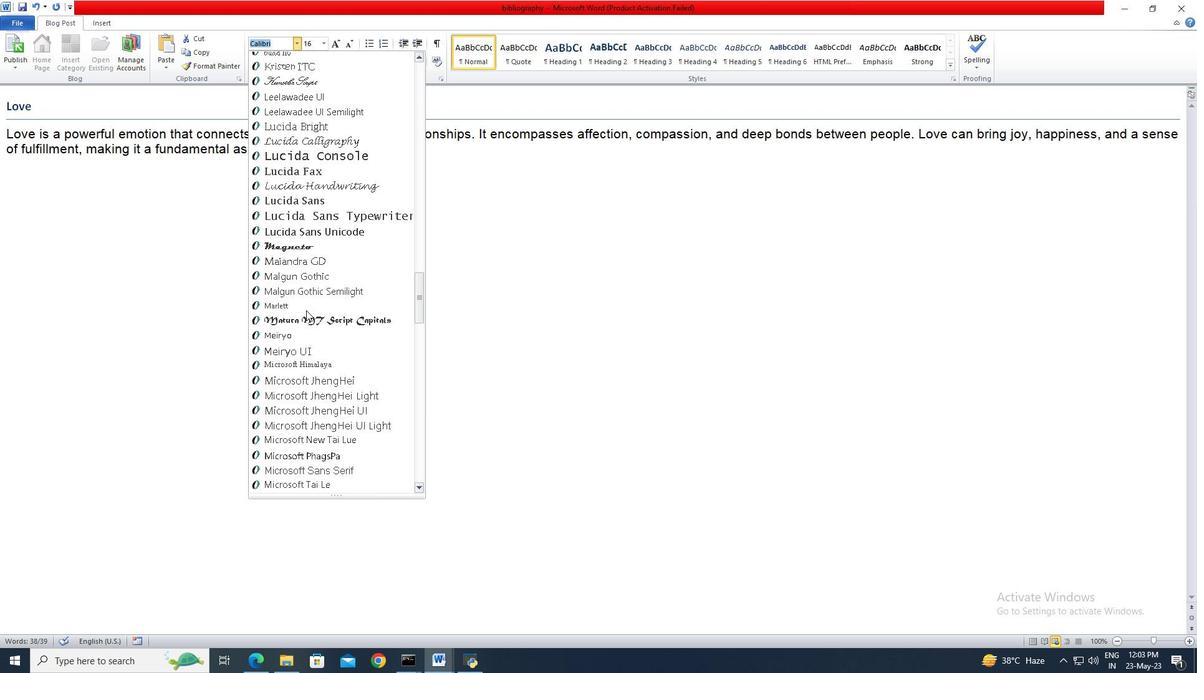 
Action: Mouse scrolled (306, 309) with delta (0, 0)
Screenshot: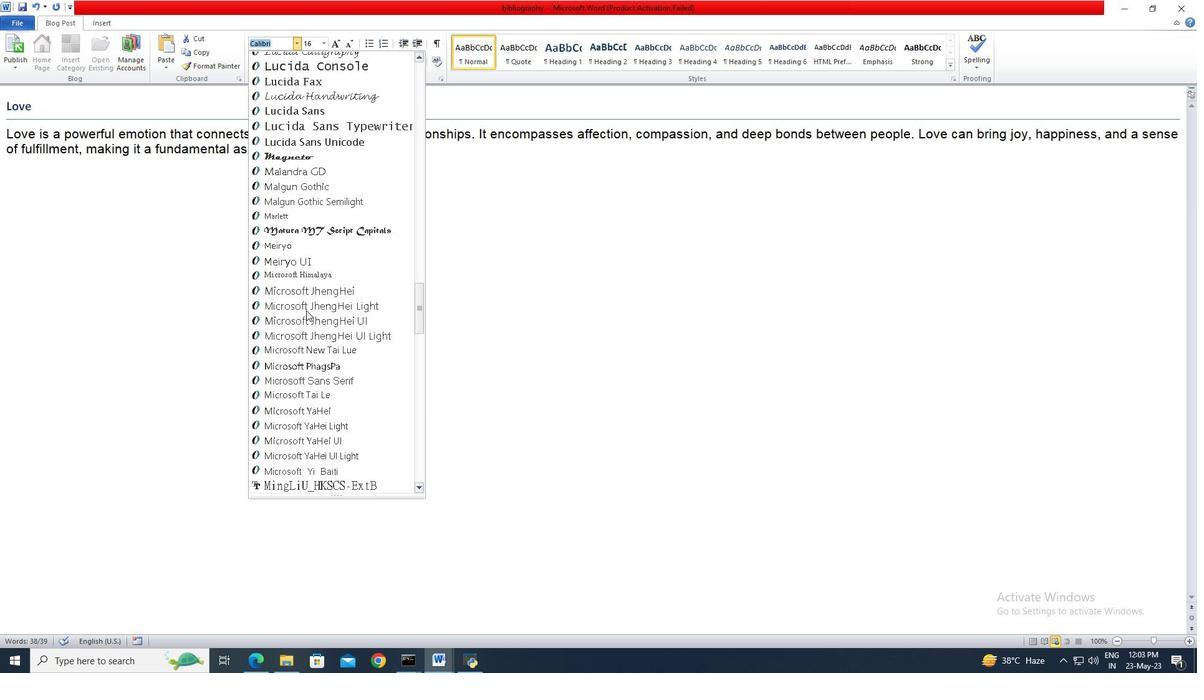 
Action: Mouse scrolled (306, 309) with delta (0, 0)
Screenshot: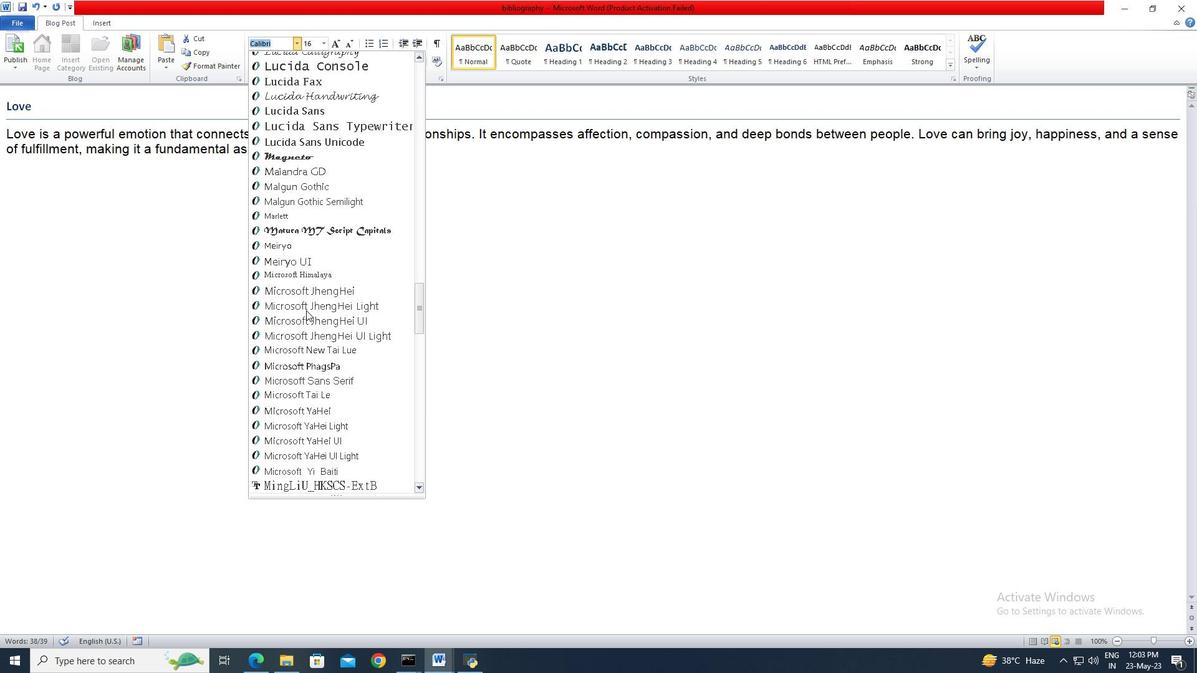 
Action: Mouse scrolled (306, 309) with delta (0, 0)
Screenshot: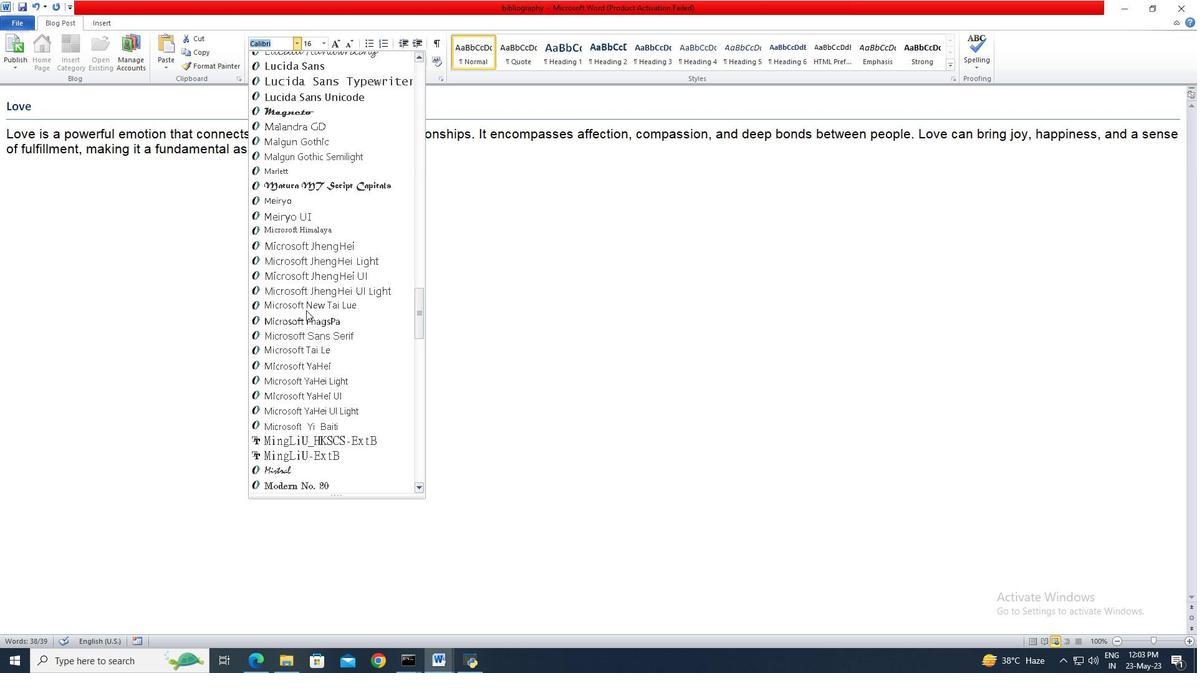
Action: Mouse scrolled (306, 309) with delta (0, 0)
Screenshot: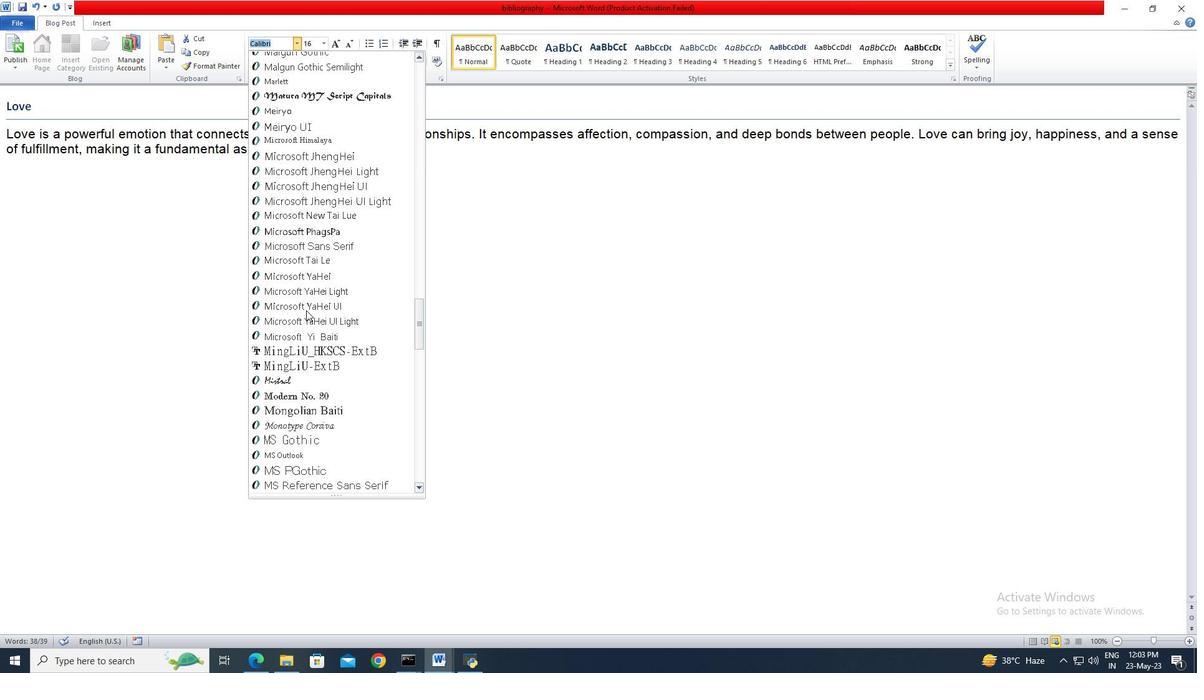 
Action: Mouse scrolled (306, 309) with delta (0, 0)
Screenshot: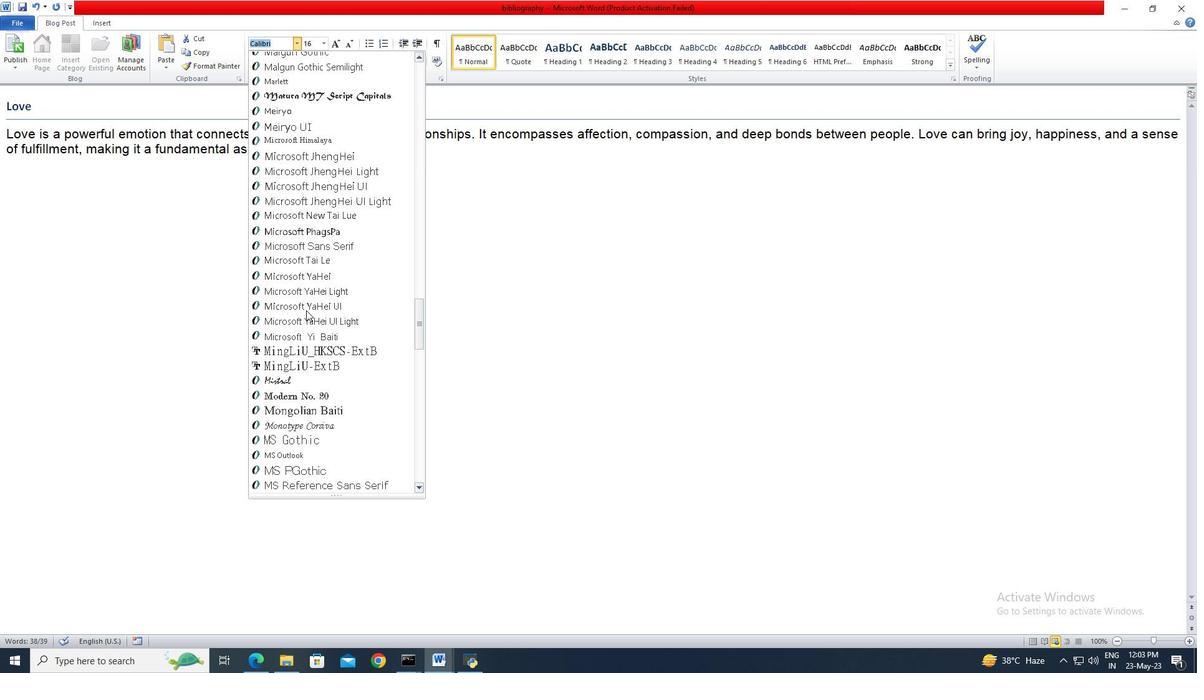 
Action: Mouse scrolled (306, 309) with delta (0, 0)
Screenshot: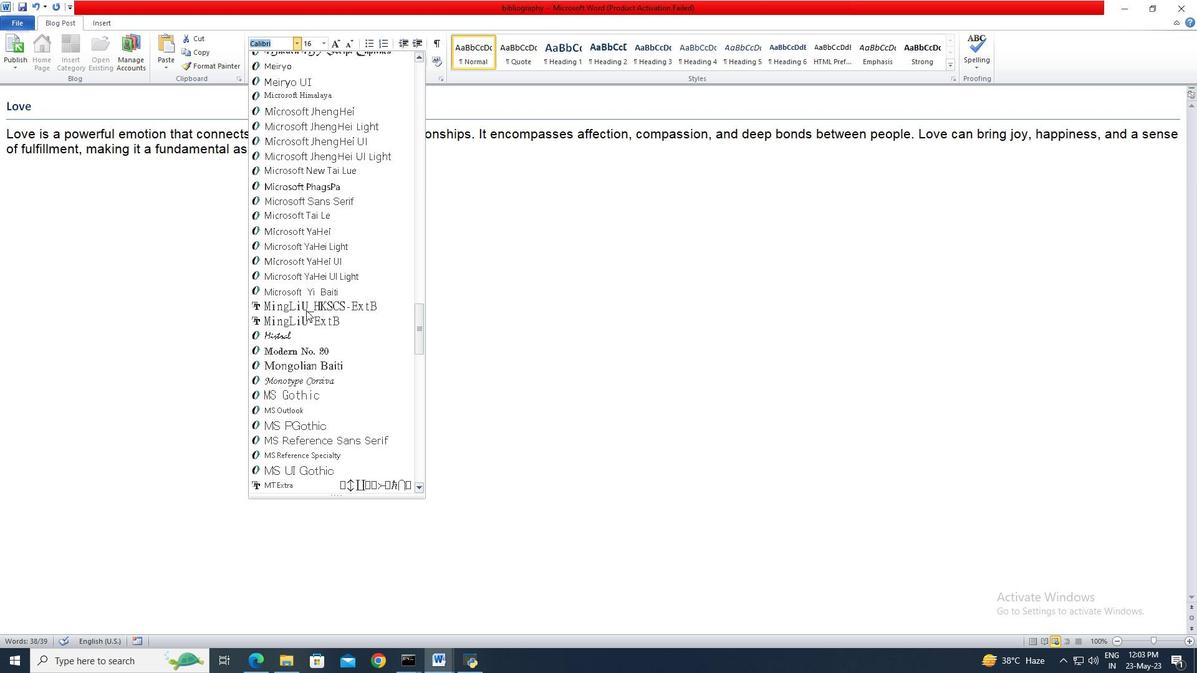 
Action: Mouse scrolled (306, 309) with delta (0, 0)
Screenshot: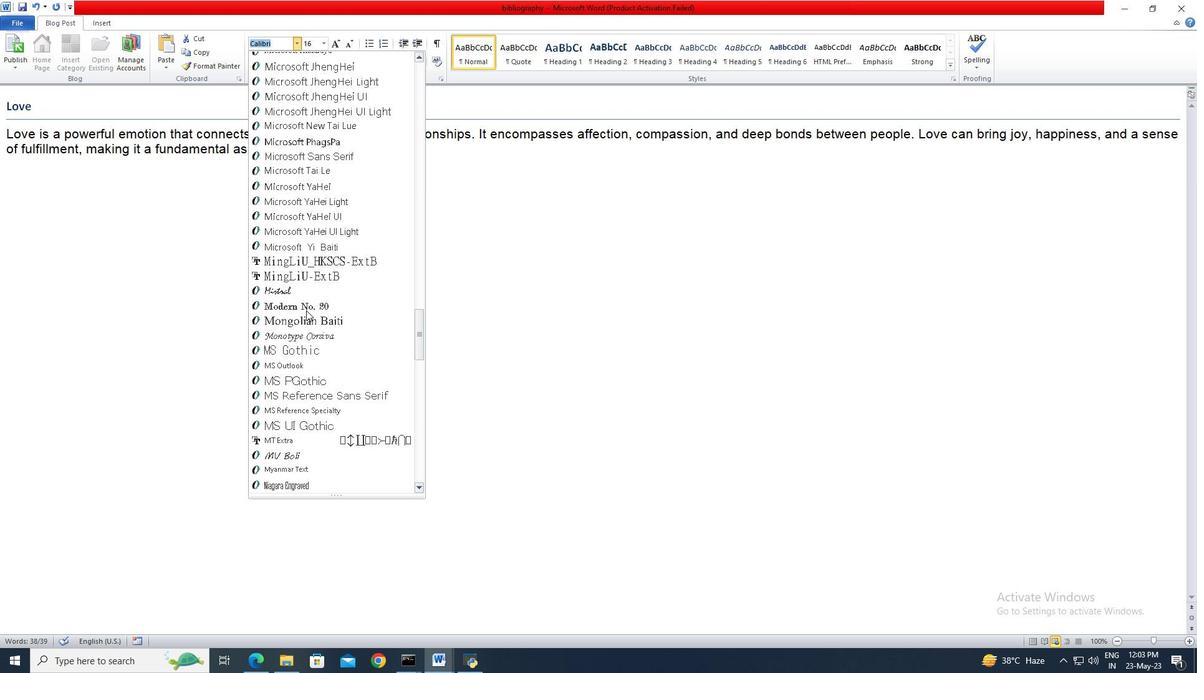 
Action: Mouse scrolled (306, 309) with delta (0, 0)
Screenshot: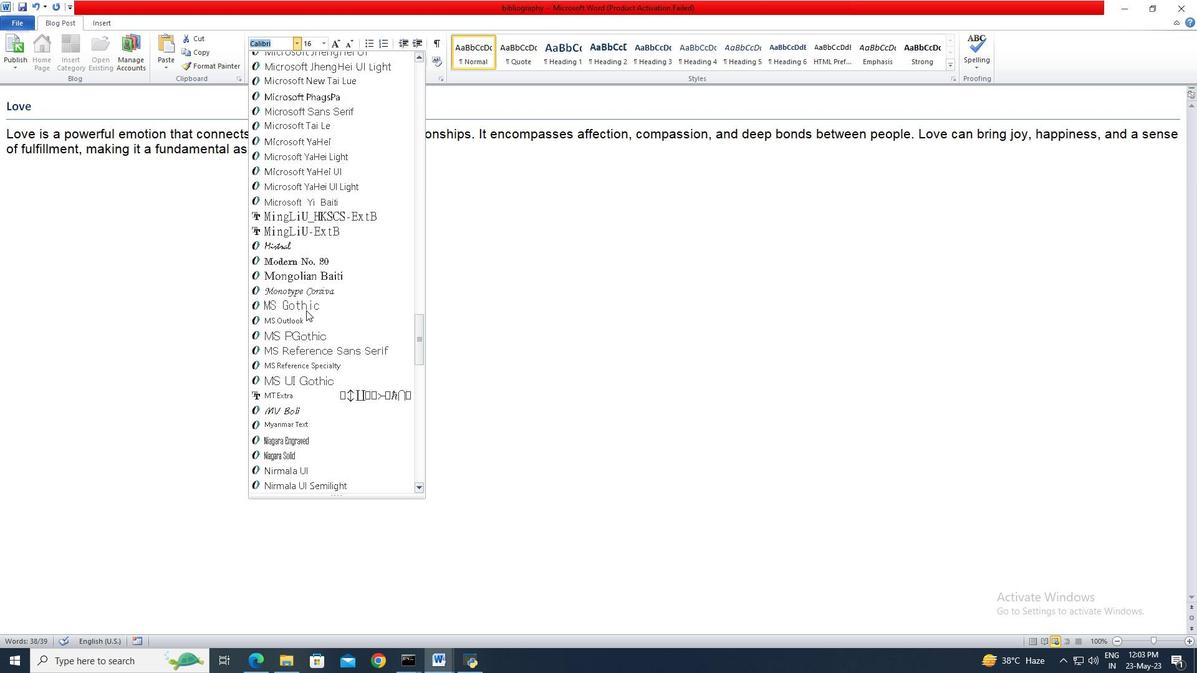
Action: Mouse scrolled (306, 309) with delta (0, 0)
Screenshot: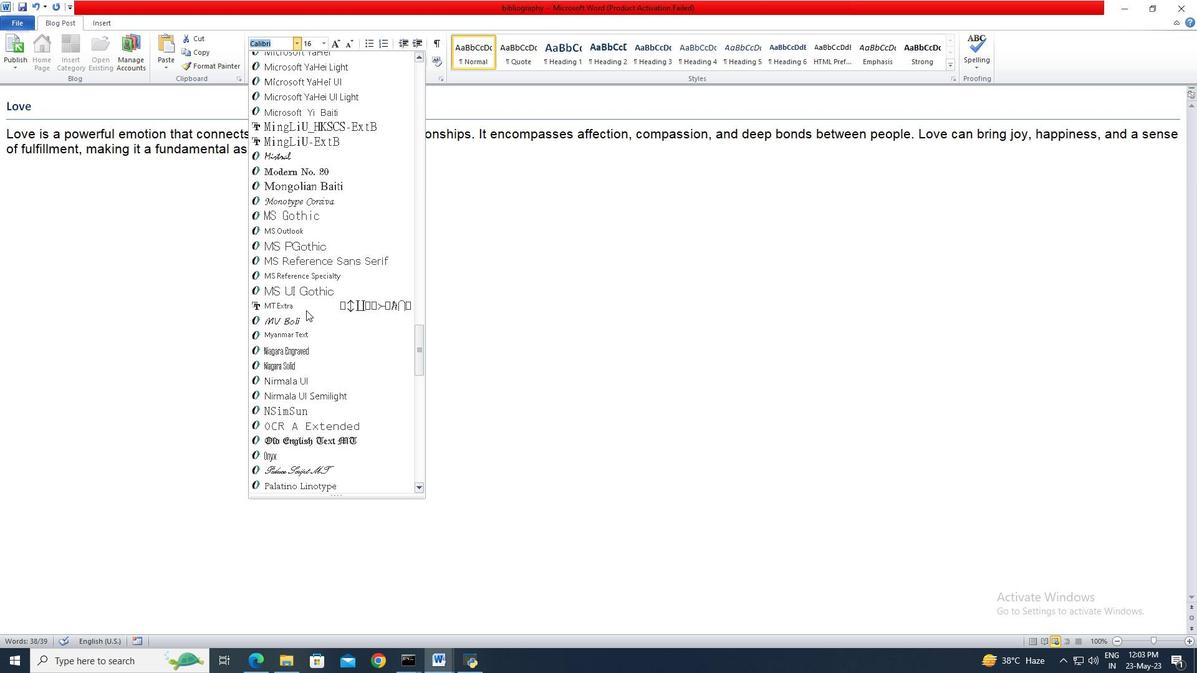 
Action: Mouse scrolled (306, 309) with delta (0, 0)
Screenshot: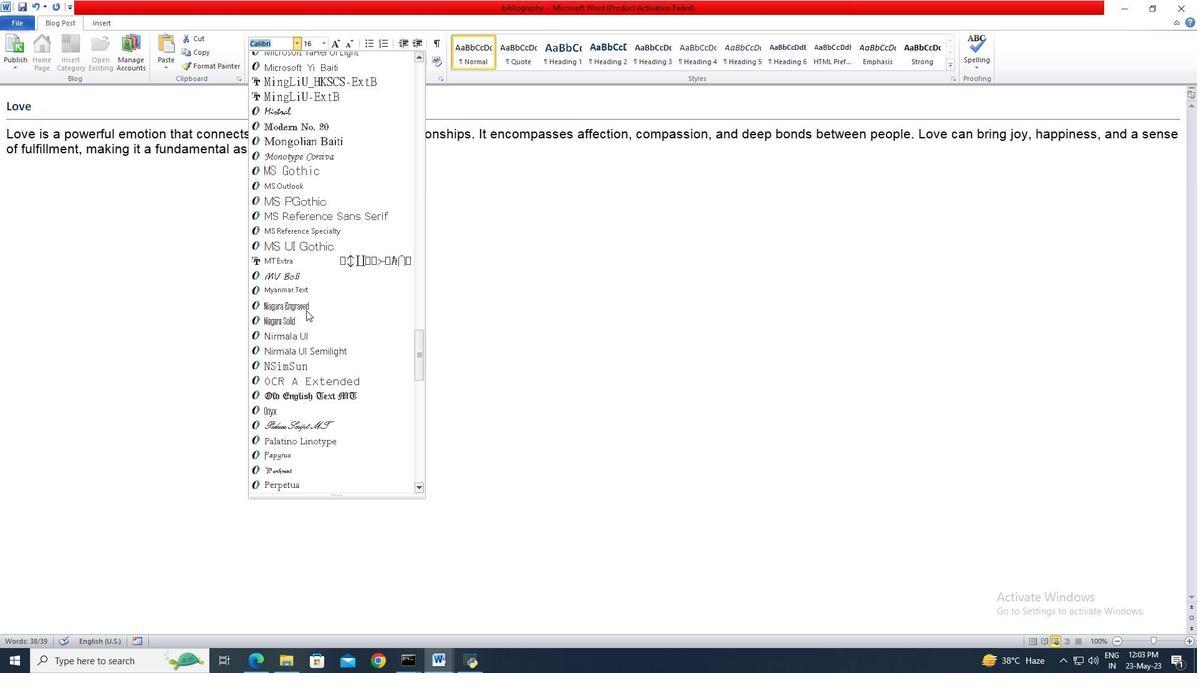 
Action: Mouse scrolled (306, 309) with delta (0, 0)
Screenshot: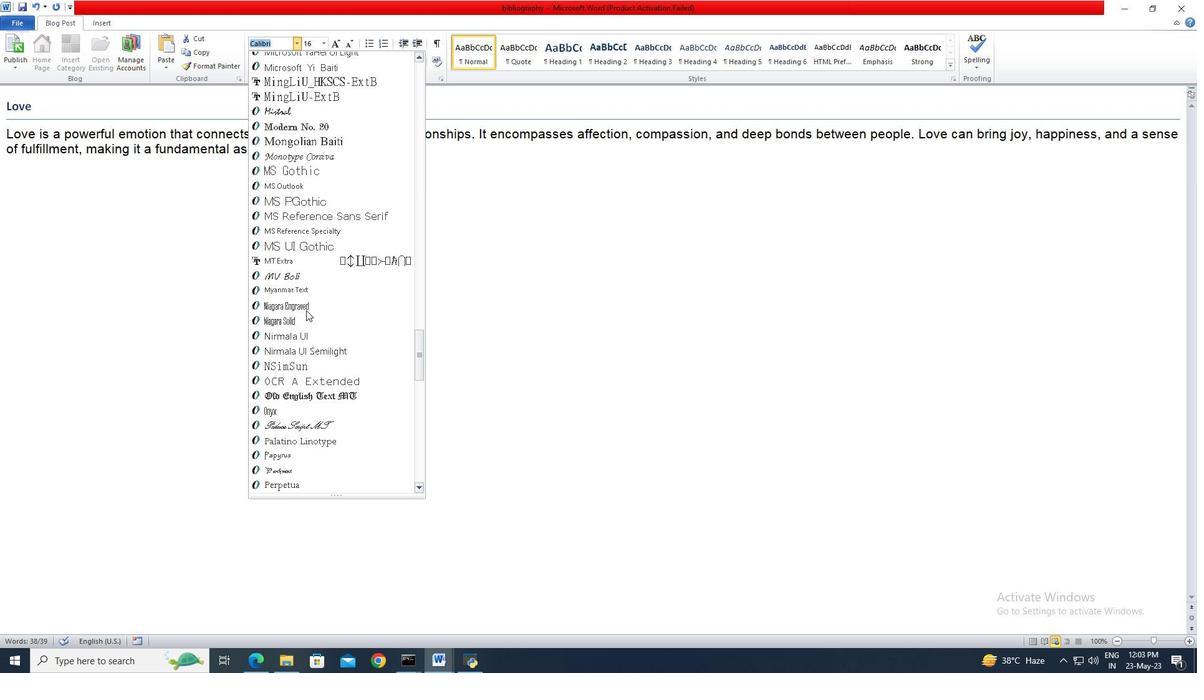 
Action: Mouse scrolled (306, 309) with delta (0, 0)
Screenshot: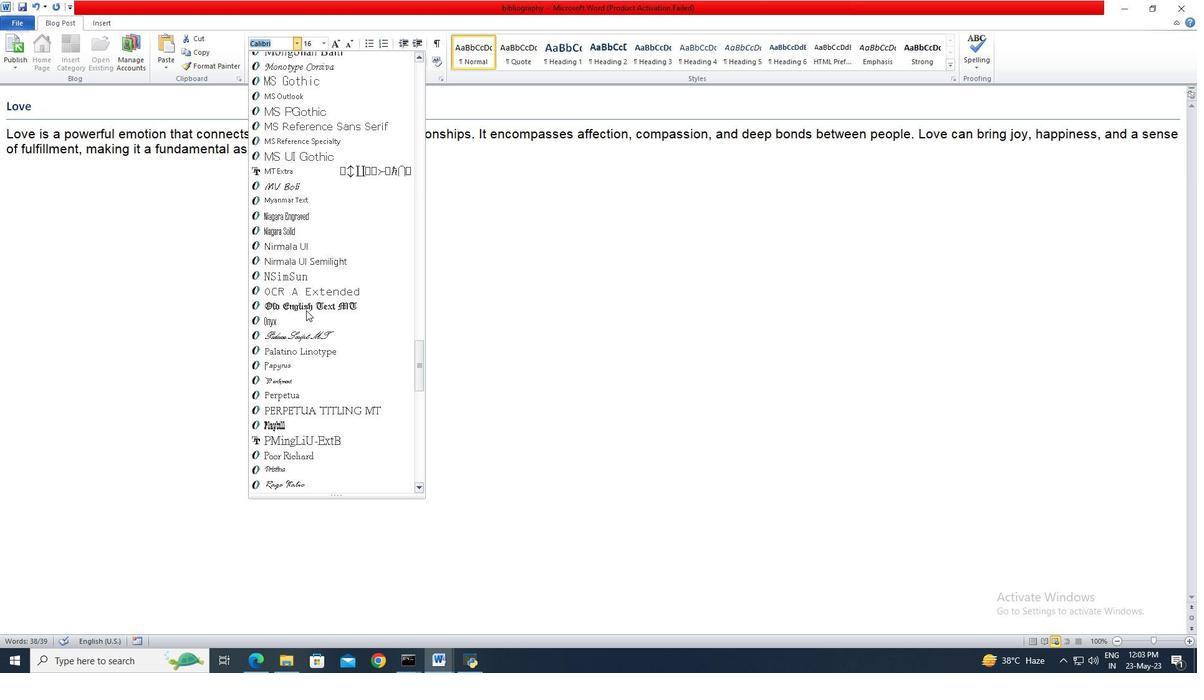 
Action: Mouse scrolled (306, 309) with delta (0, 0)
Screenshot: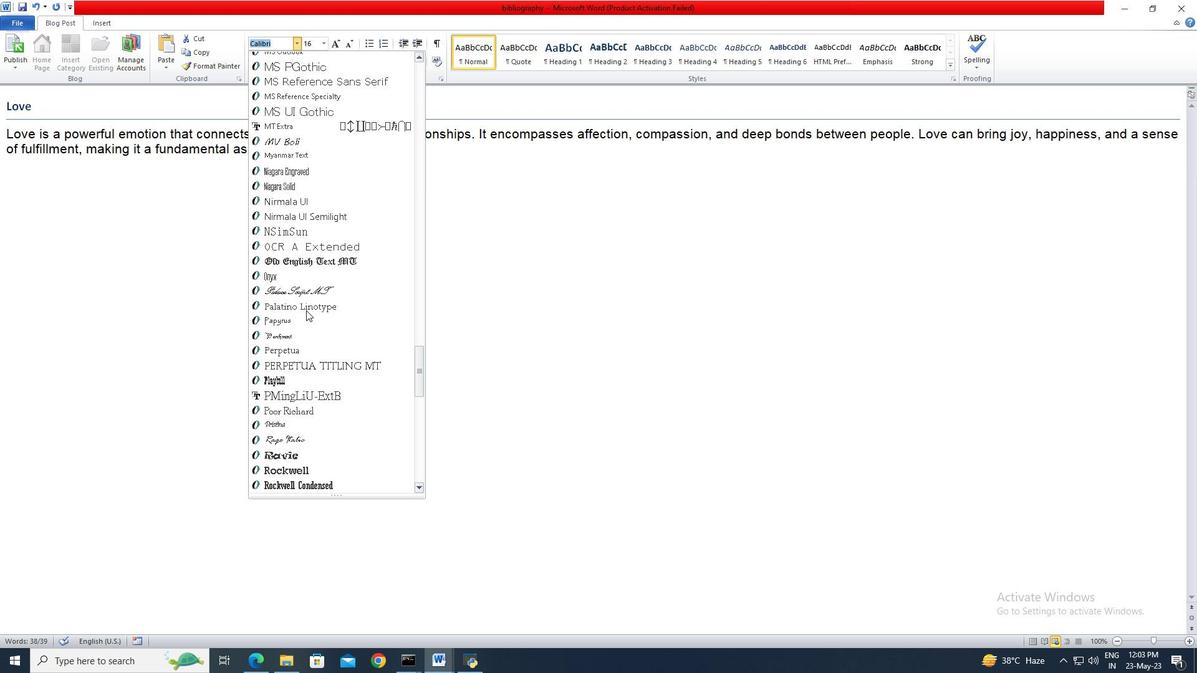 
Action: Mouse scrolled (306, 311) with delta (0, 0)
Screenshot: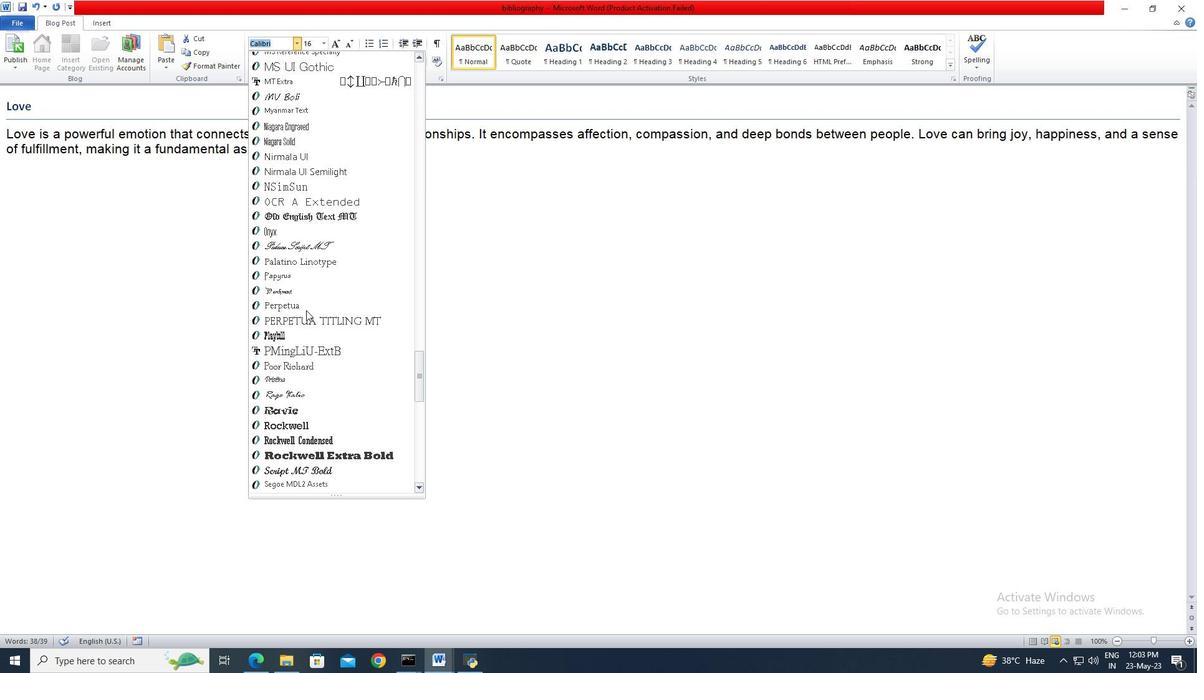 
Action: Mouse moved to (326, 263)
Screenshot: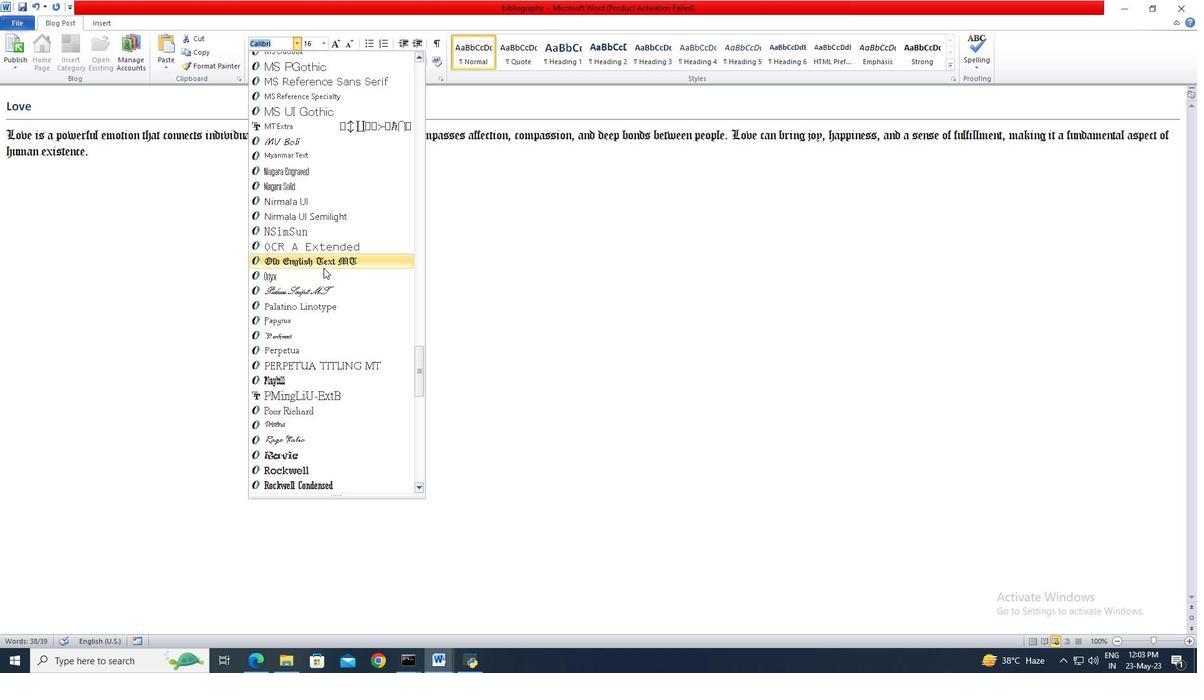 
Action: Mouse pressed left at (326, 263)
Screenshot: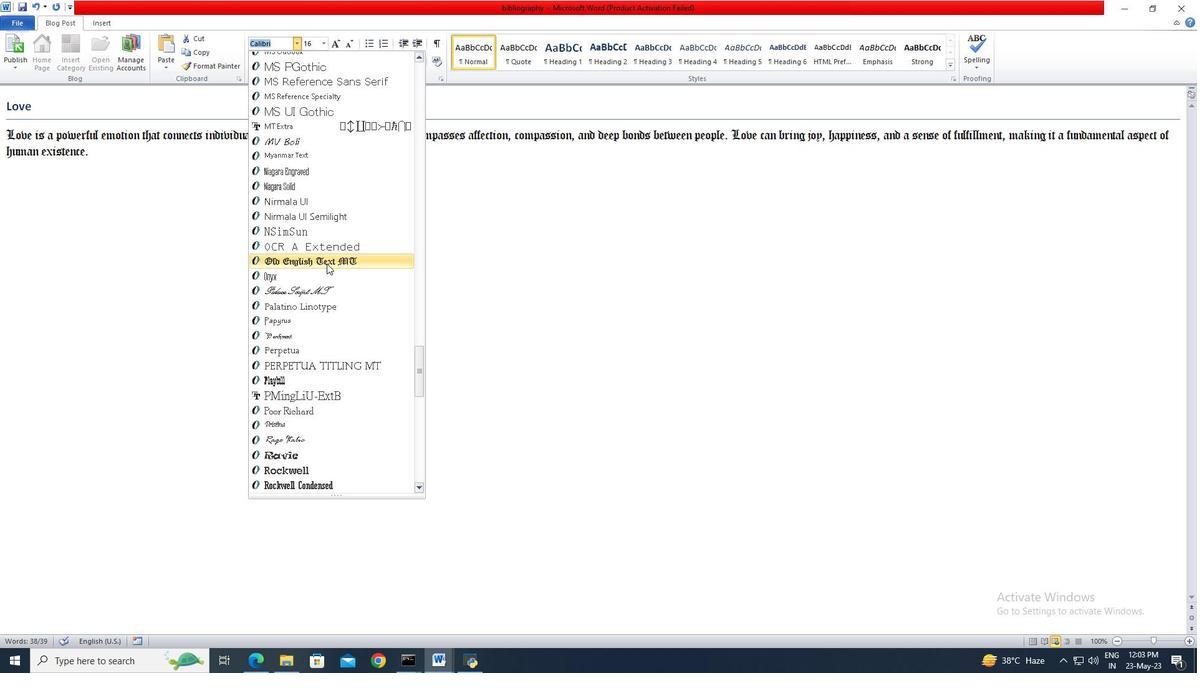 
Action: Mouse moved to (71, 102)
Screenshot: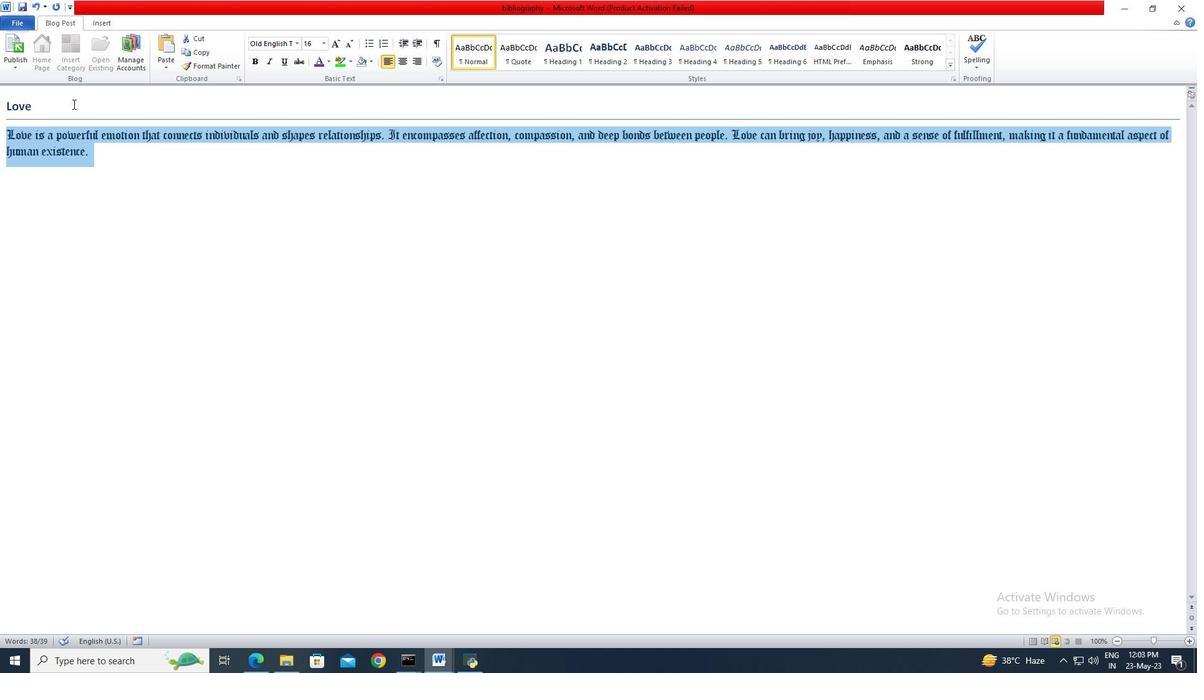 
Action: Mouse pressed left at (71, 102)
Screenshot: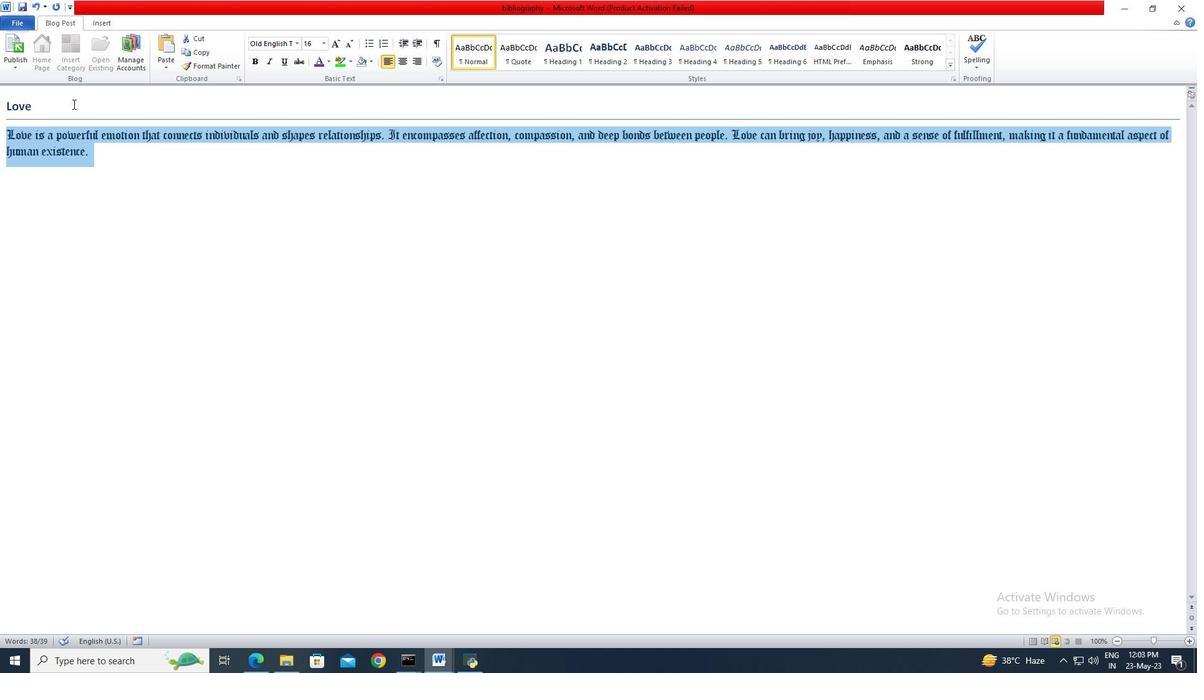 
Action: Mouse moved to (15, 105)
Screenshot: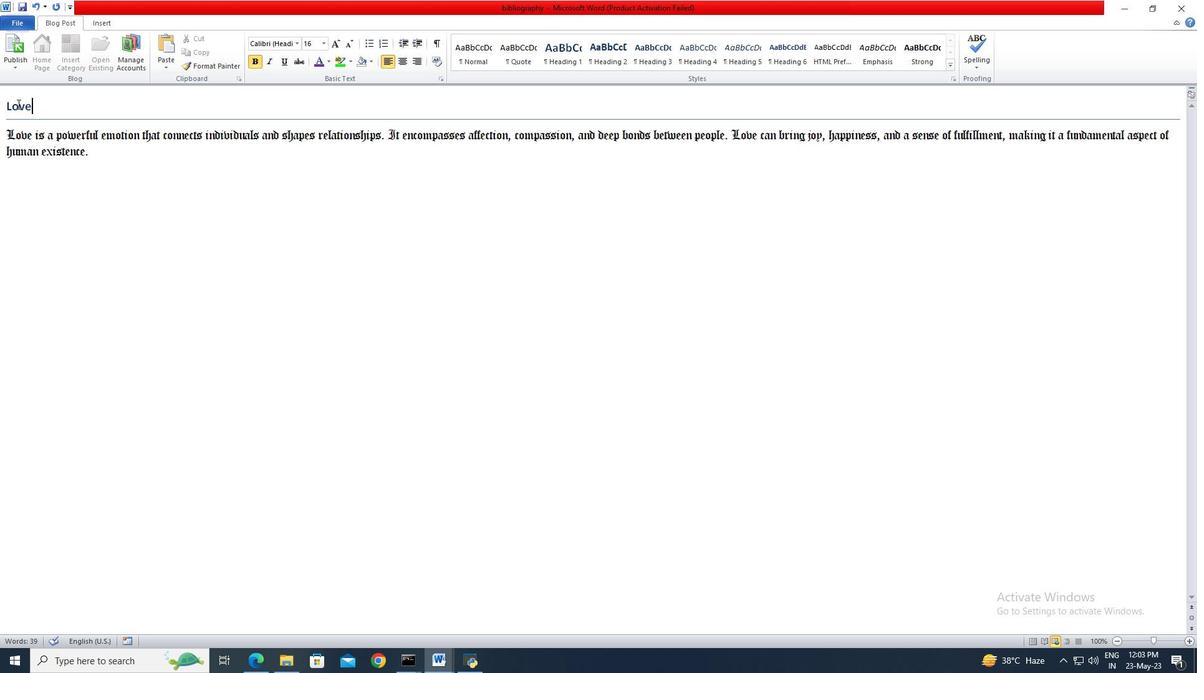 
Action: Key pressed <Key.shift>
Screenshot: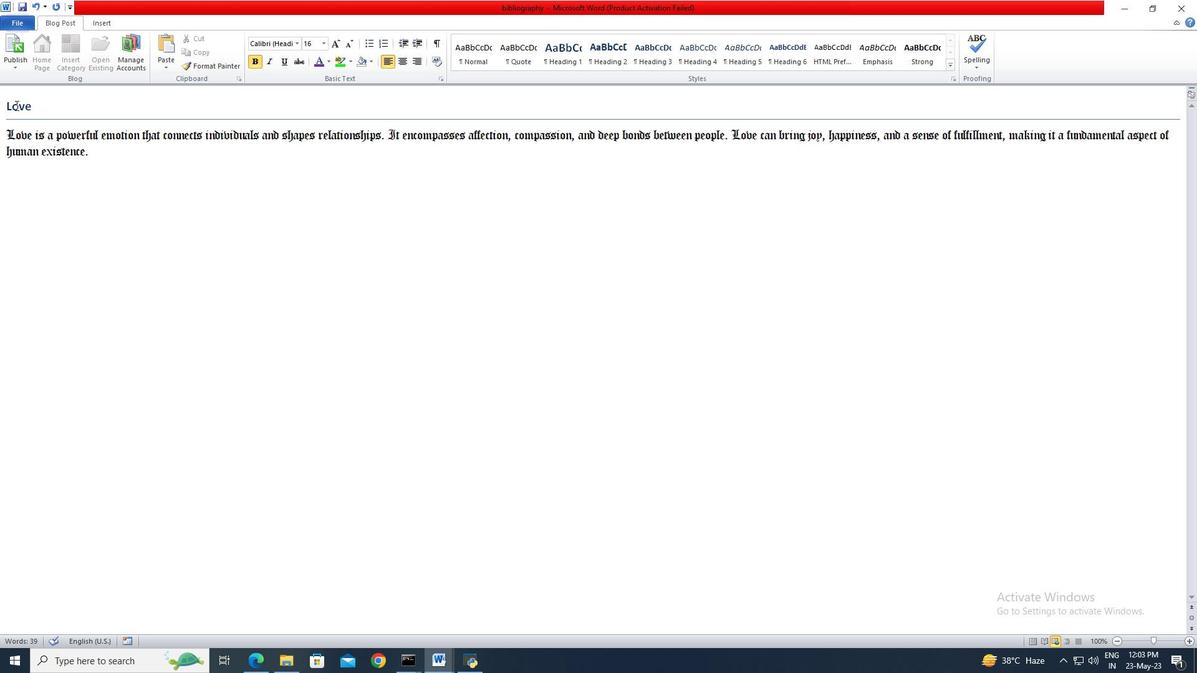 
Action: Mouse moved to (6, 104)
Screenshot: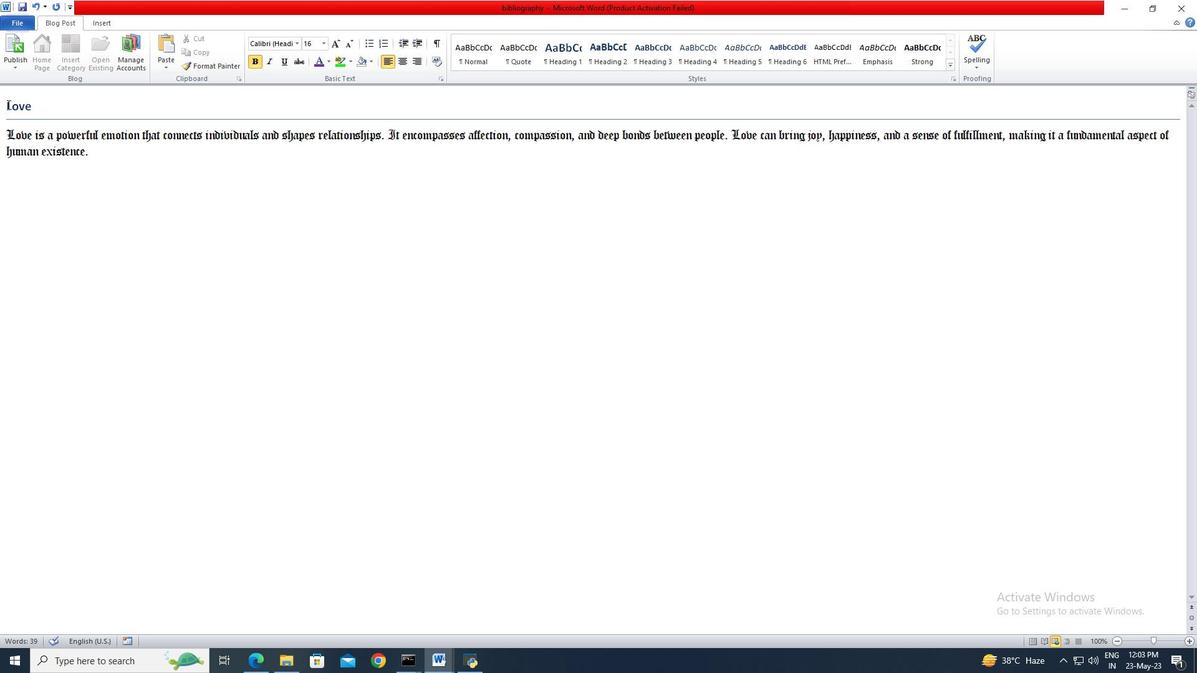 
Action: Mouse pressed left at (6, 104)
Screenshot: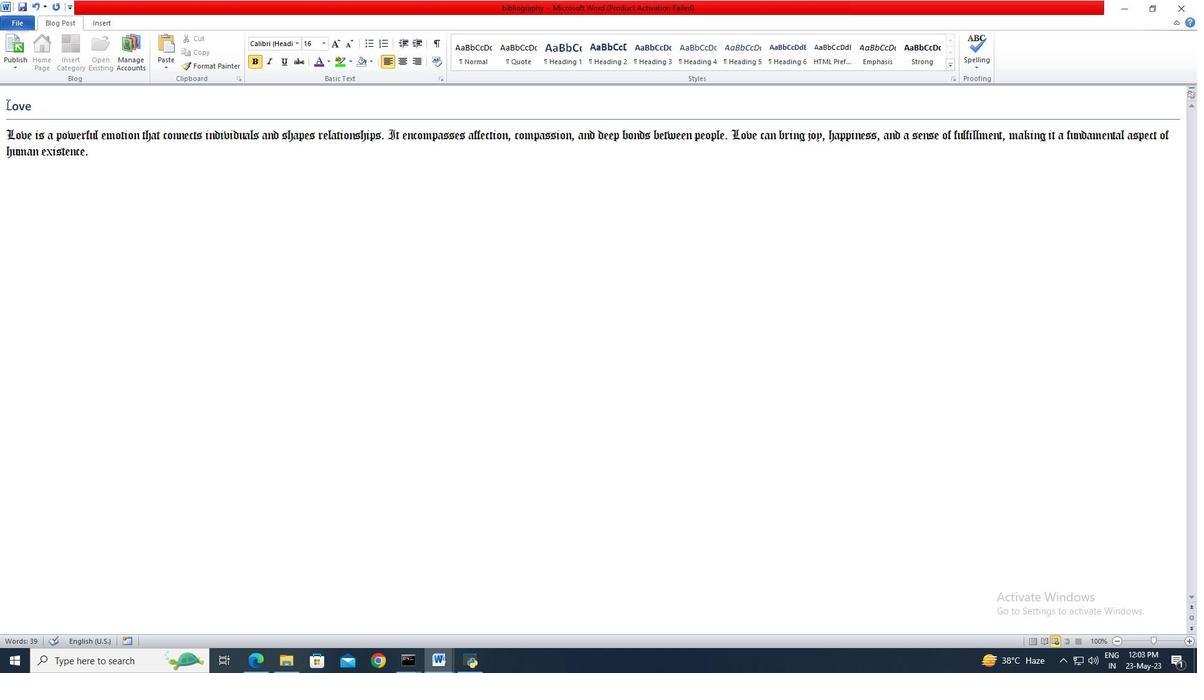 
Action: Key pressed <Key.shift><Key.shift><Key.shift><Key.shift><Key.shift>
Screenshot: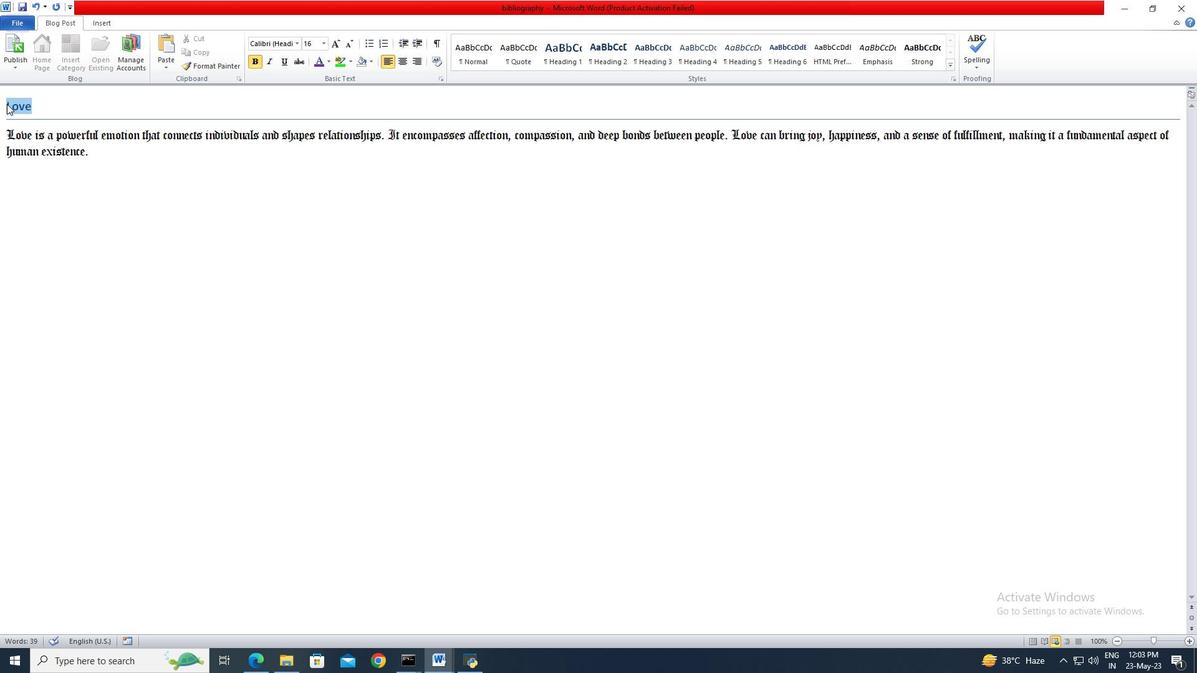 
Action: Mouse moved to (321, 45)
Screenshot: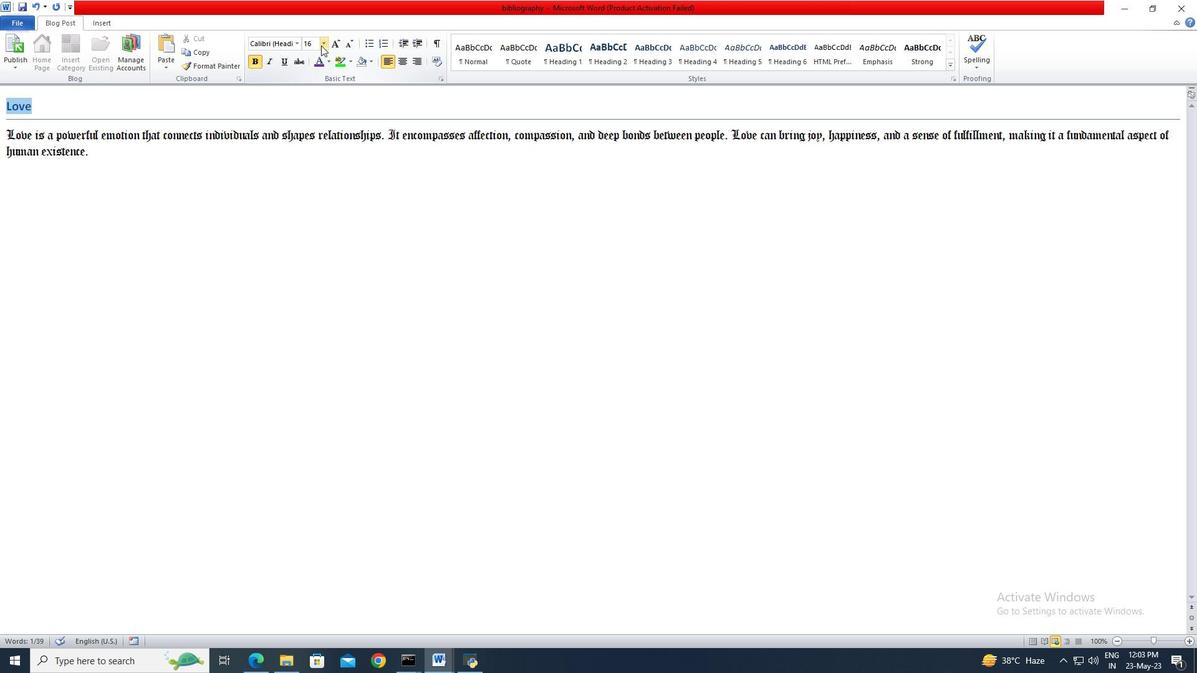 
Action: Mouse pressed left at (321, 45)
Screenshot: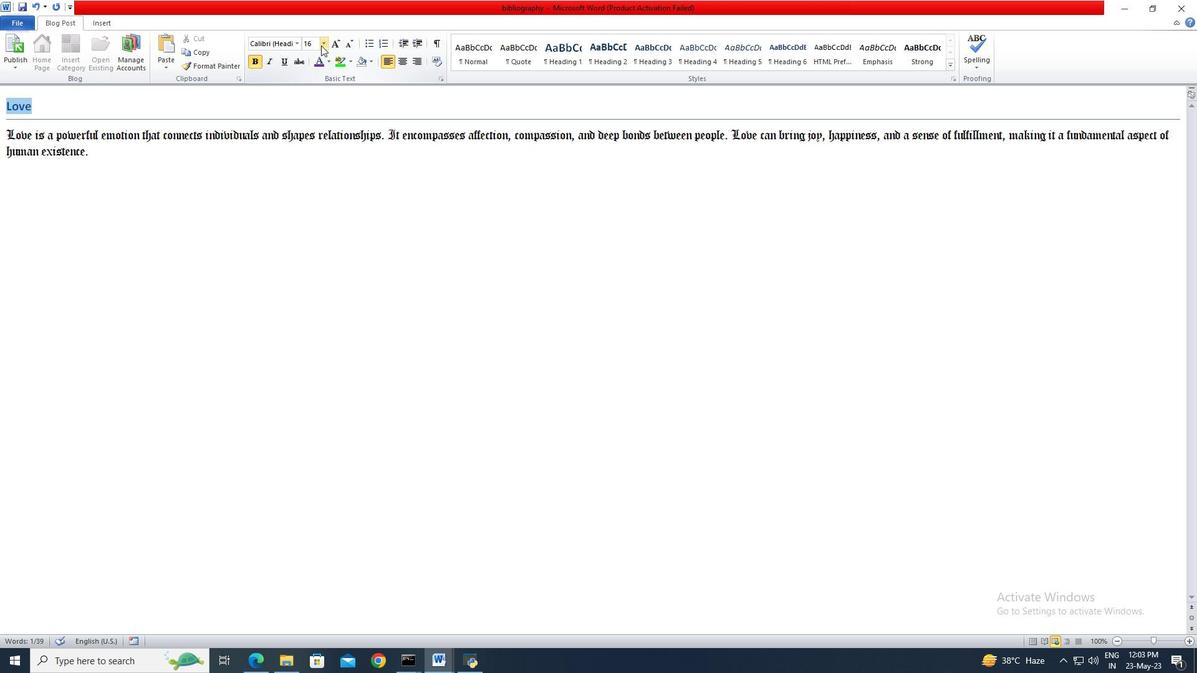 
Action: Mouse moved to (310, 161)
Screenshot: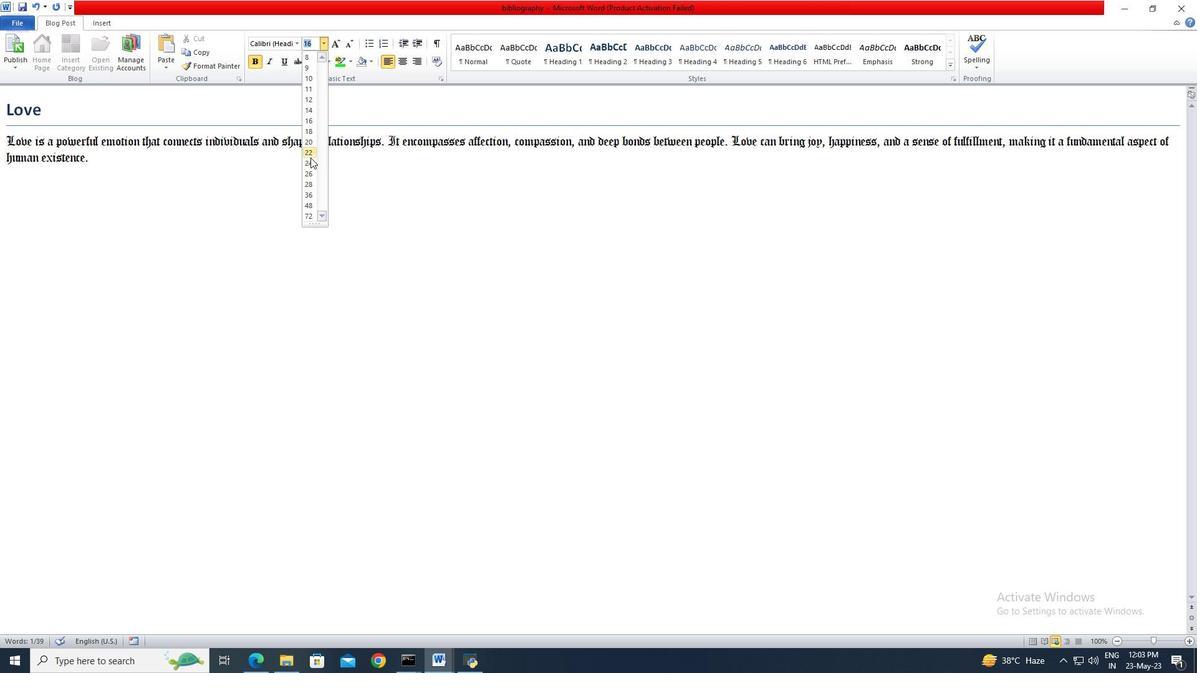 
Action: Mouse pressed left at (310, 161)
Screenshot: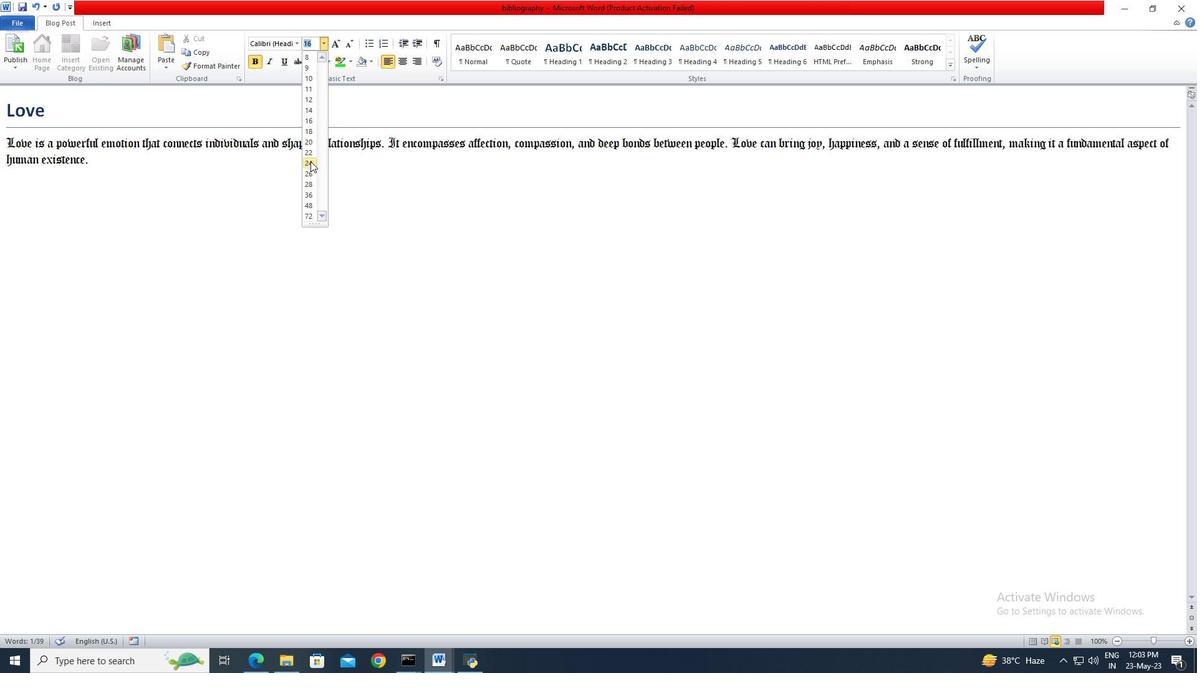 
Action: Mouse moved to (382, 61)
Screenshot: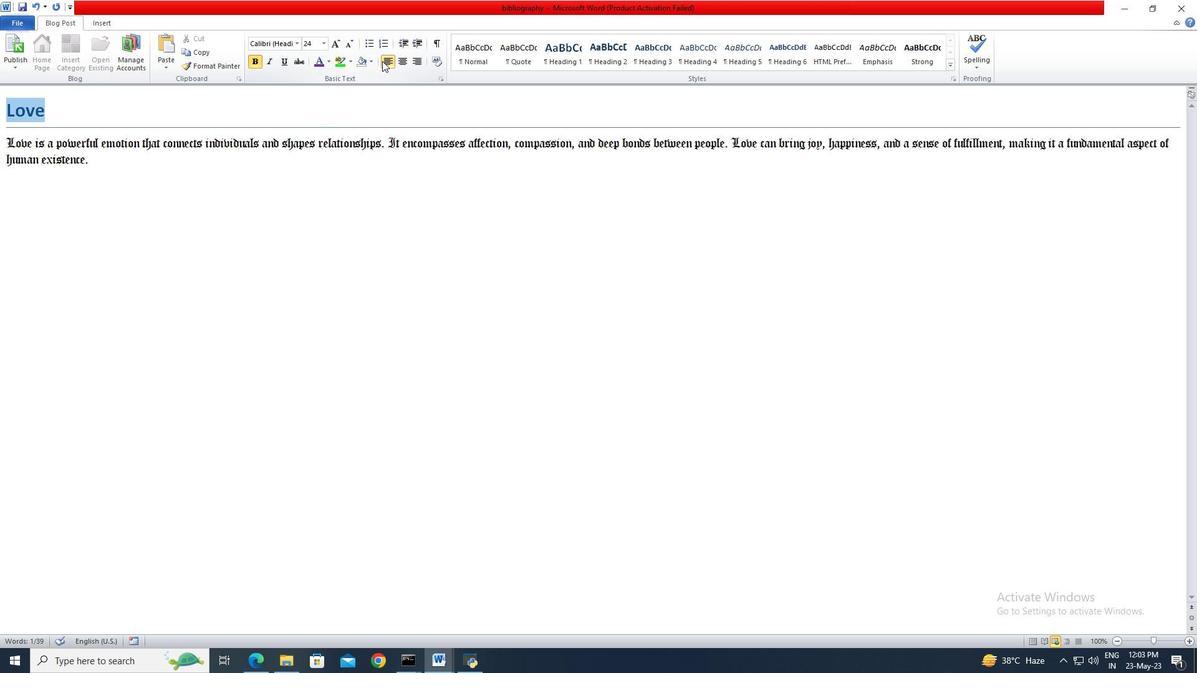 
Action: Mouse pressed left at (382, 61)
Screenshot: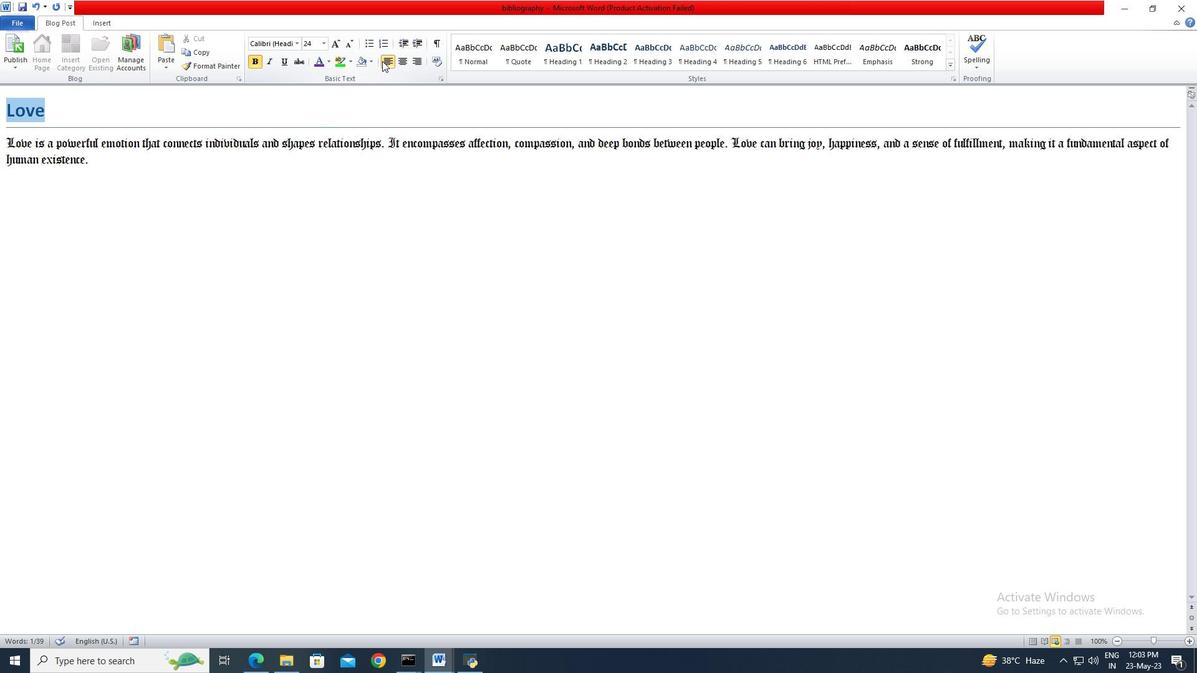 
Action: Mouse moved to (382, 172)
Screenshot: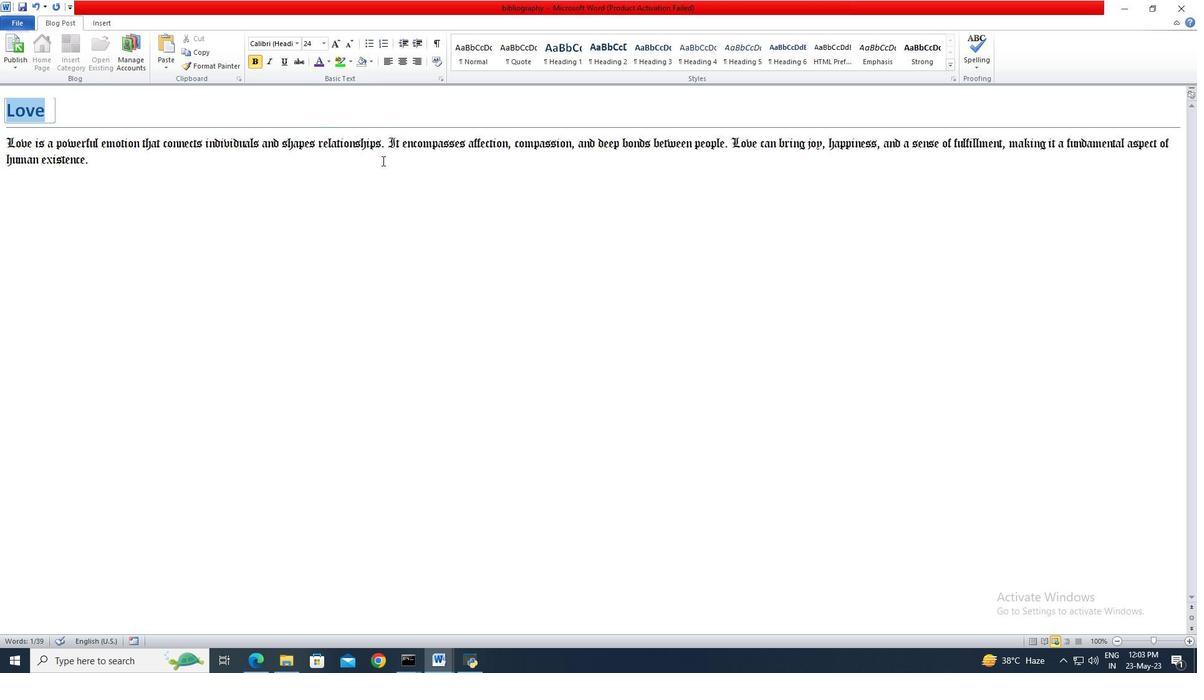 
Action: Mouse pressed left at (382, 172)
Screenshot: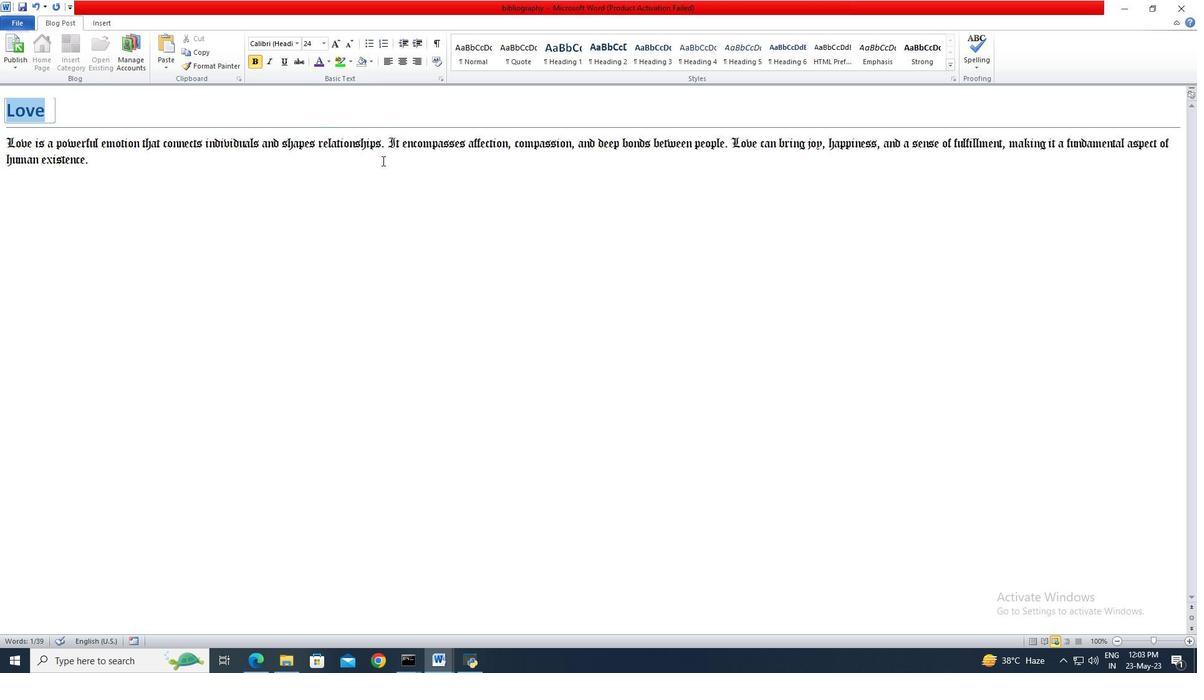
